 Task: Research Airbnb options in GuÃ¡piles, Costa Rica from 2nd November, 2023 to 15th November, 2023 for 2 adults.1  bedroom having 1 bed and 1 bathroom. Property type can be hotel. Look for 5 properties as per requirement.
Action: Mouse moved to (383, 133)
Screenshot: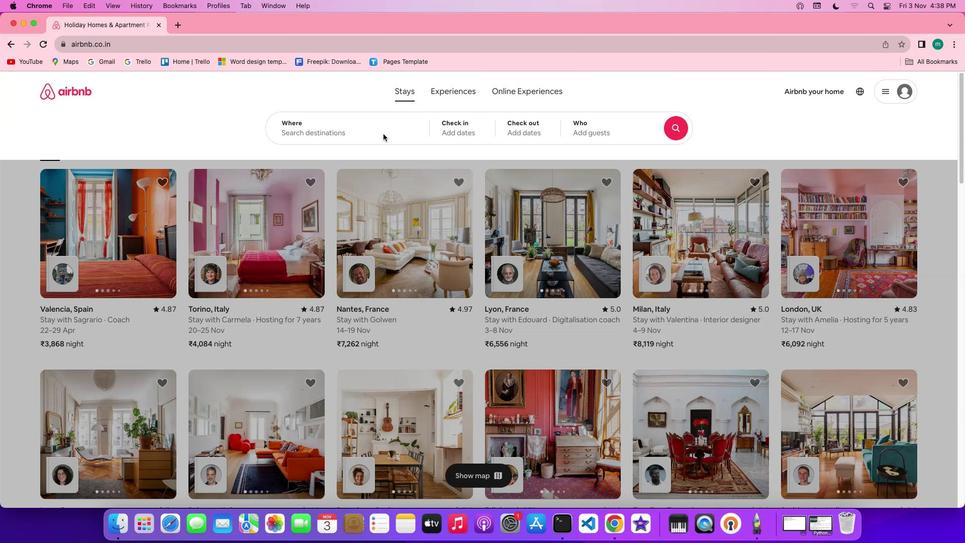 
Action: Mouse pressed left at (383, 133)
Screenshot: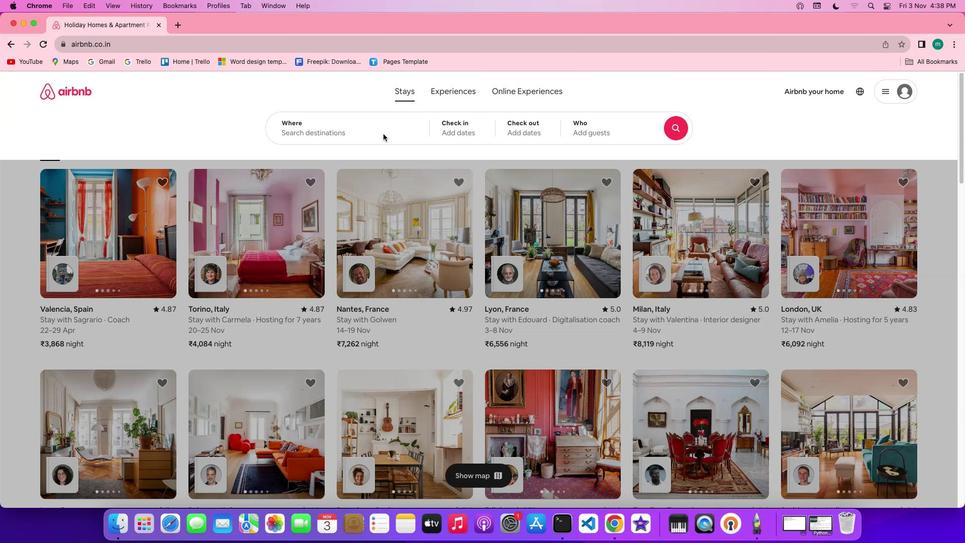 
Action: Mouse pressed left at (383, 133)
Screenshot: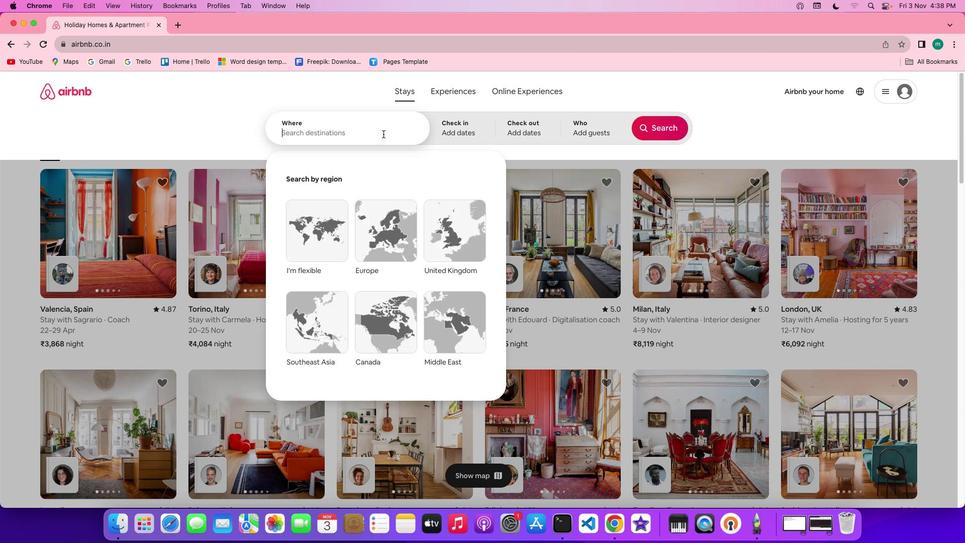 
Action: Mouse moved to (366, 130)
Screenshot: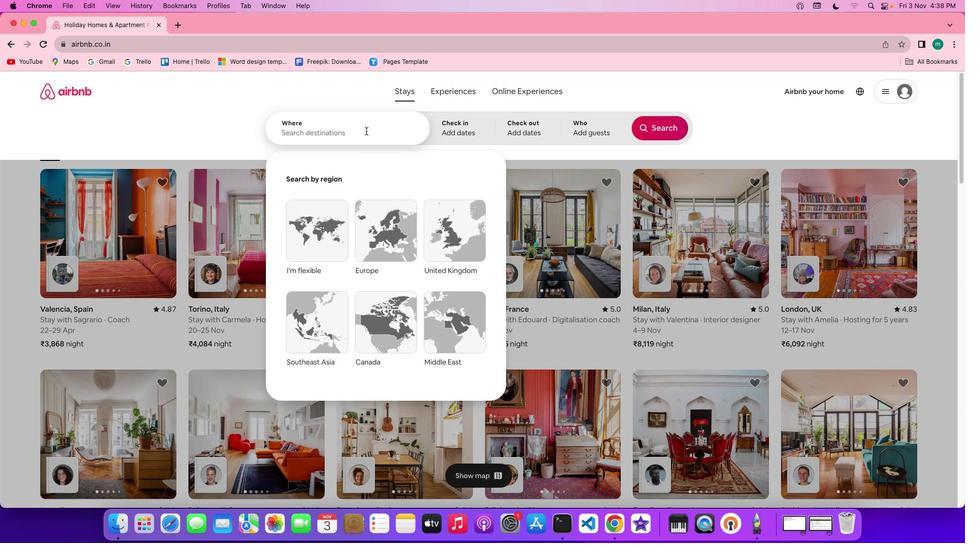 
Action: Key pressed Key.shift'G''u''a''p''i''l''e''s'','Key.spaceKey.shift'c''o''s''t''a'Key.spaceKey.shift'R''i''c''a'
Screenshot: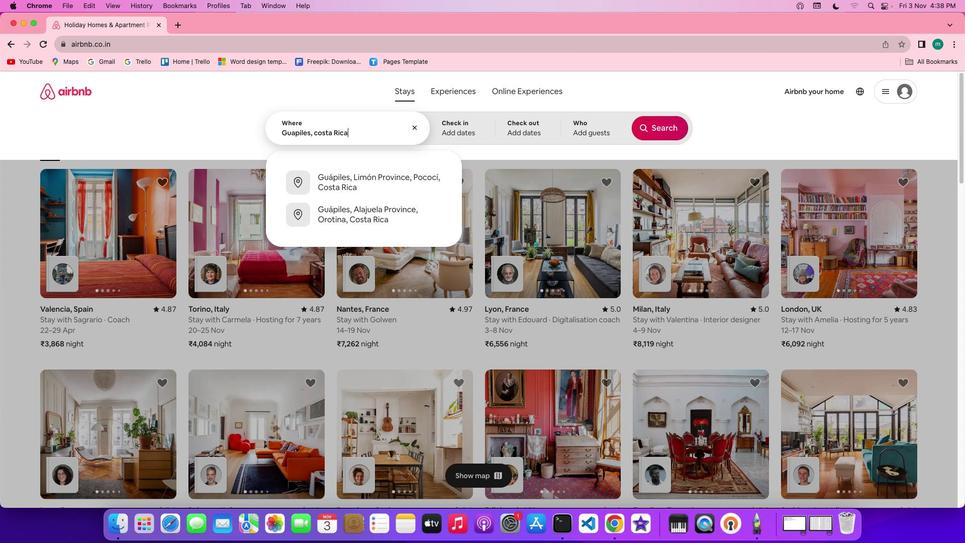 
Action: Mouse moved to (466, 126)
Screenshot: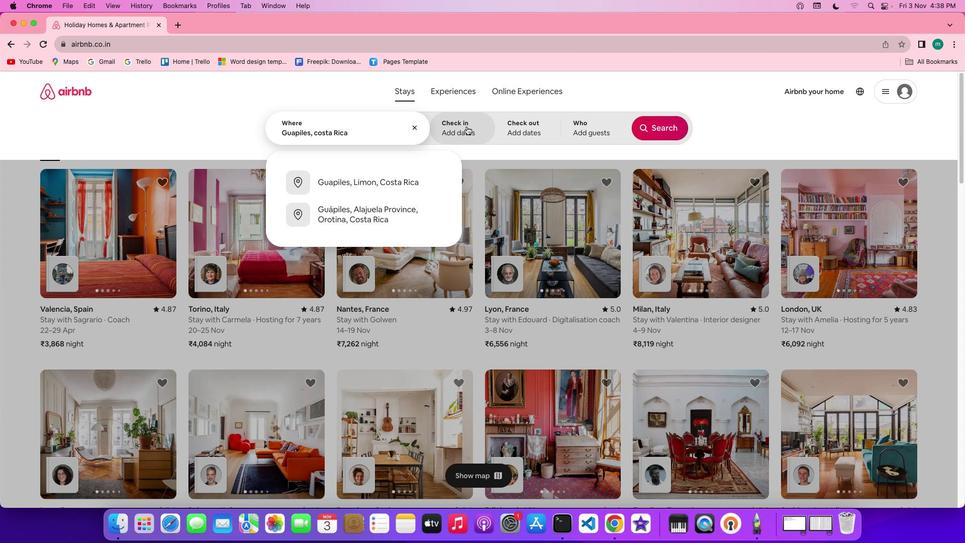 
Action: Mouse pressed left at (466, 126)
Screenshot: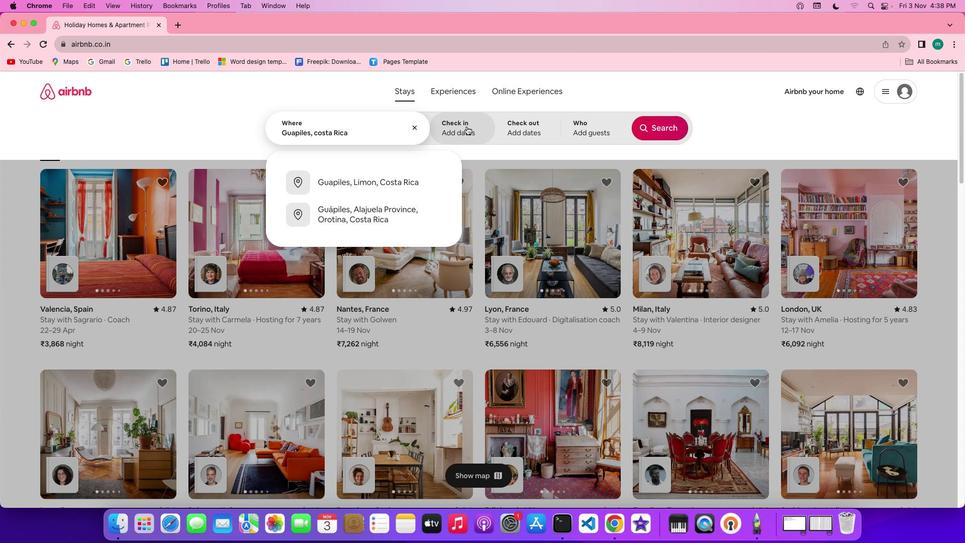 
Action: Mouse moved to (427, 256)
Screenshot: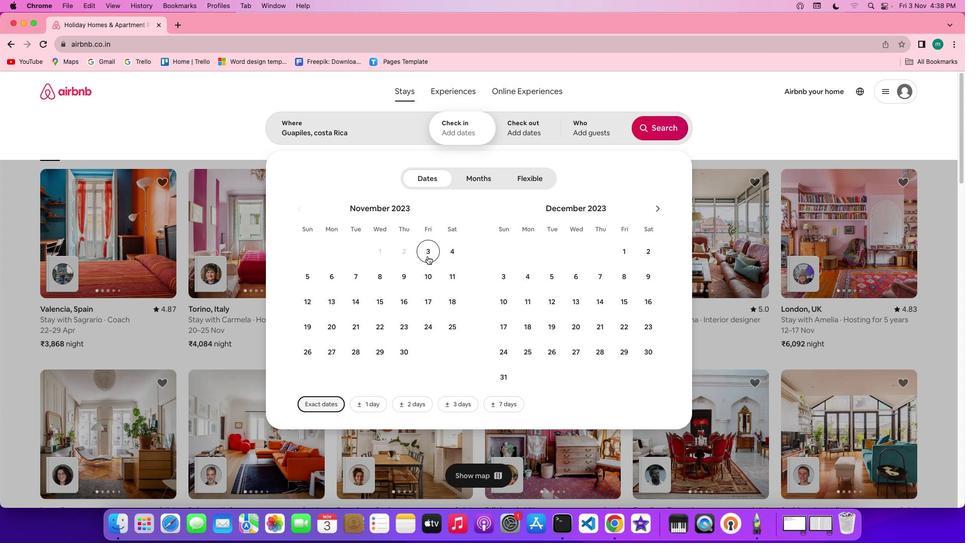 
Action: Mouse pressed left at (427, 256)
Screenshot: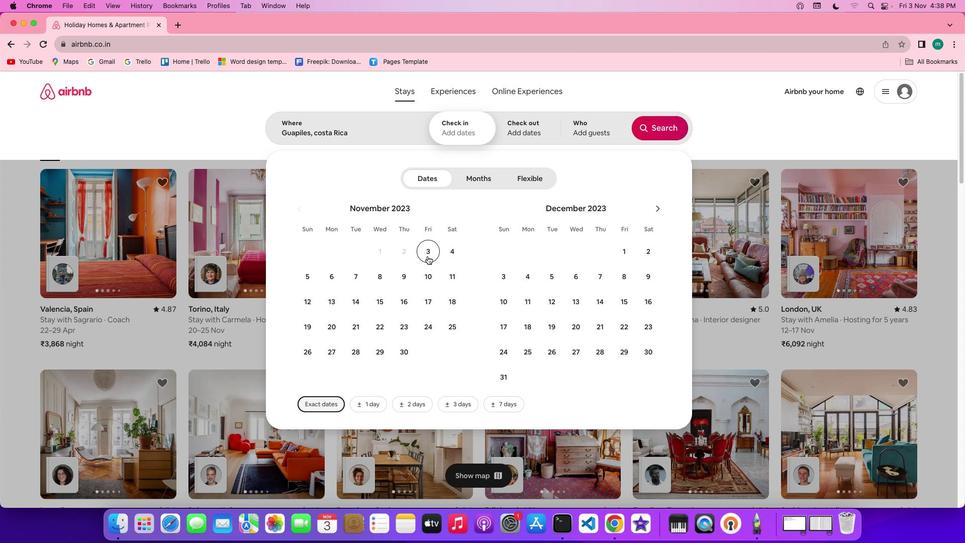 
Action: Mouse moved to (386, 303)
Screenshot: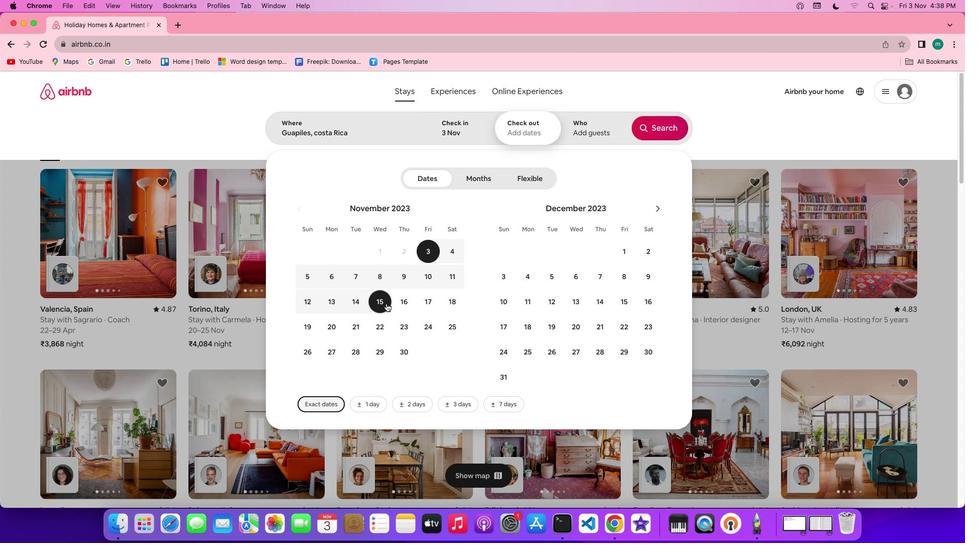 
Action: Mouse pressed left at (386, 303)
Screenshot: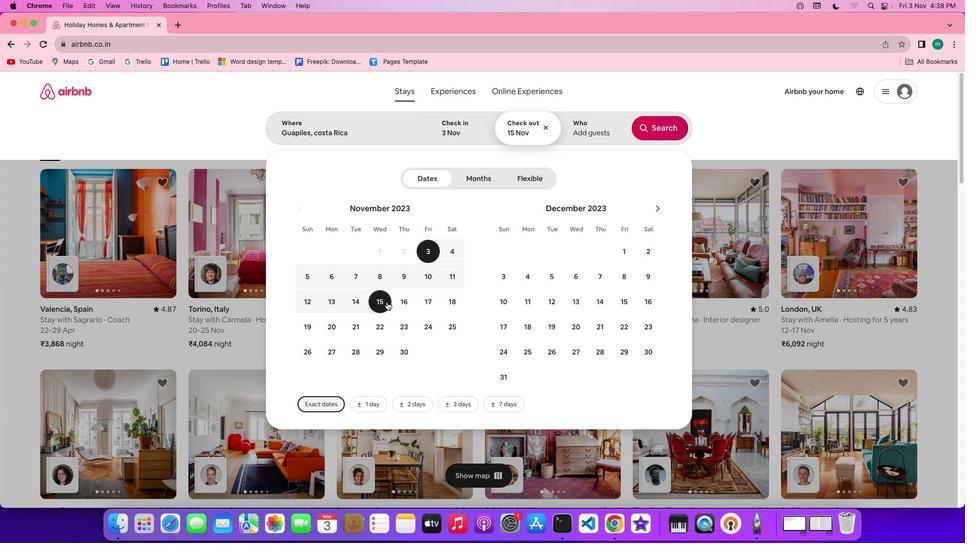 
Action: Mouse moved to (599, 130)
Screenshot: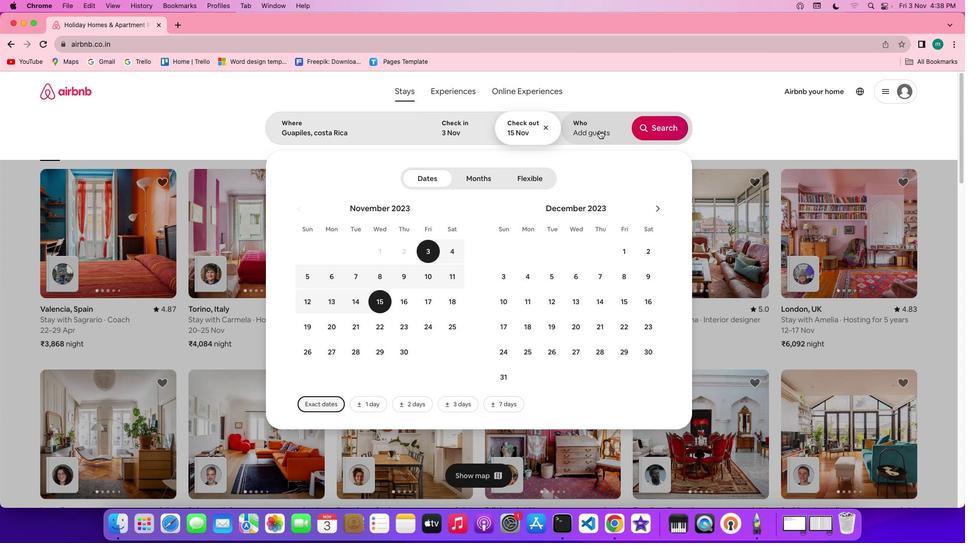
Action: Mouse pressed left at (599, 130)
Screenshot: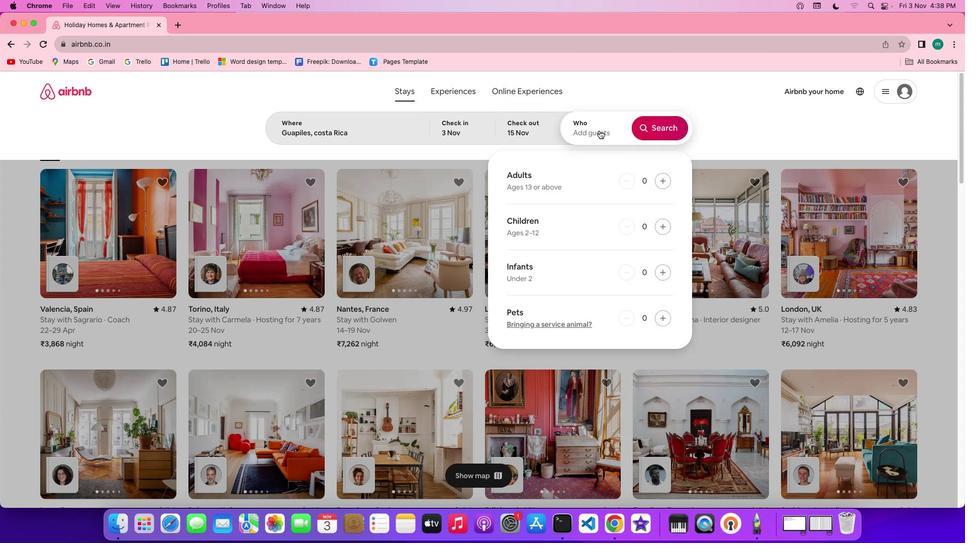 
Action: Mouse moved to (665, 182)
Screenshot: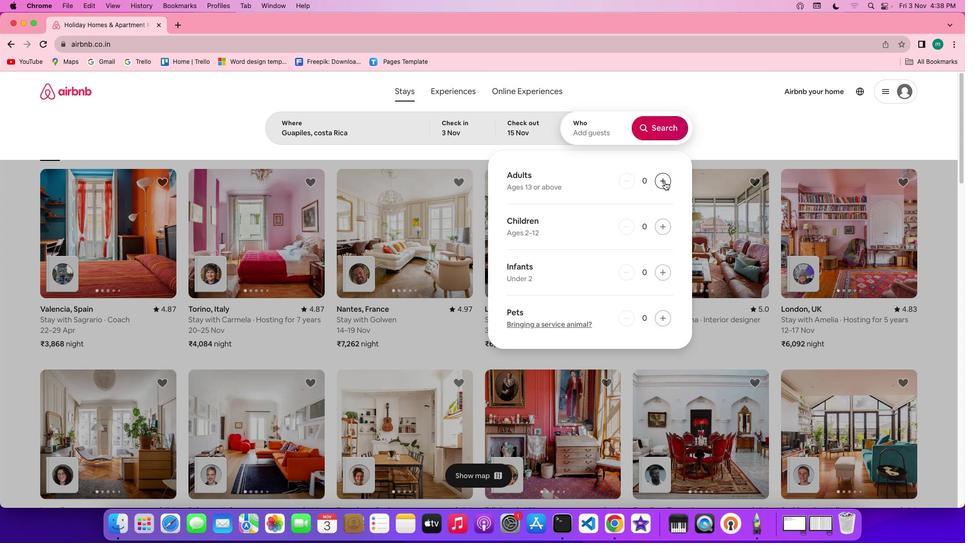 
Action: Mouse pressed left at (665, 182)
Screenshot: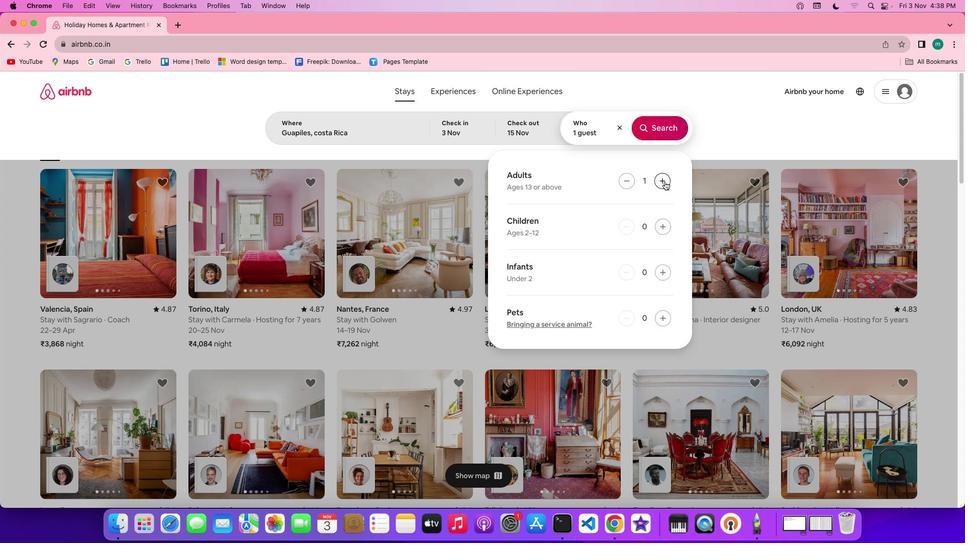 
Action: Mouse pressed left at (665, 182)
Screenshot: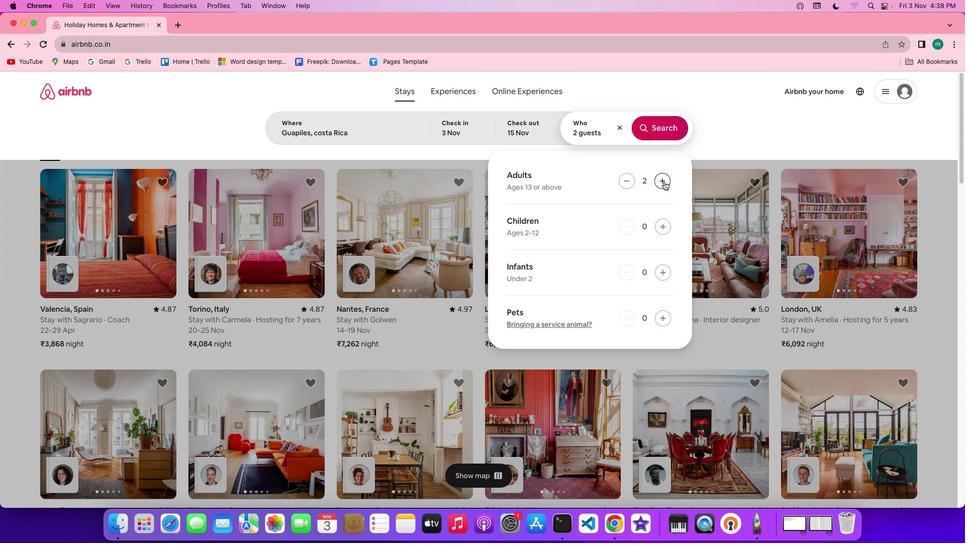
Action: Mouse moved to (671, 128)
Screenshot: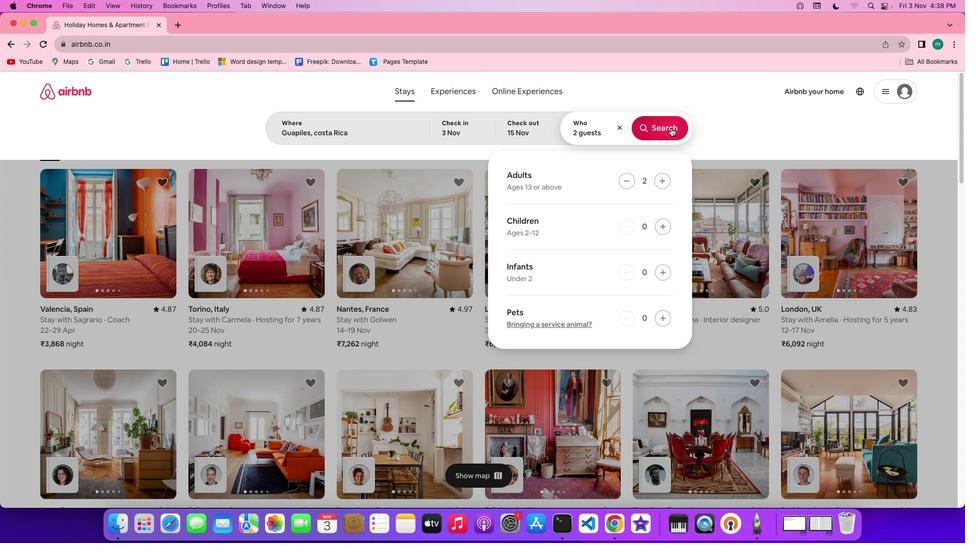 
Action: Mouse pressed left at (671, 128)
Screenshot: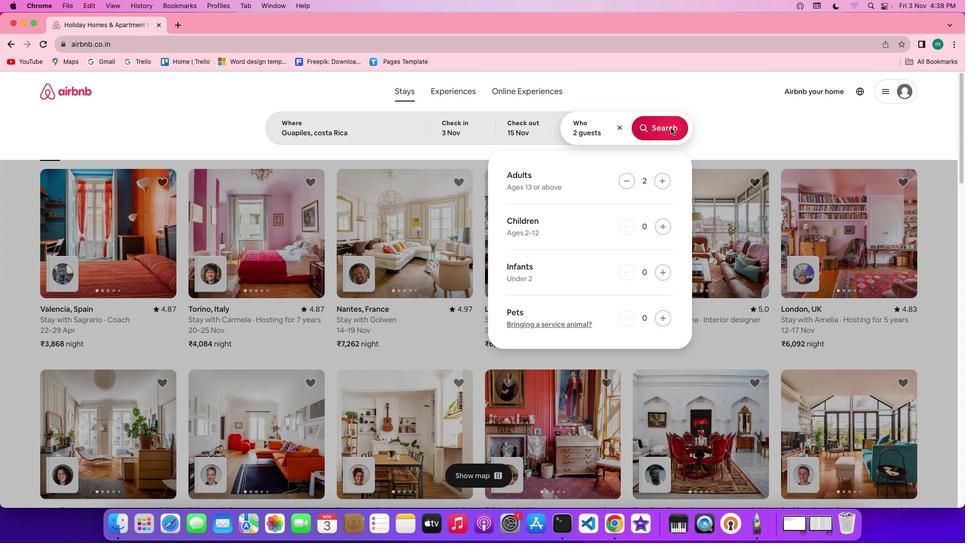 
Action: Mouse moved to (807, 127)
Screenshot: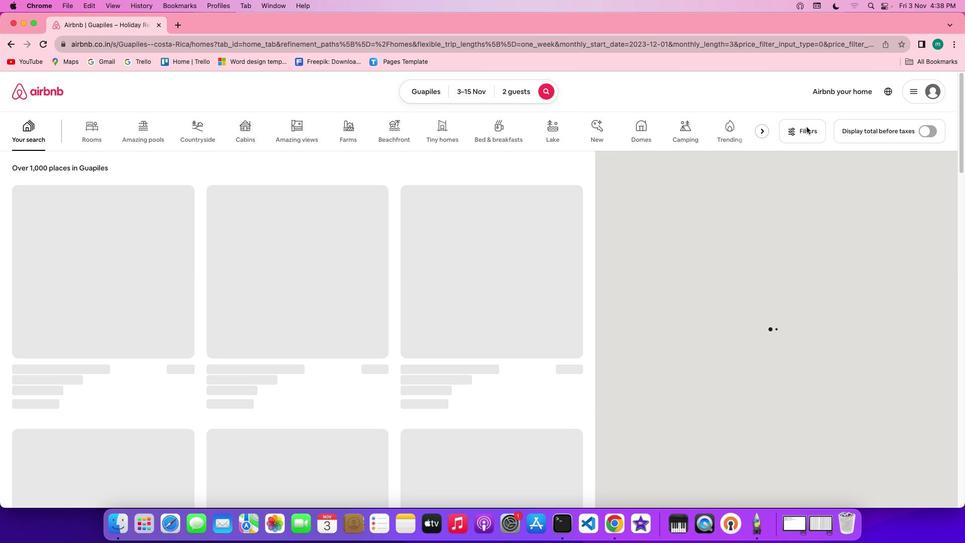 
Action: Mouse pressed left at (807, 127)
Screenshot: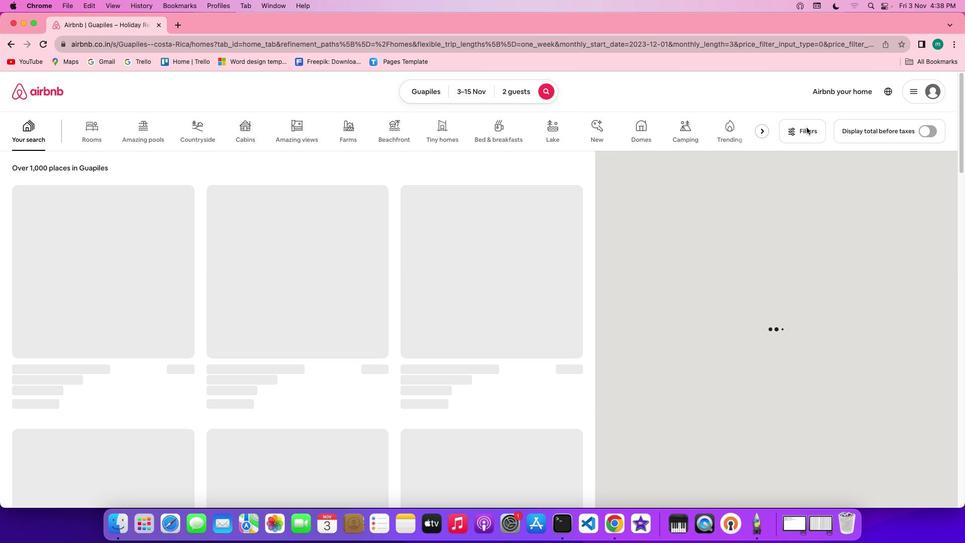 
Action: Mouse moved to (793, 129)
Screenshot: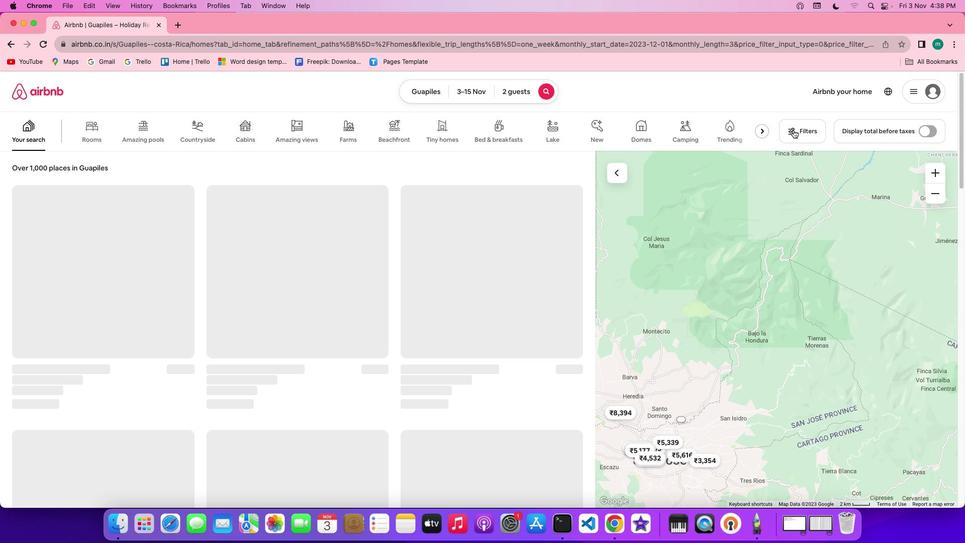 
Action: Mouse pressed left at (793, 129)
Screenshot: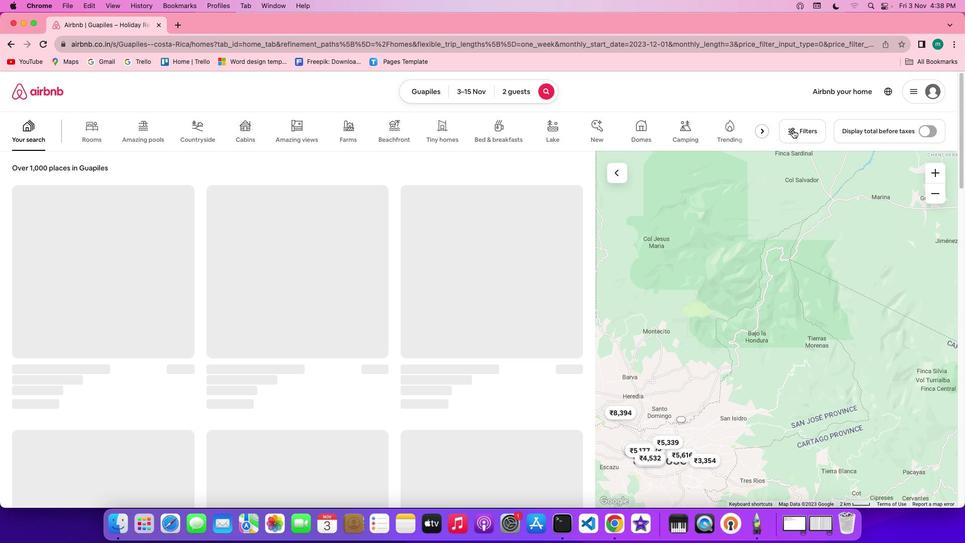 
Action: Mouse moved to (791, 131)
Screenshot: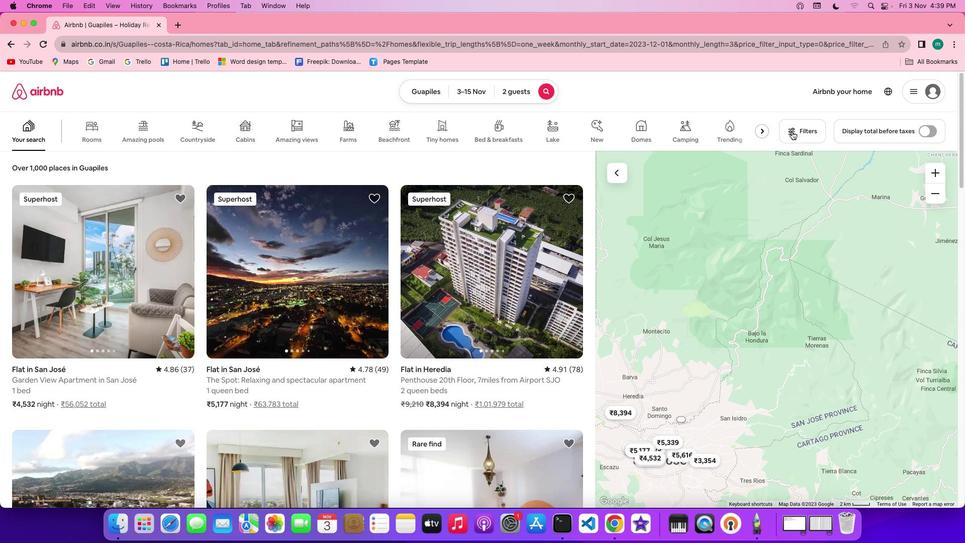 
Action: Mouse pressed left at (791, 131)
Screenshot: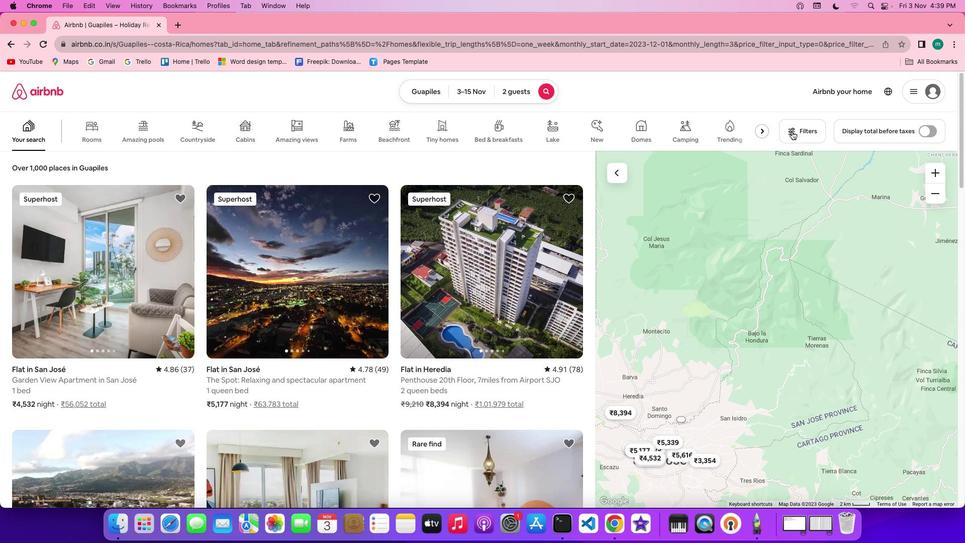 
Action: Mouse moved to (537, 214)
Screenshot: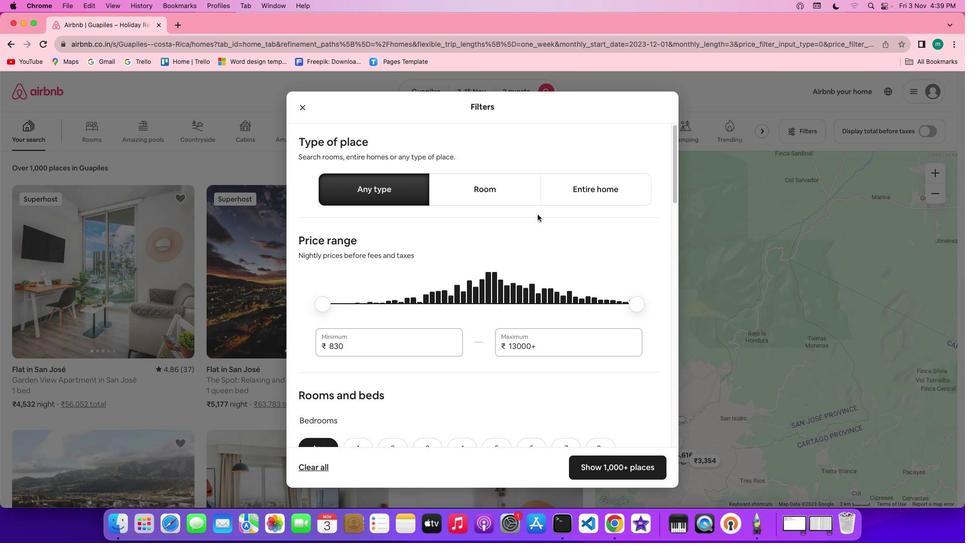 
Action: Mouse scrolled (537, 214) with delta (0, 0)
Screenshot: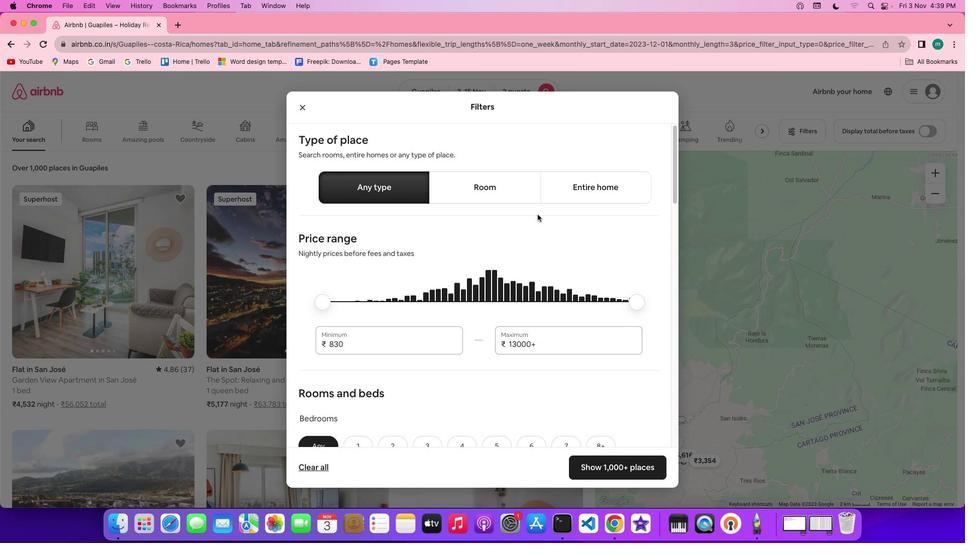 
Action: Mouse scrolled (537, 214) with delta (0, 0)
Screenshot: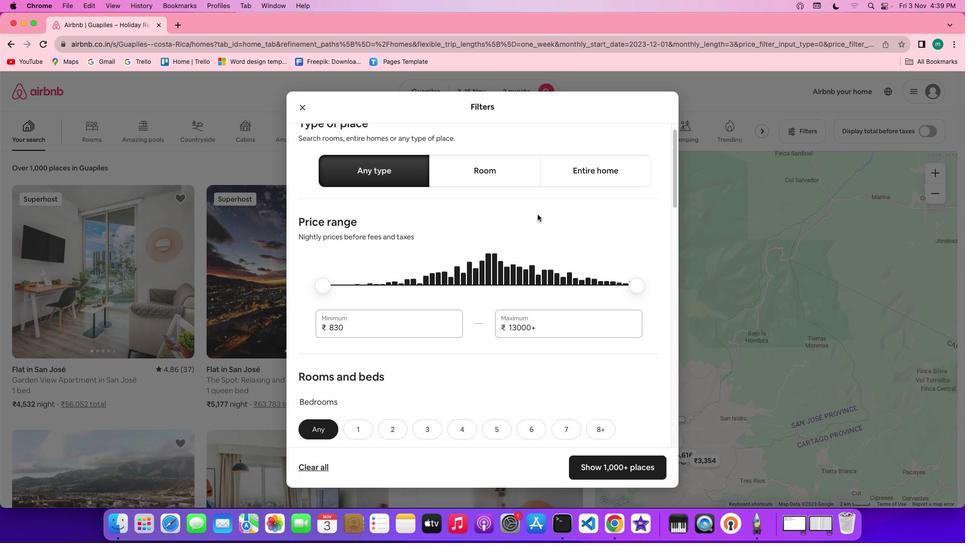 
Action: Mouse scrolled (537, 214) with delta (0, 0)
Screenshot: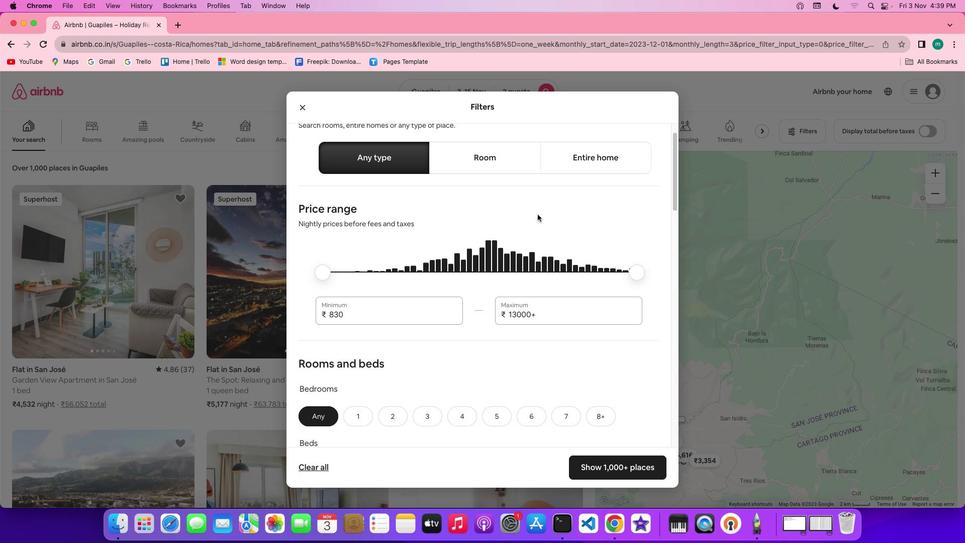 
Action: Mouse scrolled (537, 214) with delta (0, 0)
Screenshot: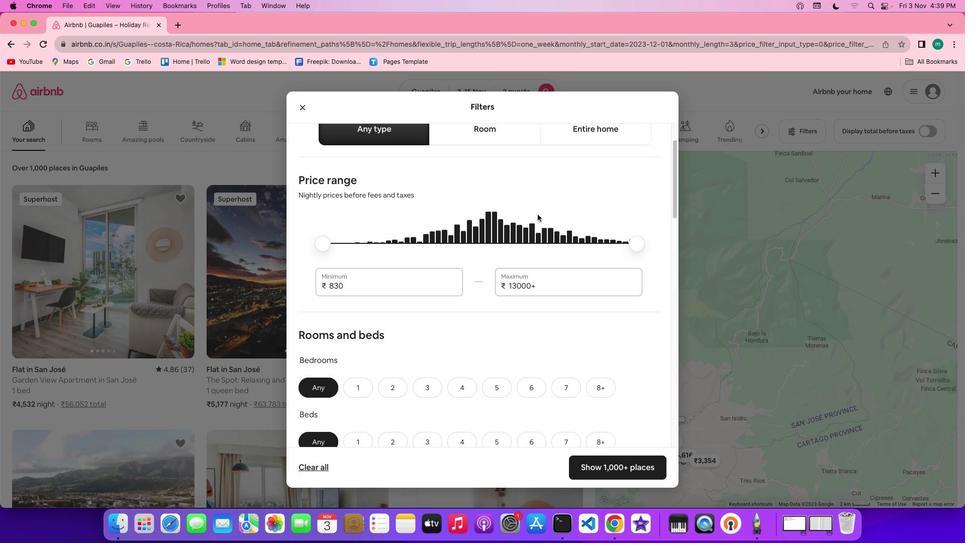 
Action: Mouse scrolled (537, 214) with delta (0, 0)
Screenshot: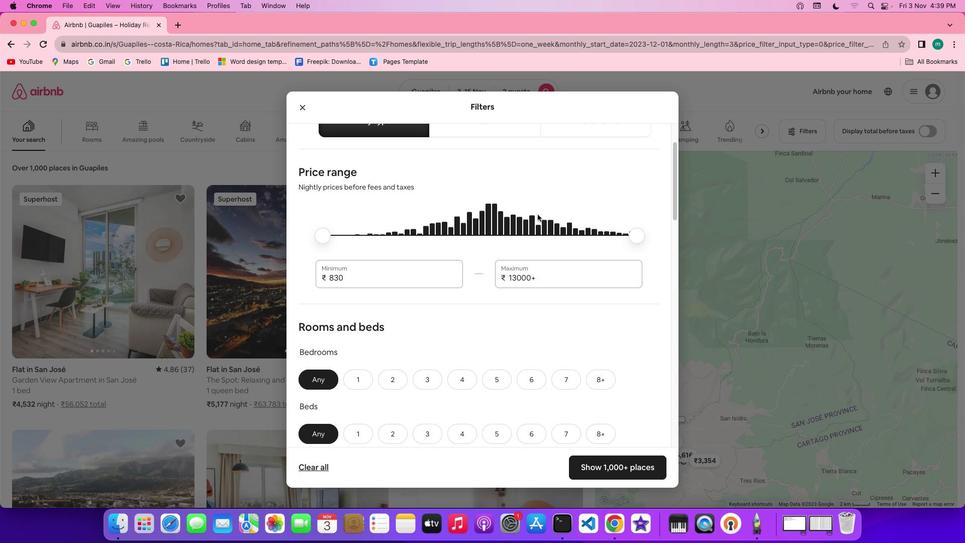 
Action: Mouse scrolled (537, 214) with delta (0, 0)
Screenshot: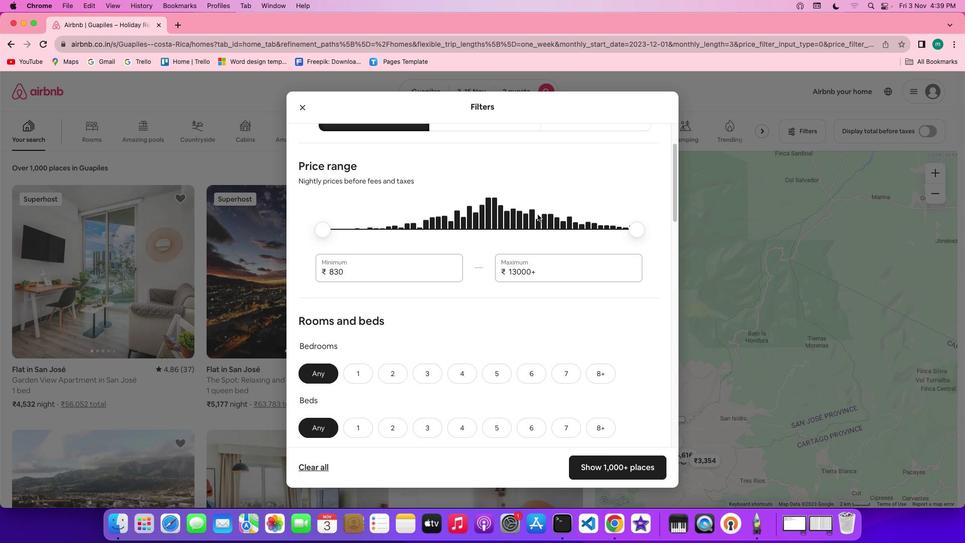
Action: Mouse scrolled (537, 214) with delta (0, 0)
Screenshot: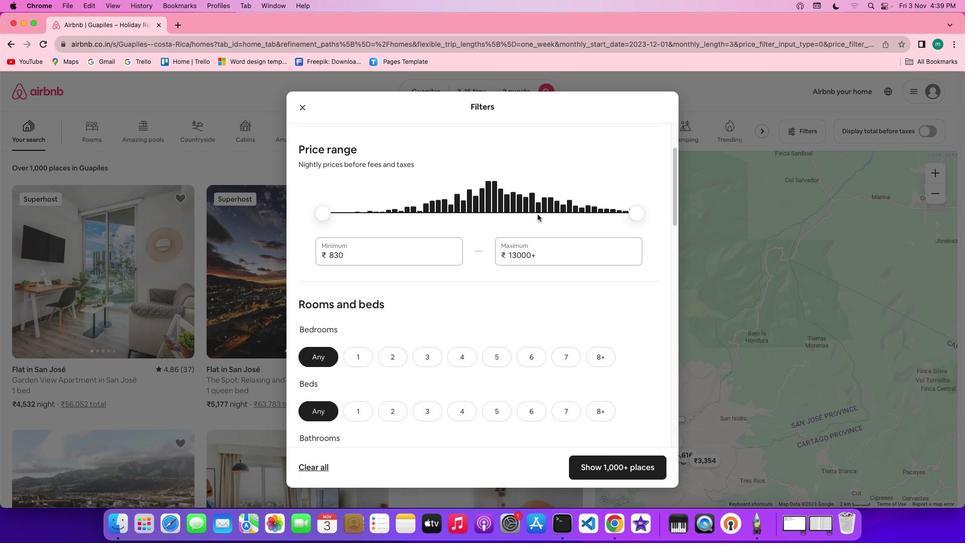 
Action: Mouse scrolled (537, 214) with delta (0, 0)
Screenshot: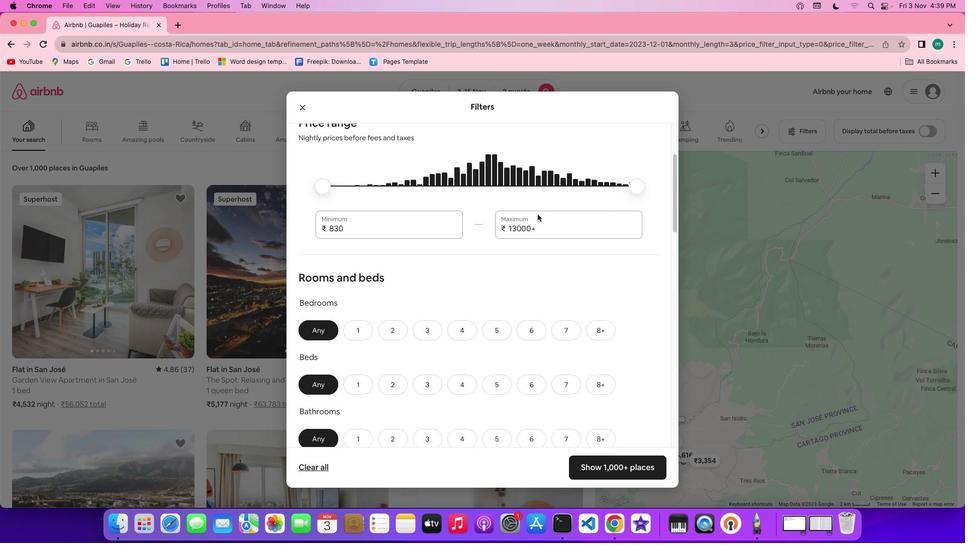 
Action: Mouse scrolled (537, 214) with delta (0, 0)
Screenshot: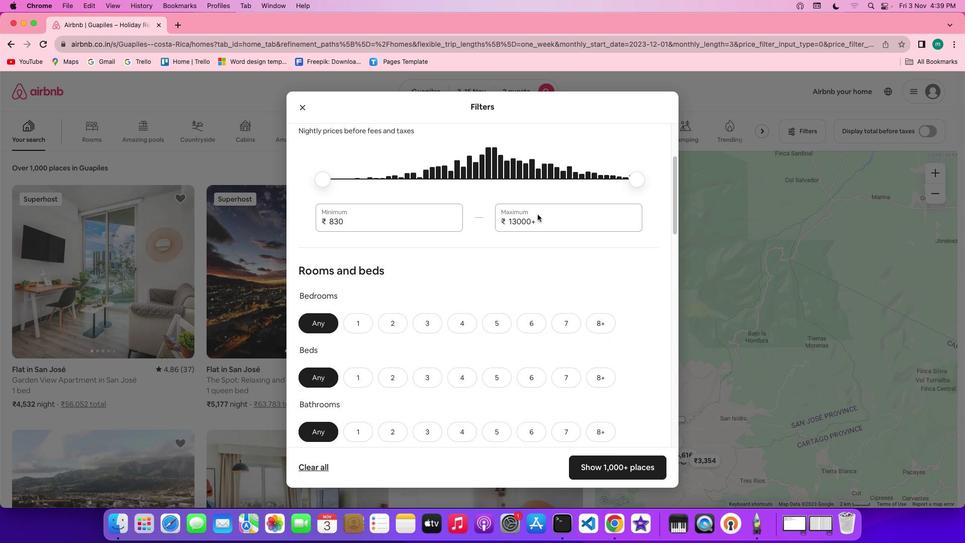 
Action: Mouse scrolled (537, 214) with delta (0, 0)
Screenshot: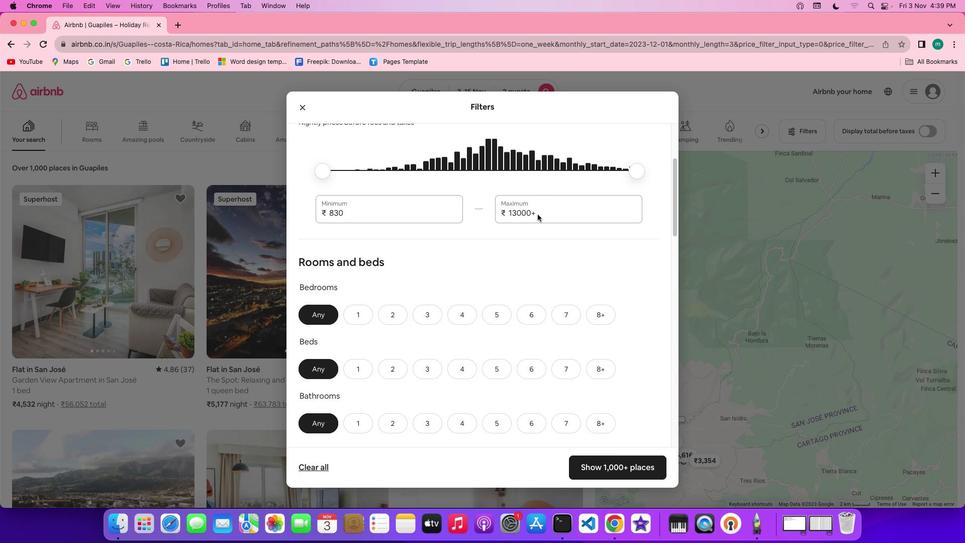 
Action: Mouse scrolled (537, 214) with delta (0, 0)
Screenshot: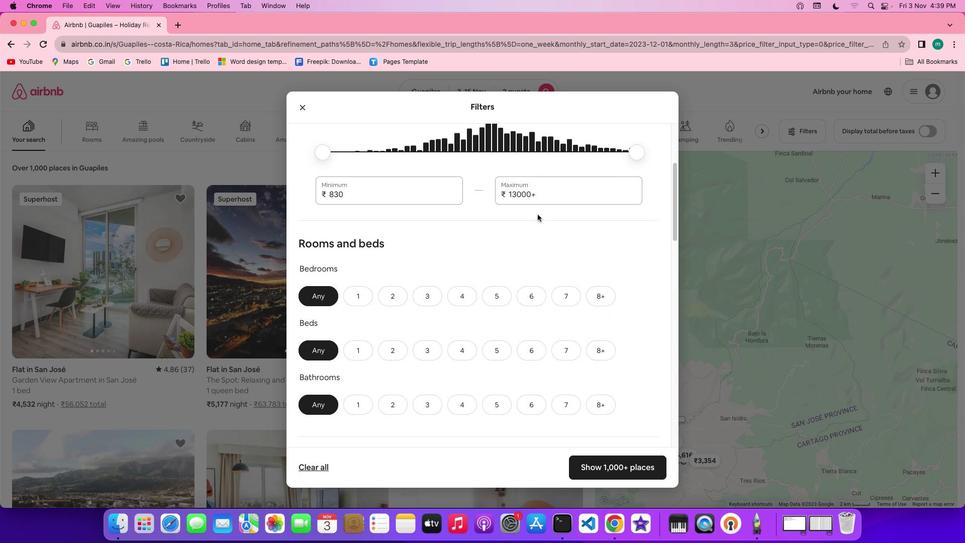 
Action: Mouse scrolled (537, 214) with delta (0, 0)
Screenshot: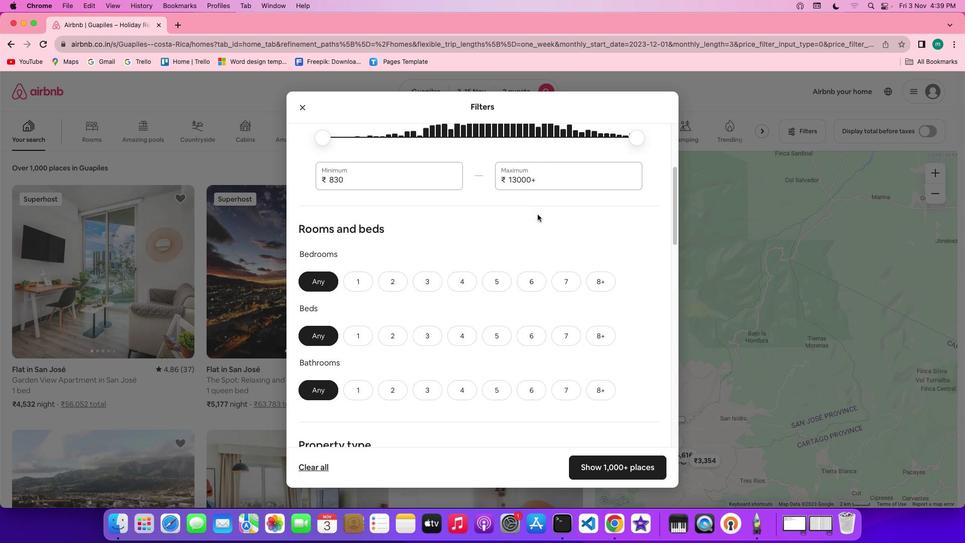 
Action: Mouse scrolled (537, 214) with delta (0, 0)
Screenshot: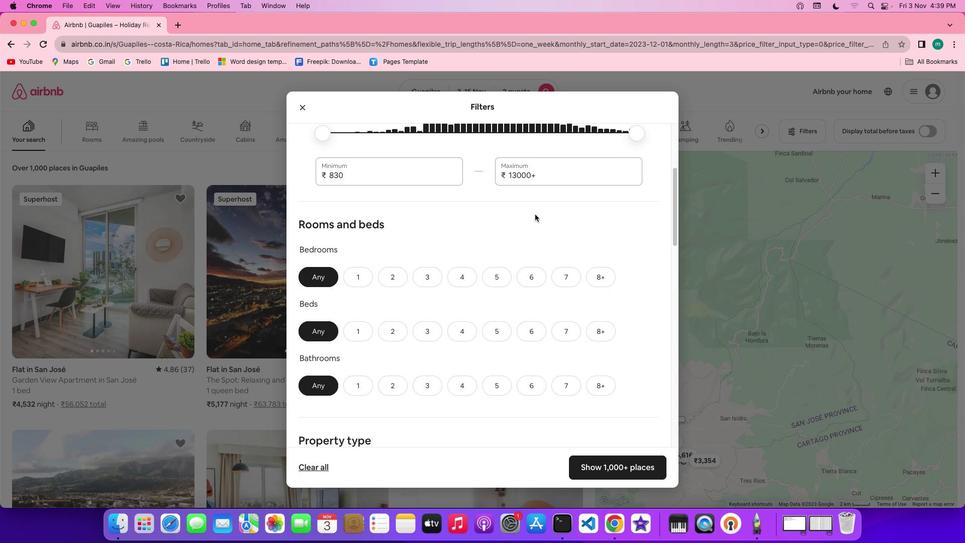 
Action: Mouse moved to (361, 268)
Screenshot: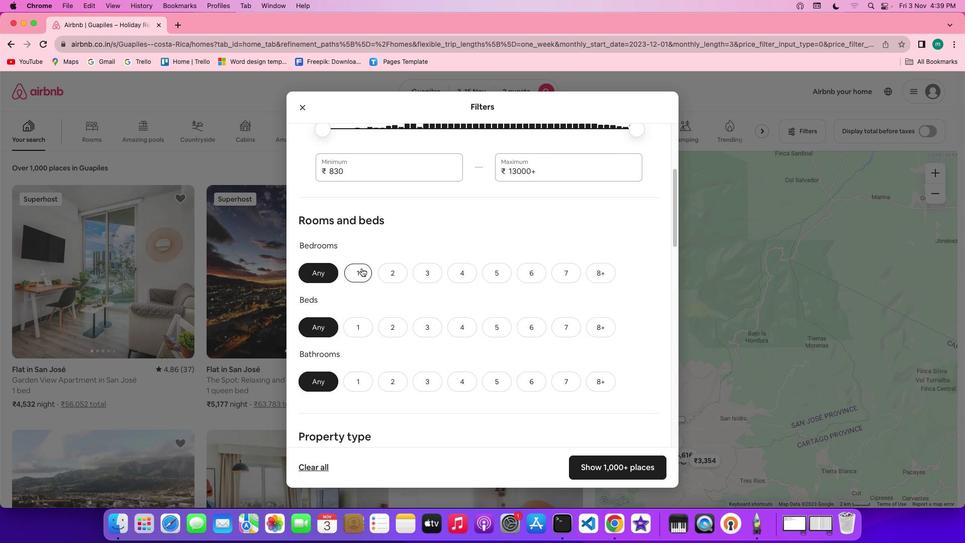 
Action: Mouse pressed left at (361, 268)
Screenshot: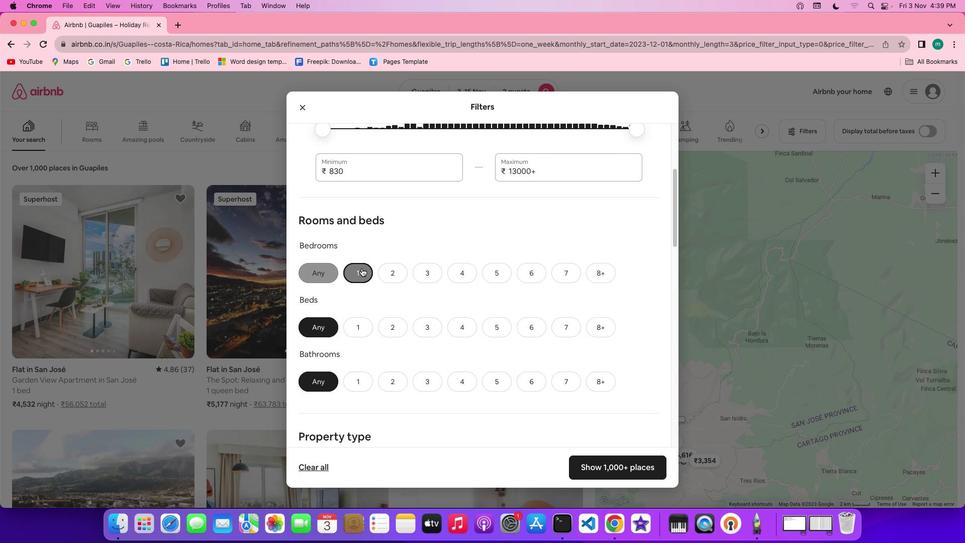 
Action: Mouse moved to (352, 324)
Screenshot: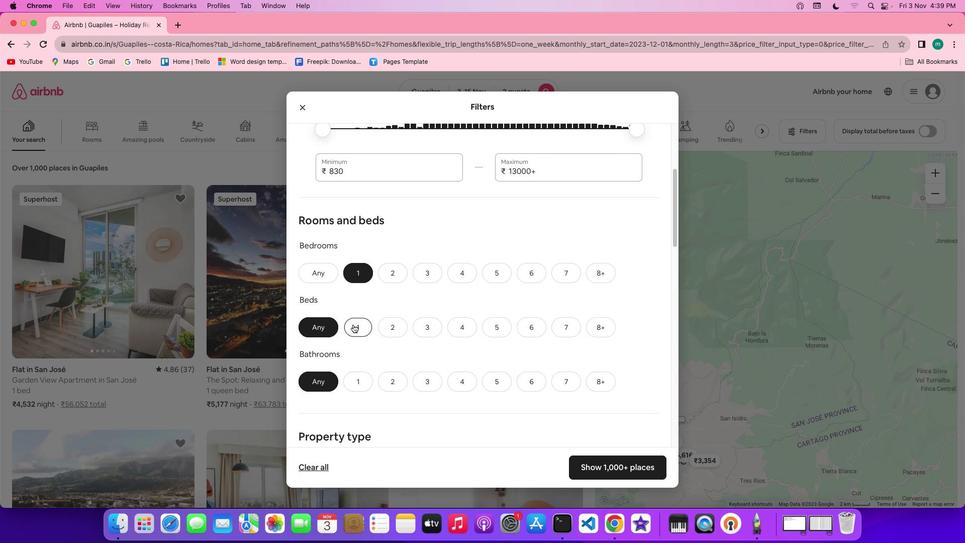 
Action: Mouse pressed left at (352, 324)
Screenshot: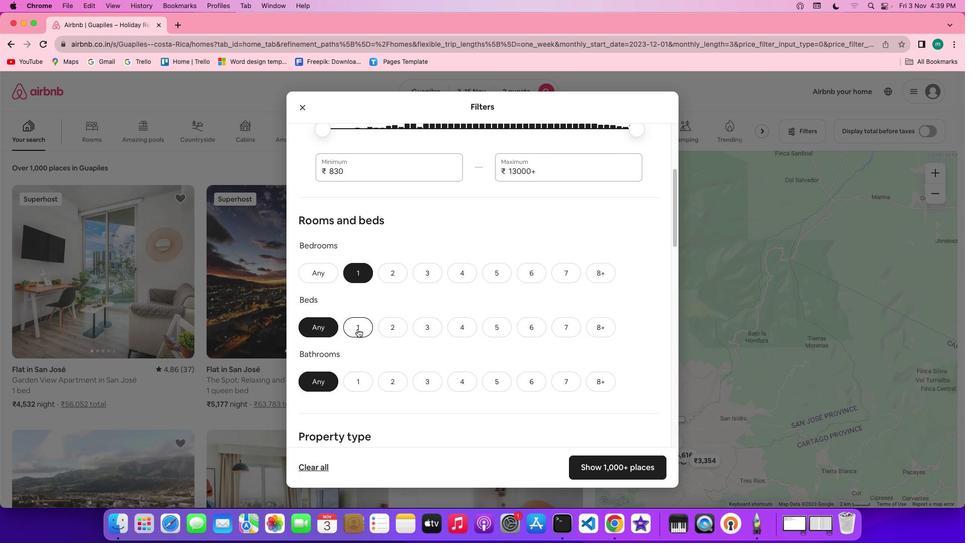 
Action: Mouse moved to (361, 375)
Screenshot: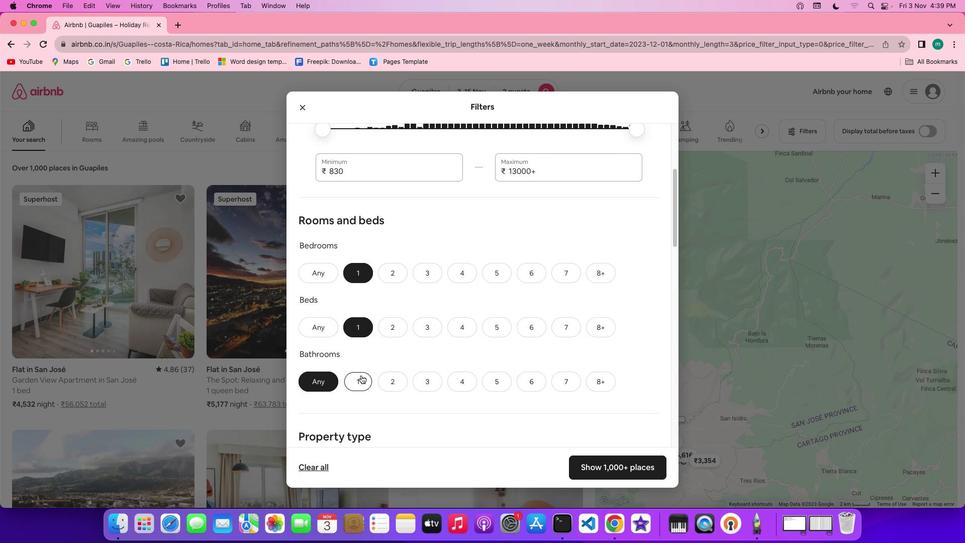 
Action: Mouse pressed left at (361, 375)
Screenshot: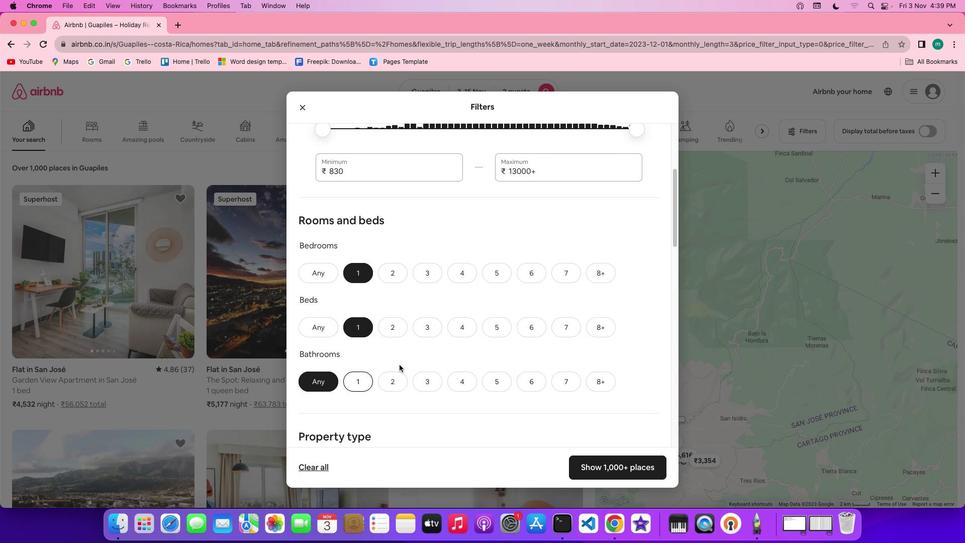 
Action: Mouse moved to (535, 333)
Screenshot: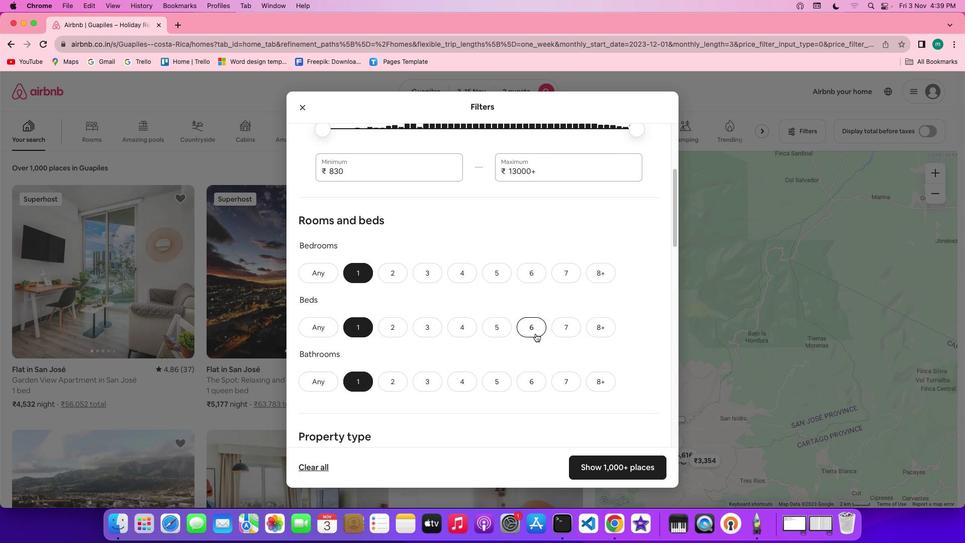 
Action: Mouse scrolled (535, 333) with delta (0, 0)
Screenshot: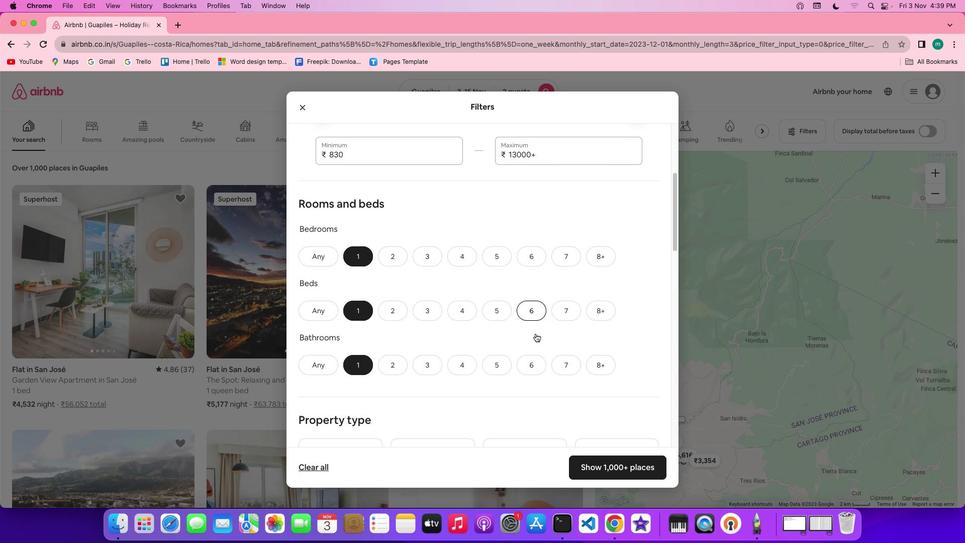 
Action: Mouse scrolled (535, 333) with delta (0, 0)
Screenshot: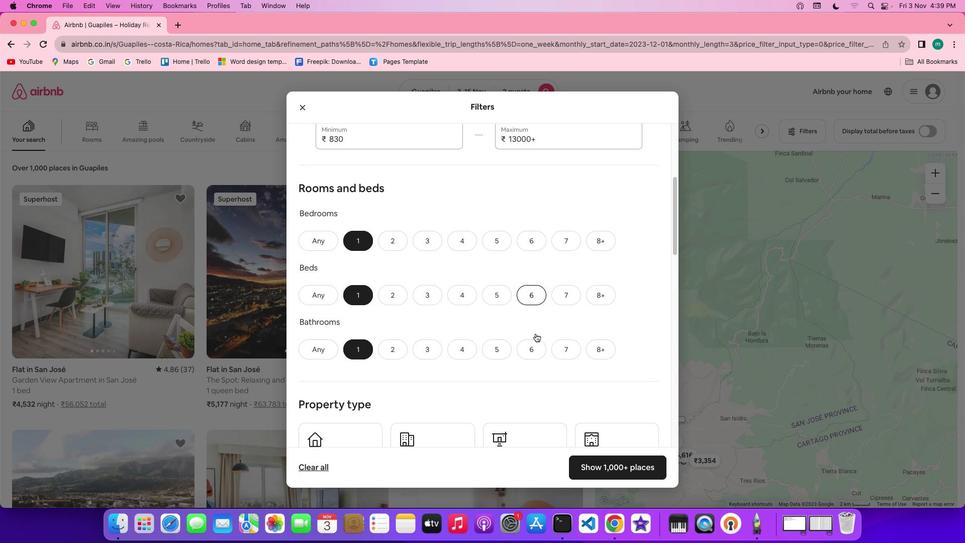 
Action: Mouse scrolled (535, 333) with delta (0, -1)
Screenshot: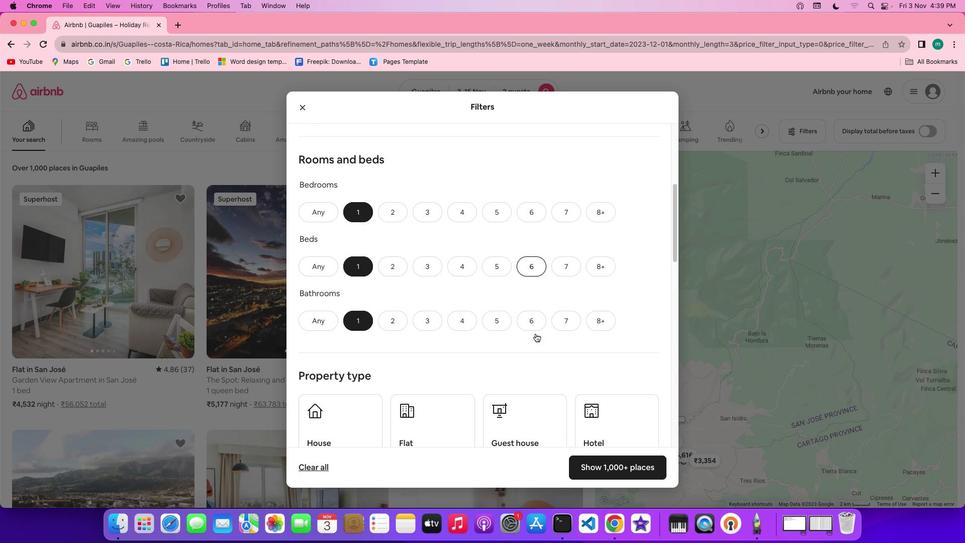 
Action: Mouse scrolled (535, 333) with delta (0, 0)
Screenshot: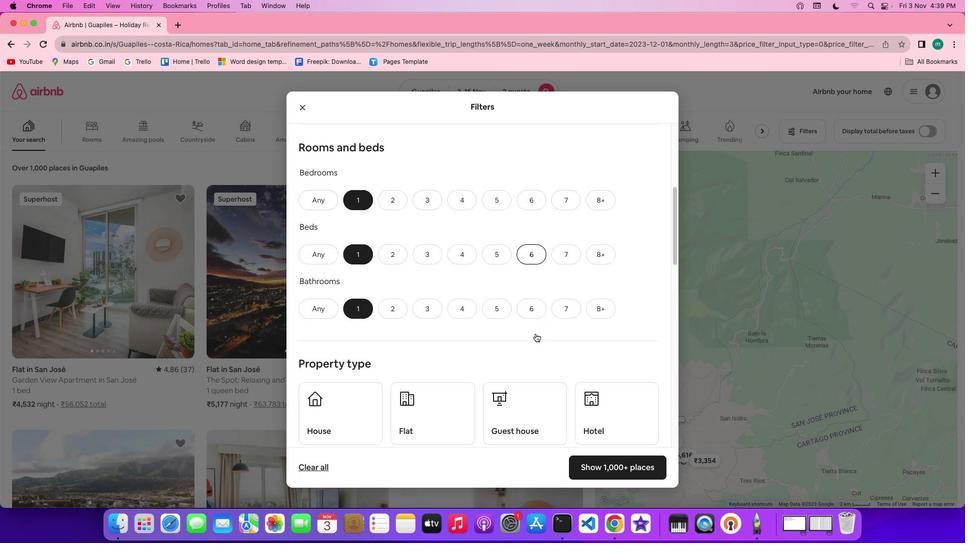 
Action: Mouse scrolled (535, 333) with delta (0, 0)
Screenshot: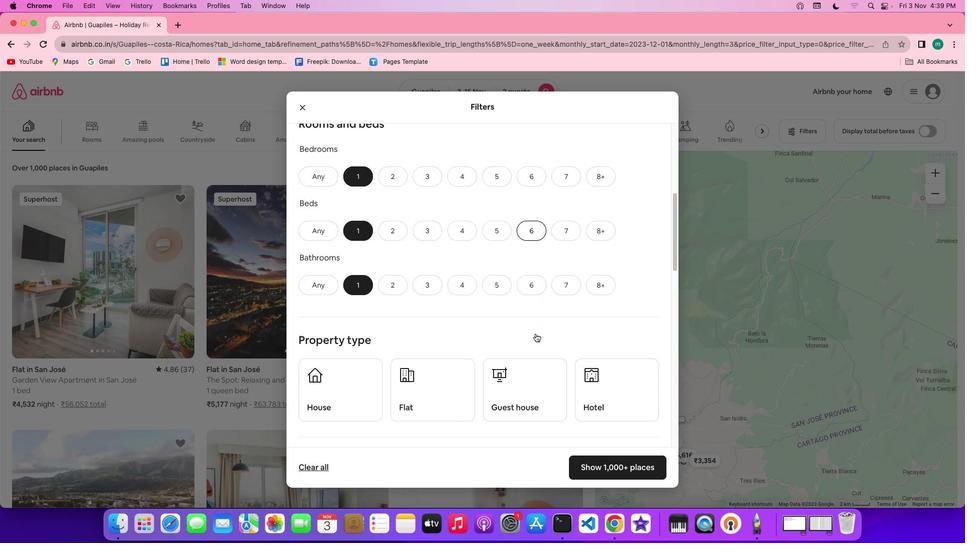 
Action: Mouse scrolled (535, 333) with delta (0, -1)
Screenshot: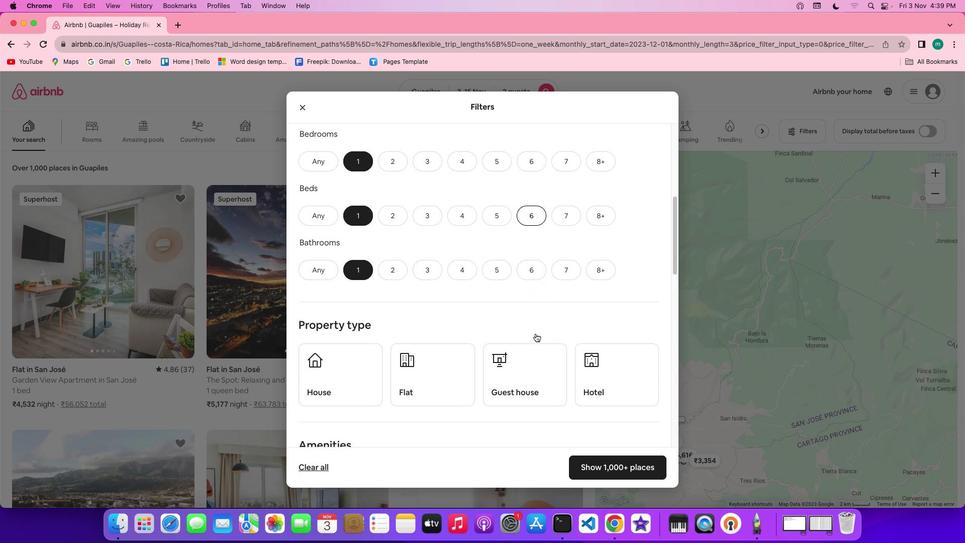 
Action: Mouse moved to (538, 332)
Screenshot: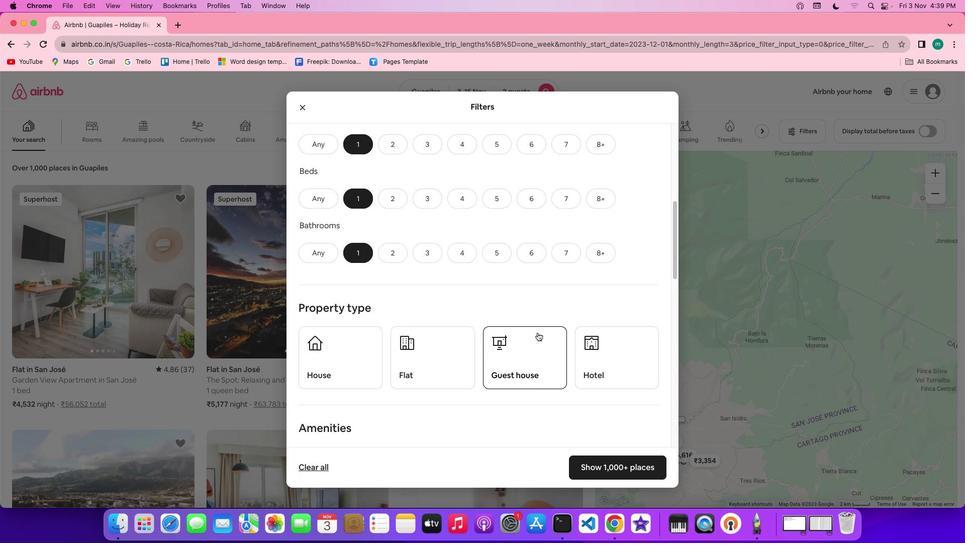 
Action: Mouse scrolled (538, 332) with delta (0, 0)
Screenshot: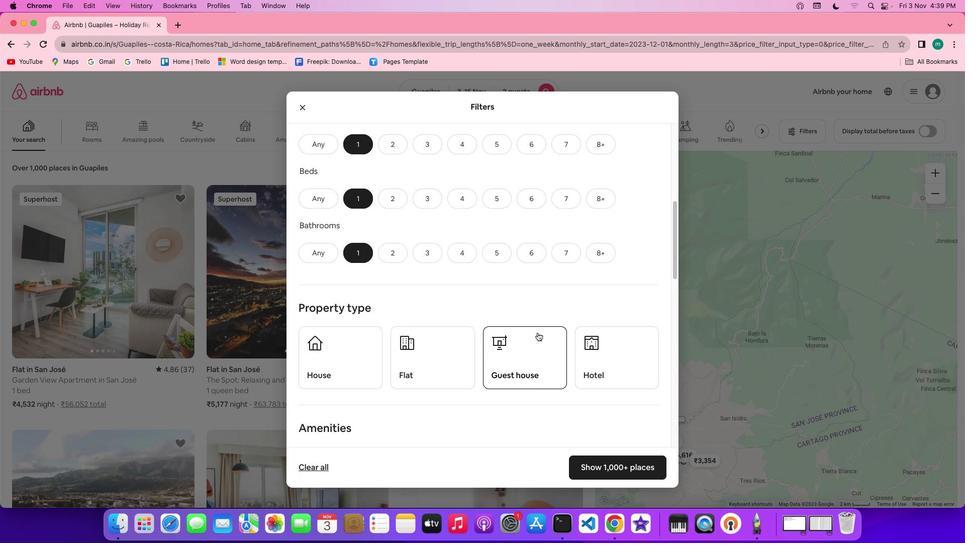 
Action: Mouse scrolled (538, 332) with delta (0, 0)
Screenshot: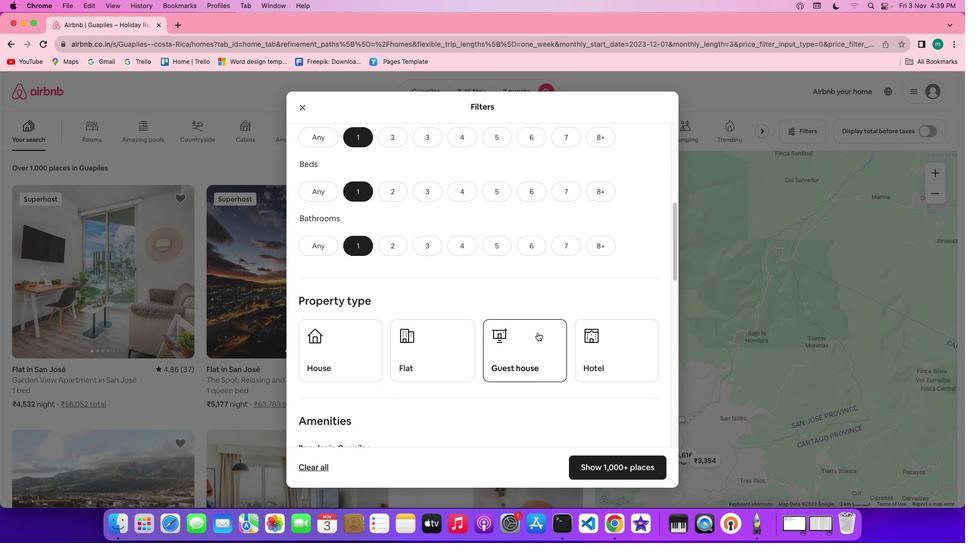 
Action: Mouse scrolled (538, 332) with delta (0, 0)
Screenshot: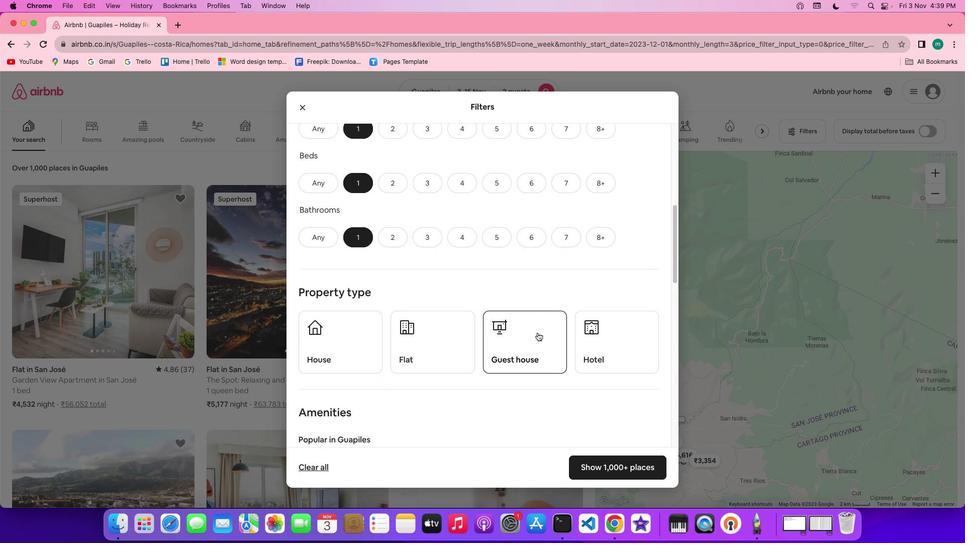 
Action: Mouse moved to (538, 332)
Screenshot: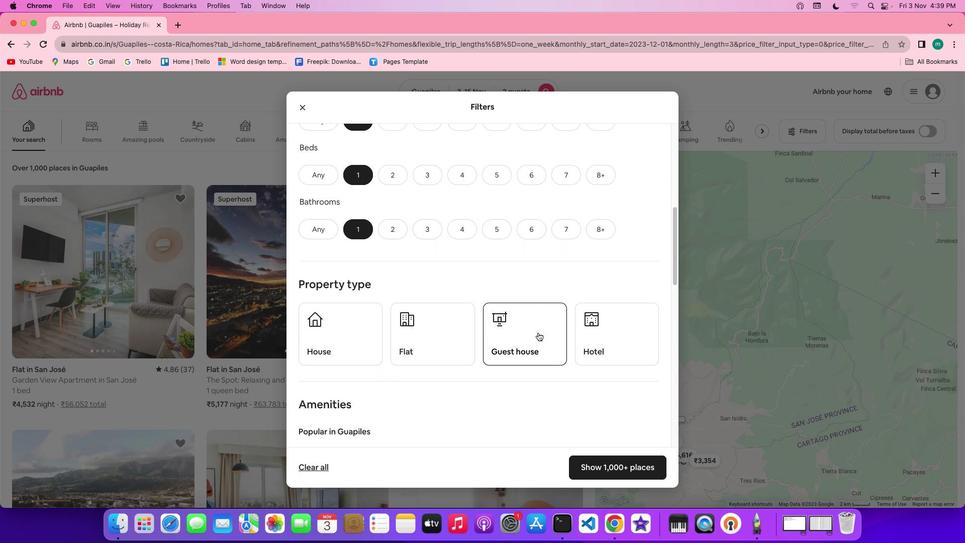 
Action: Mouse scrolled (538, 332) with delta (0, 0)
Screenshot: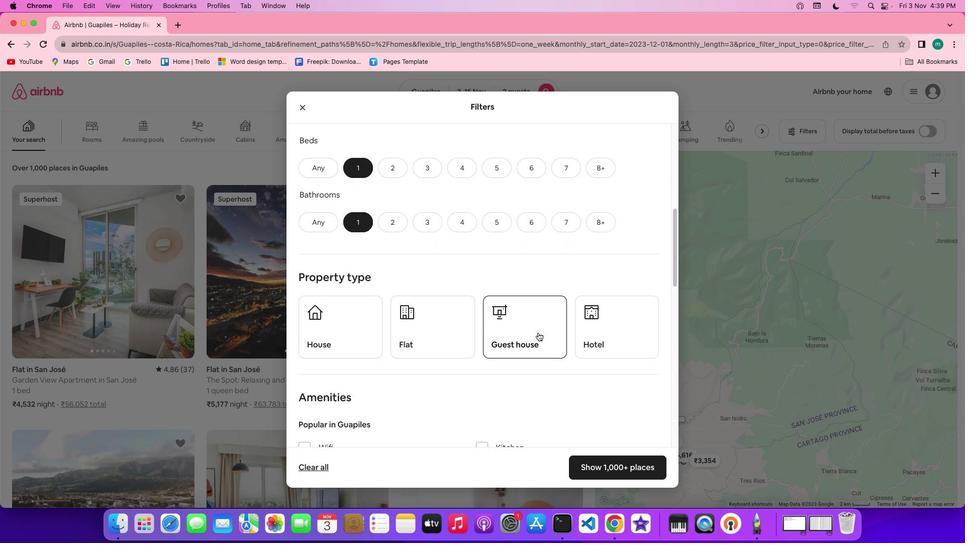 
Action: Mouse scrolled (538, 332) with delta (0, 0)
Screenshot: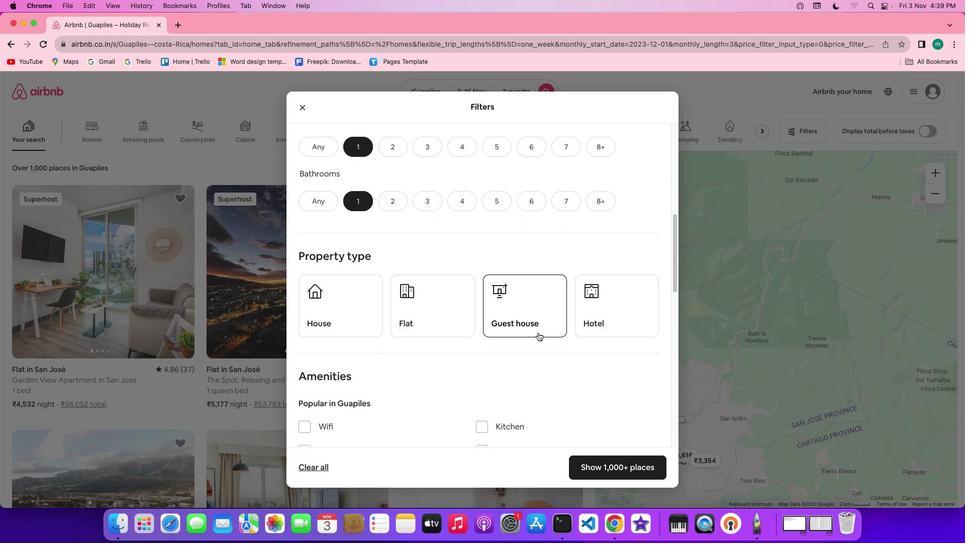 
Action: Mouse scrolled (538, 332) with delta (0, 0)
Screenshot: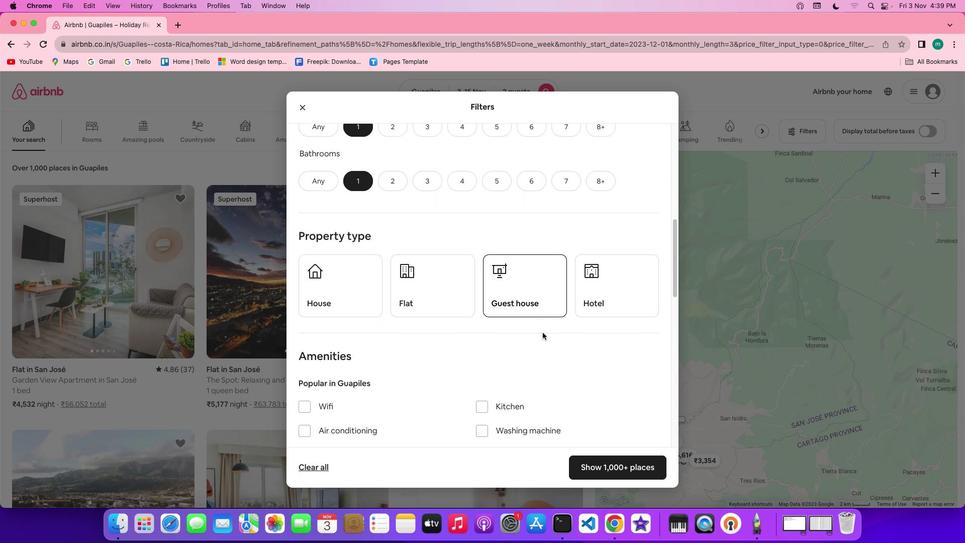 
Action: Mouse moved to (617, 286)
Screenshot: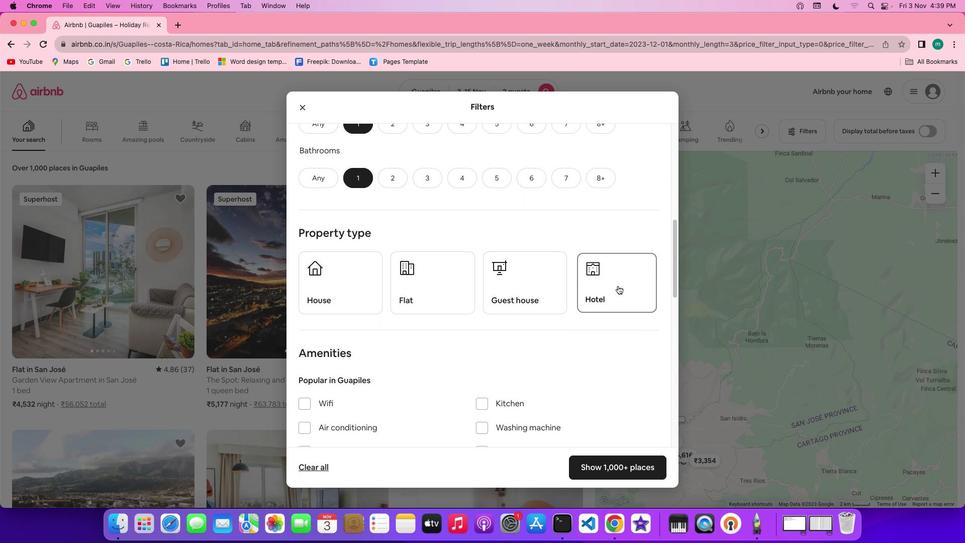 
Action: Mouse pressed left at (617, 286)
Screenshot: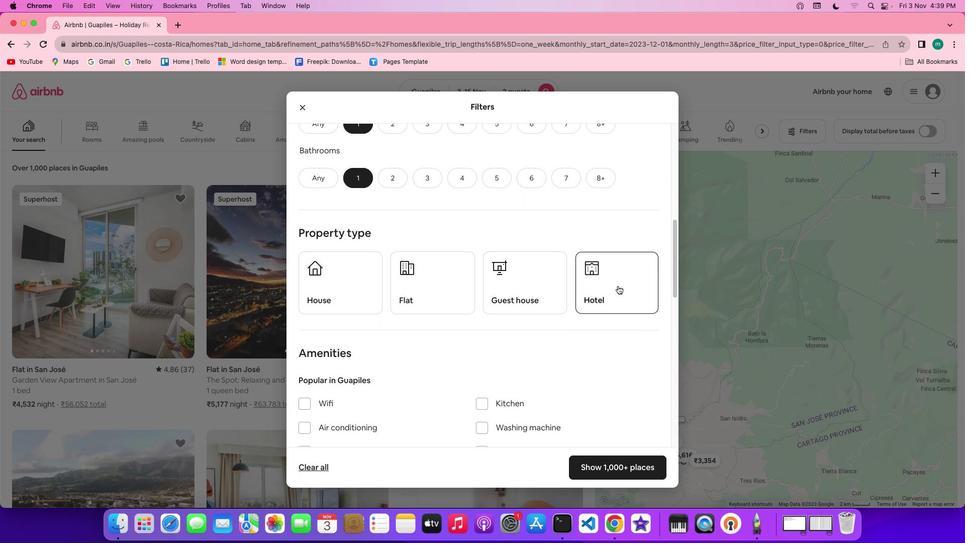 
Action: Mouse moved to (536, 327)
Screenshot: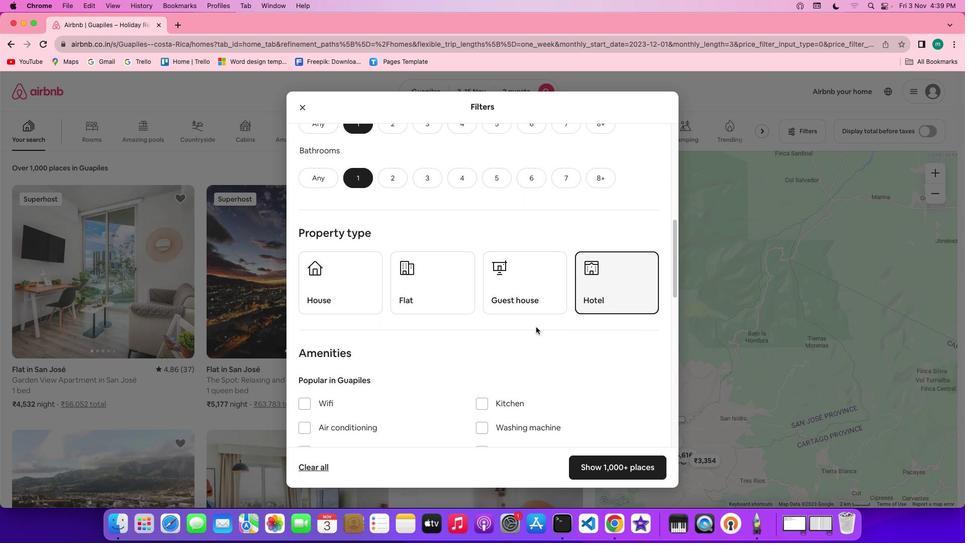 
Action: Mouse scrolled (536, 327) with delta (0, 0)
Screenshot: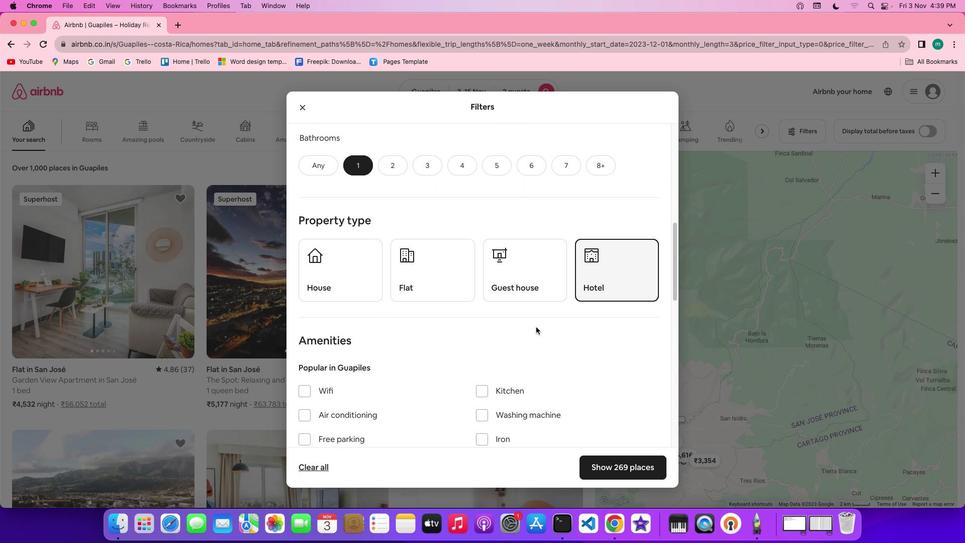 
Action: Mouse scrolled (536, 327) with delta (0, 0)
Screenshot: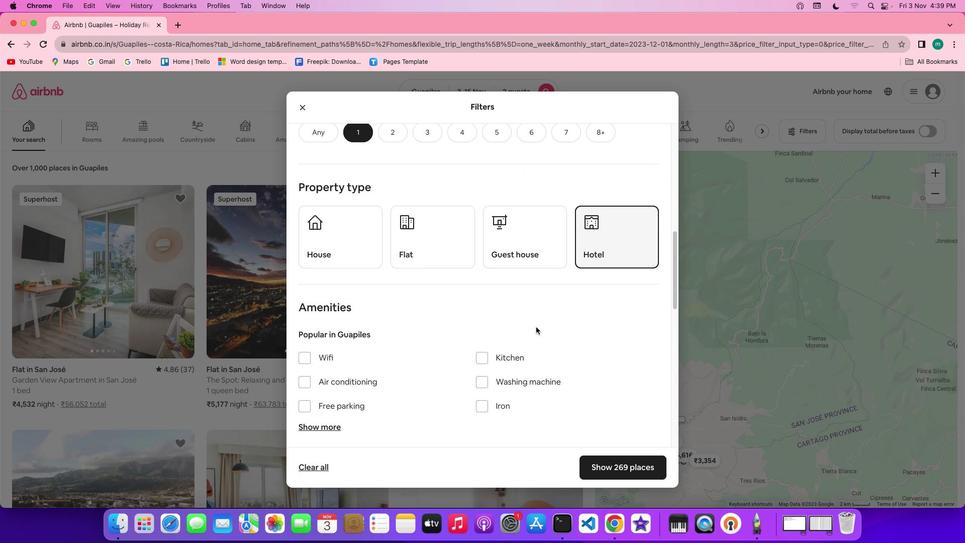 
Action: Mouse scrolled (536, 327) with delta (0, -1)
Screenshot: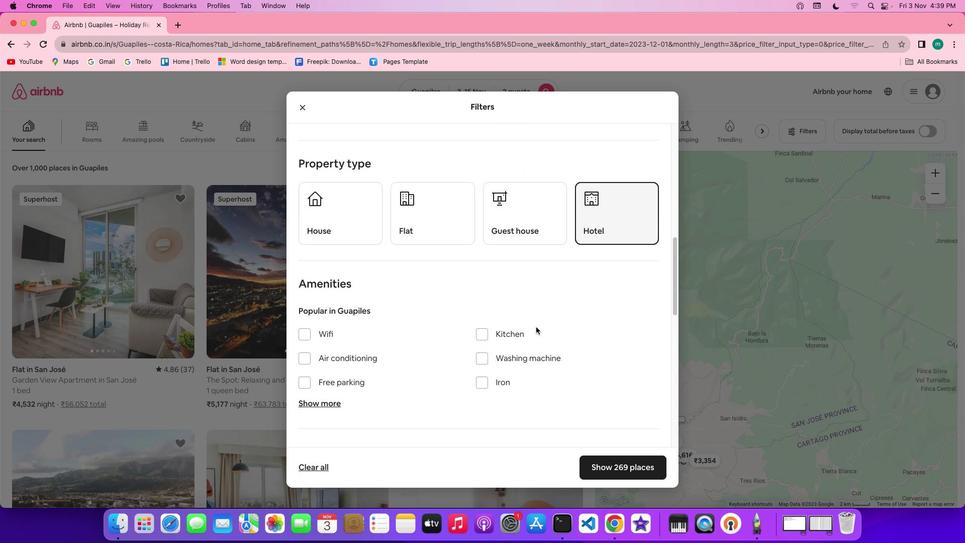 
Action: Mouse moved to (536, 327)
Screenshot: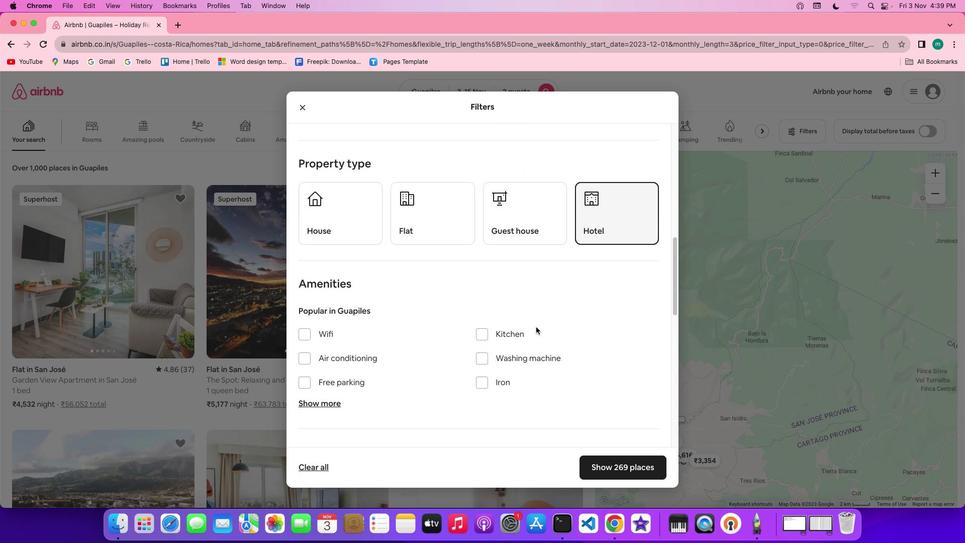 
Action: Mouse scrolled (536, 327) with delta (0, -1)
Screenshot: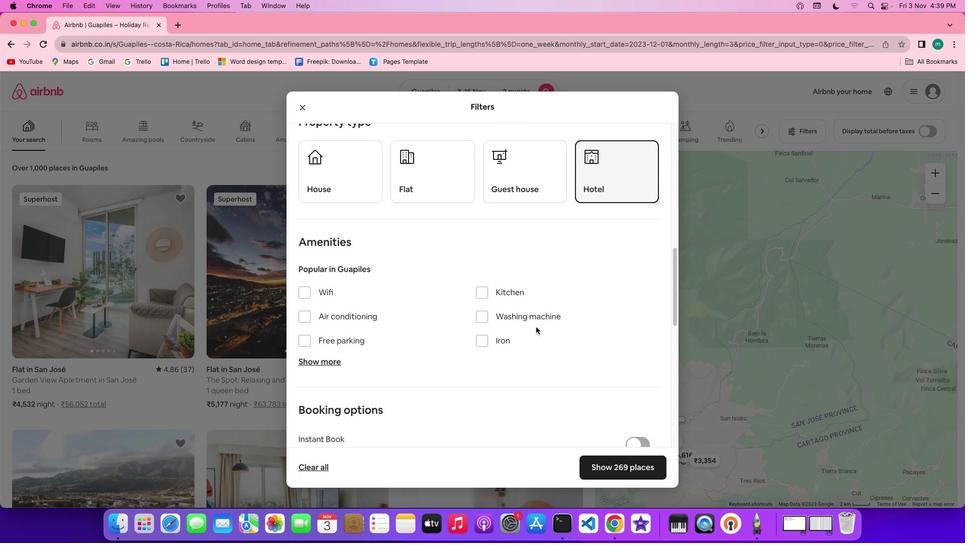 
Action: Mouse scrolled (536, 327) with delta (0, 0)
Screenshot: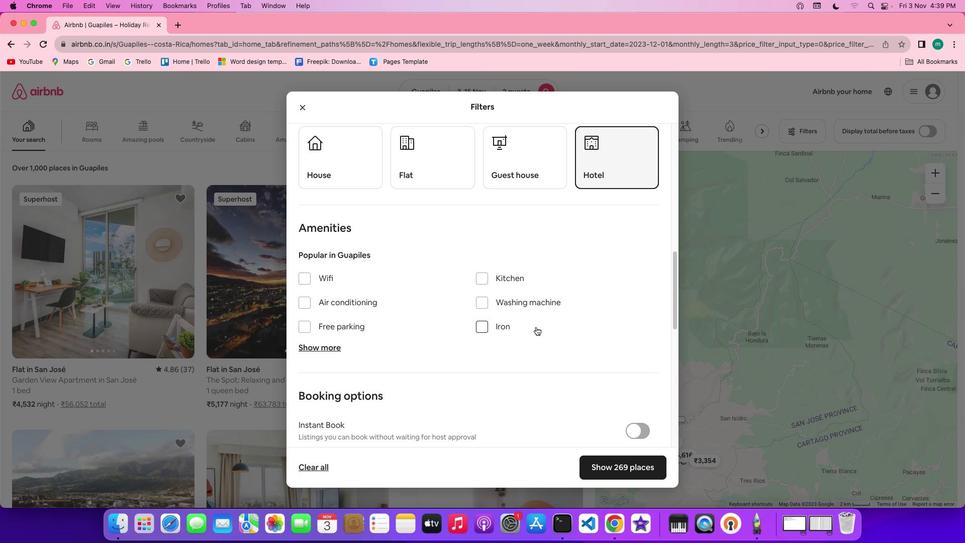 
Action: Mouse scrolled (536, 327) with delta (0, 0)
Screenshot: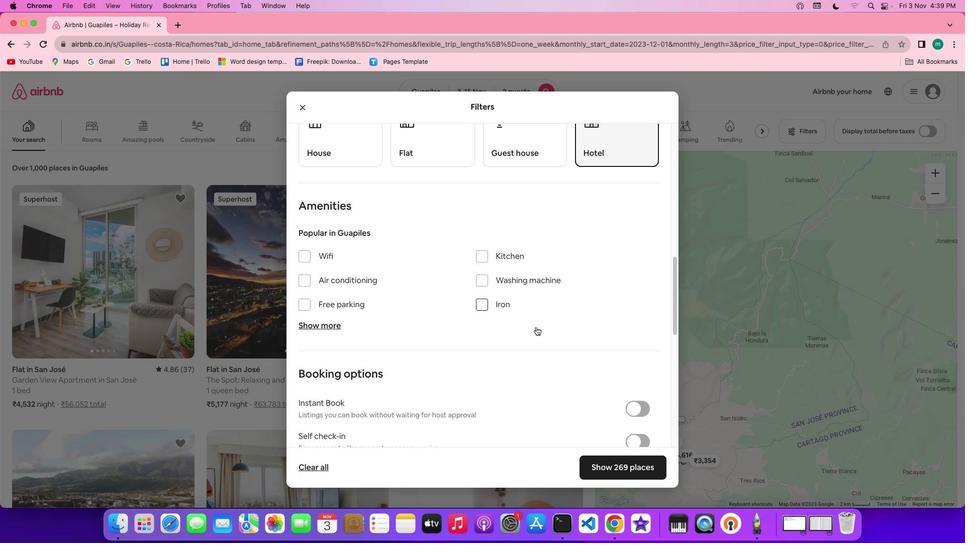 
Action: Mouse scrolled (536, 327) with delta (0, 0)
Screenshot: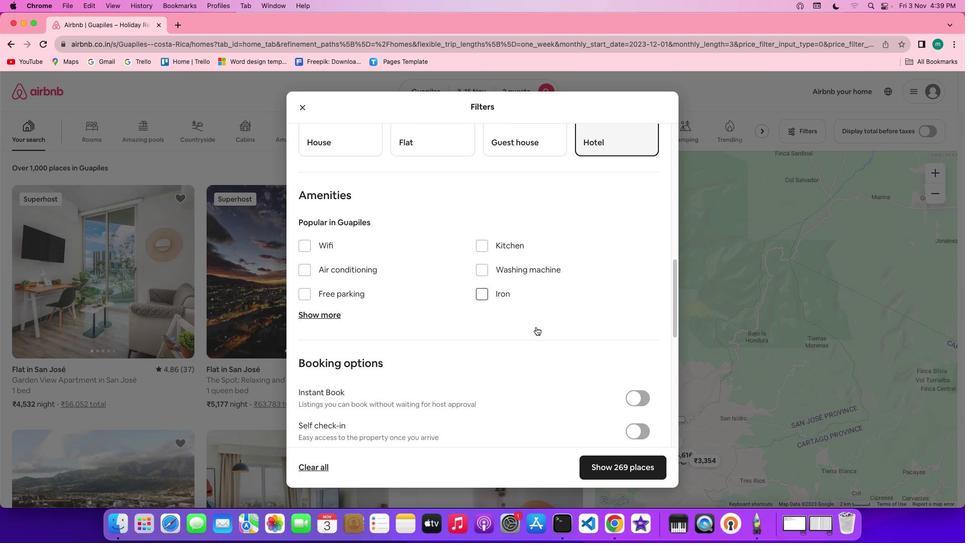 
Action: Mouse moved to (551, 340)
Screenshot: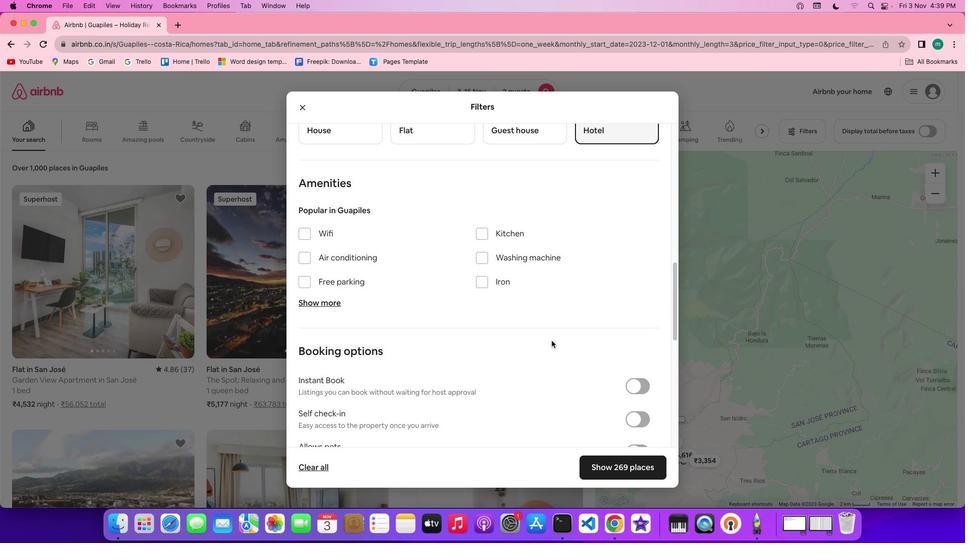 
Action: Mouse scrolled (551, 340) with delta (0, 0)
Screenshot: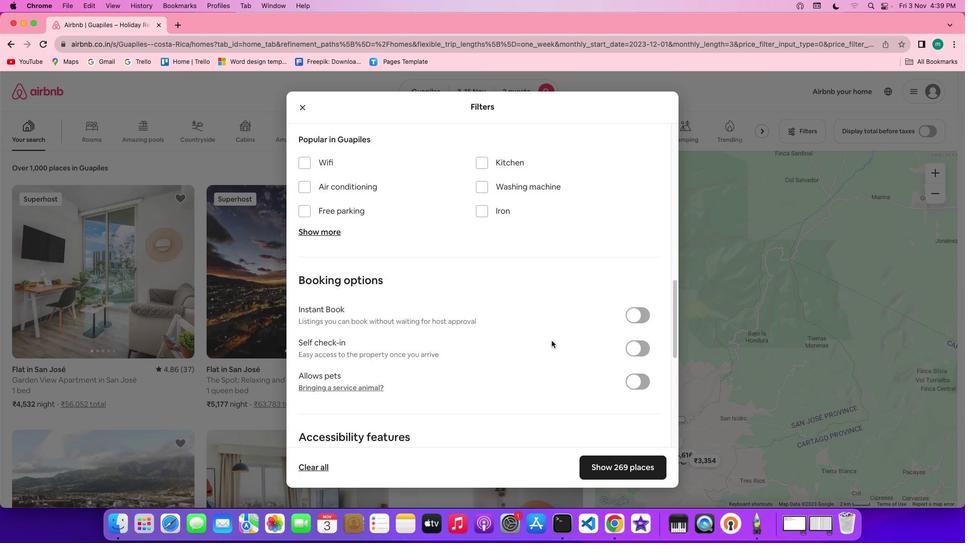 
Action: Mouse scrolled (551, 340) with delta (0, 0)
Screenshot: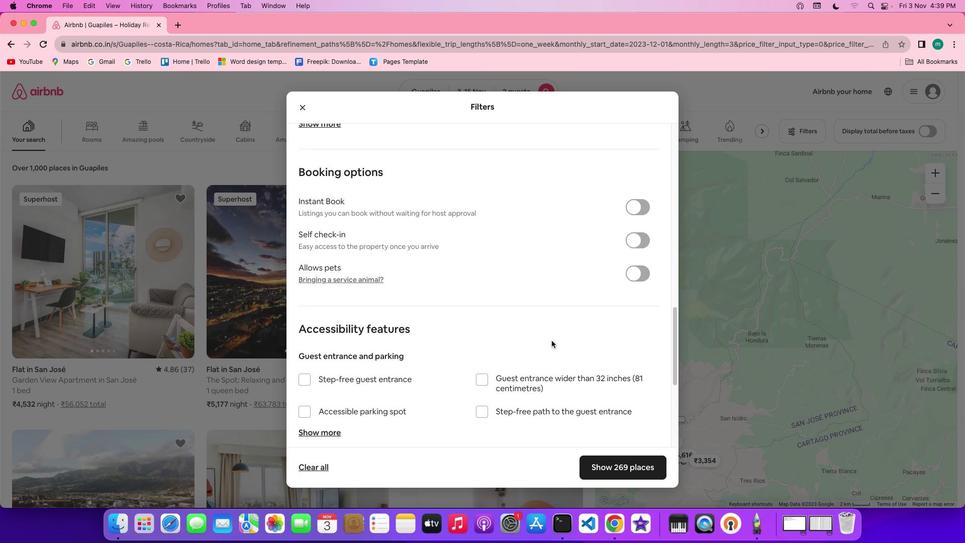 
Action: Mouse scrolled (551, 340) with delta (0, -1)
Screenshot: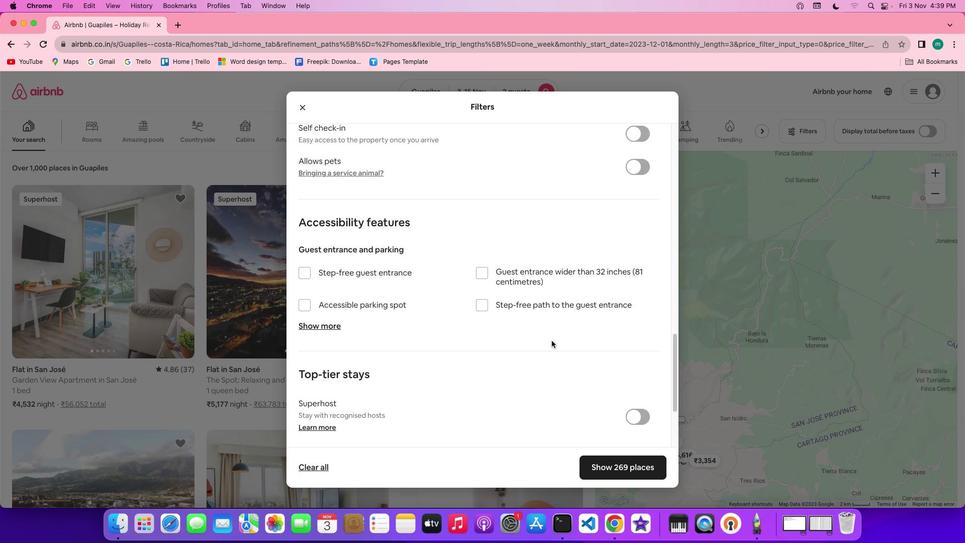 
Action: Mouse scrolled (551, 340) with delta (0, -2)
Screenshot: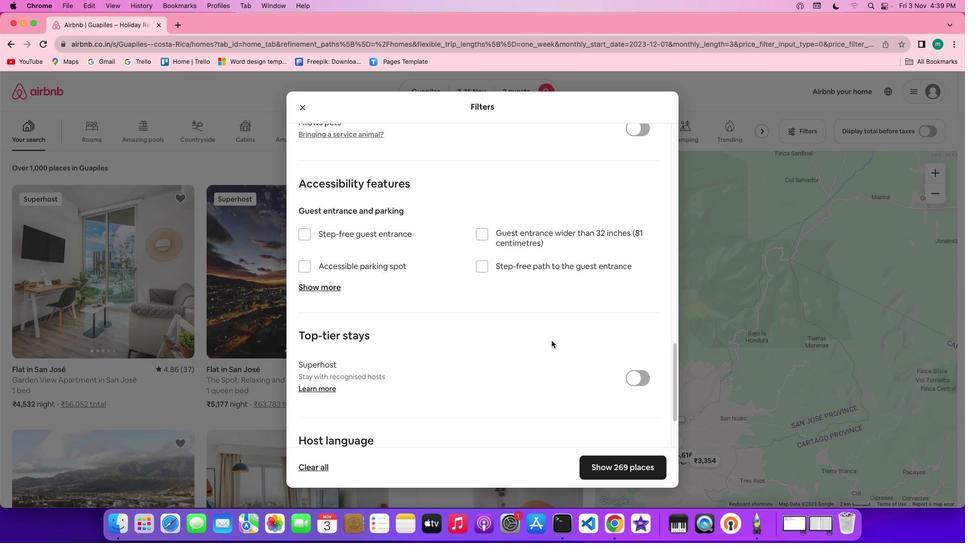 
Action: Mouse scrolled (551, 340) with delta (0, -2)
Screenshot: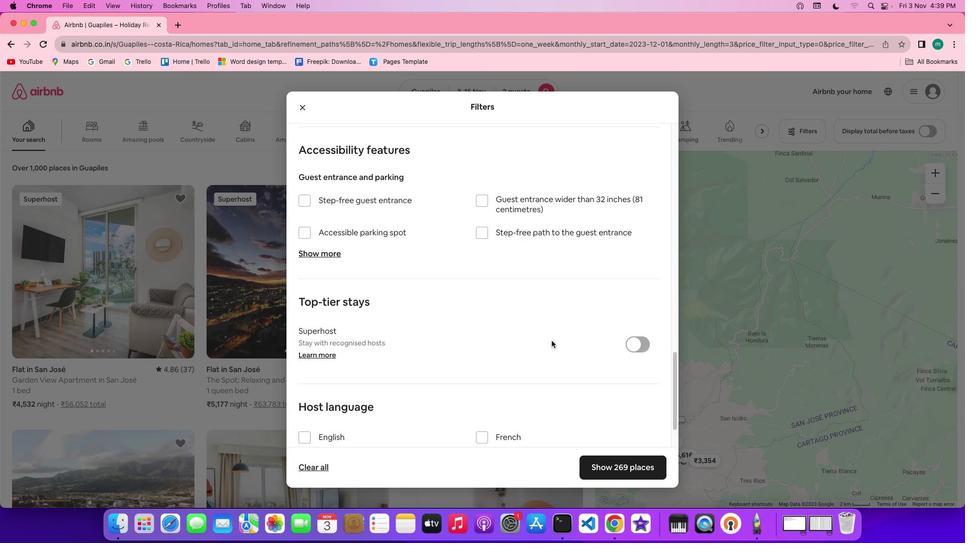 
Action: Mouse scrolled (551, 340) with delta (0, -2)
Screenshot: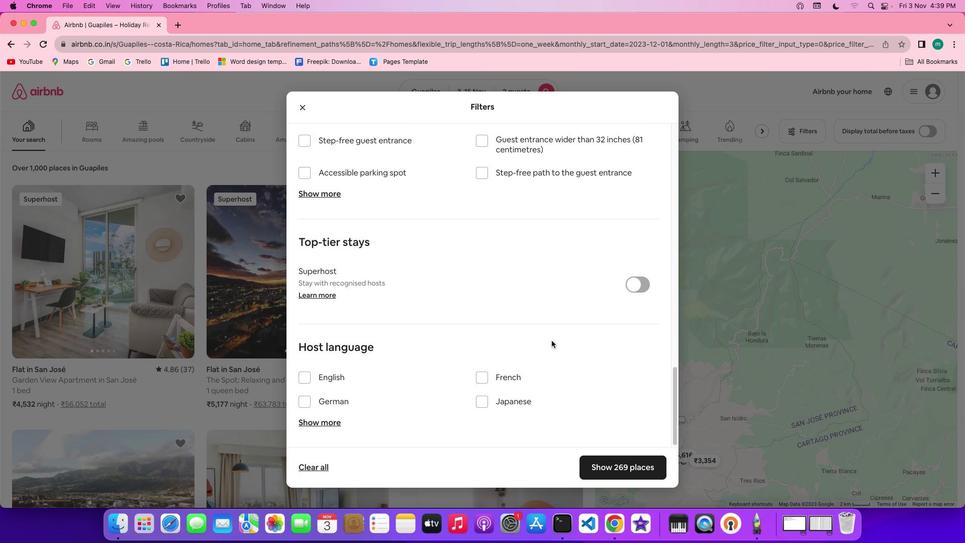 
Action: Mouse scrolled (551, 340) with delta (0, 0)
Screenshot: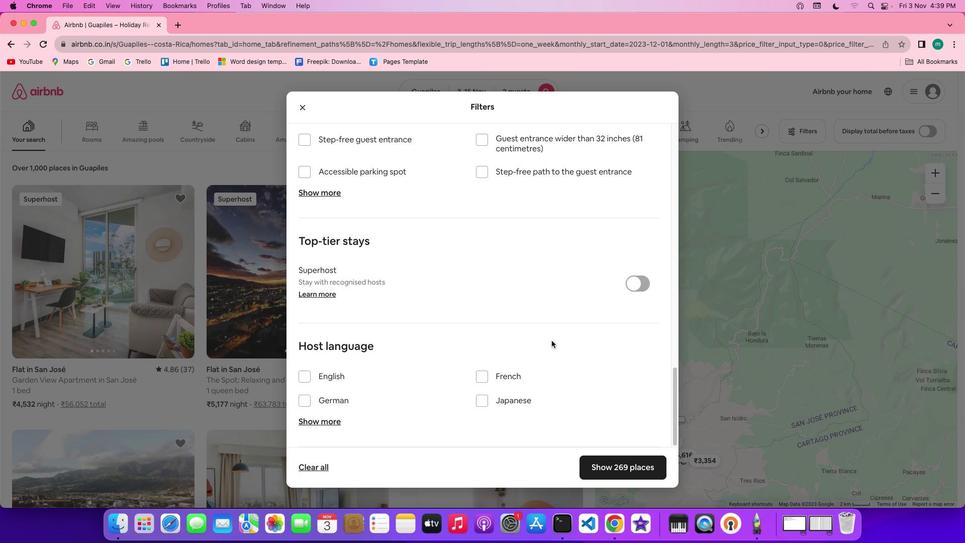 
Action: Mouse scrolled (551, 340) with delta (0, 0)
Screenshot: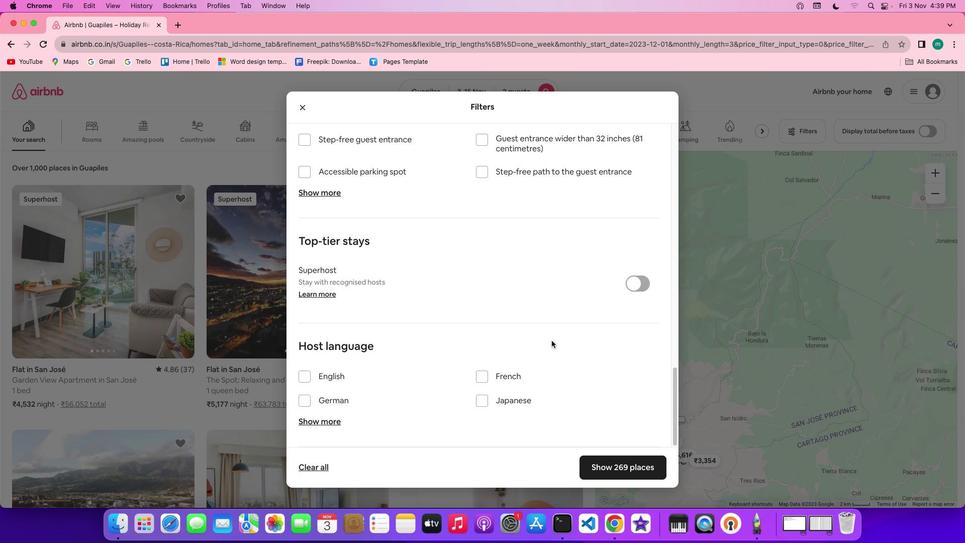 
Action: Mouse scrolled (551, 340) with delta (0, -1)
Screenshot: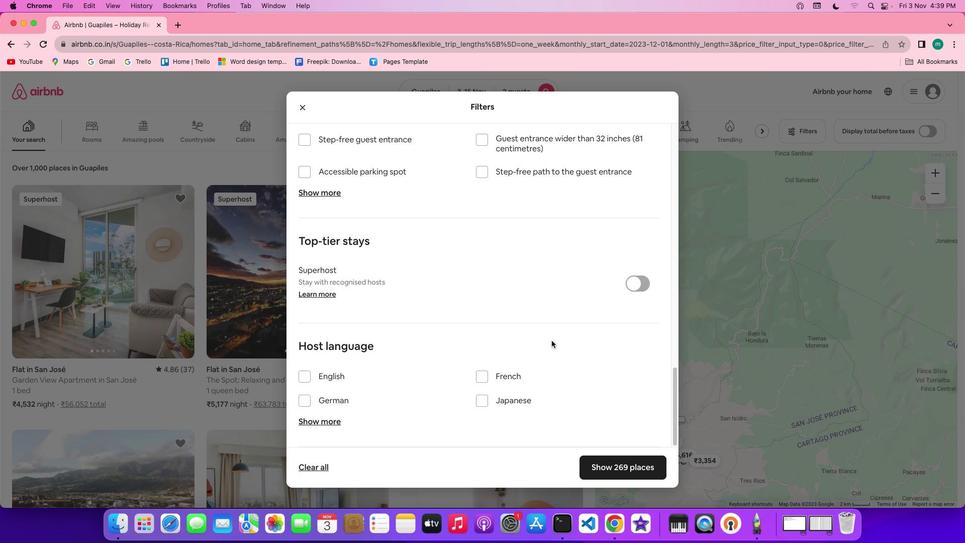 
Action: Mouse scrolled (551, 340) with delta (0, -2)
Screenshot: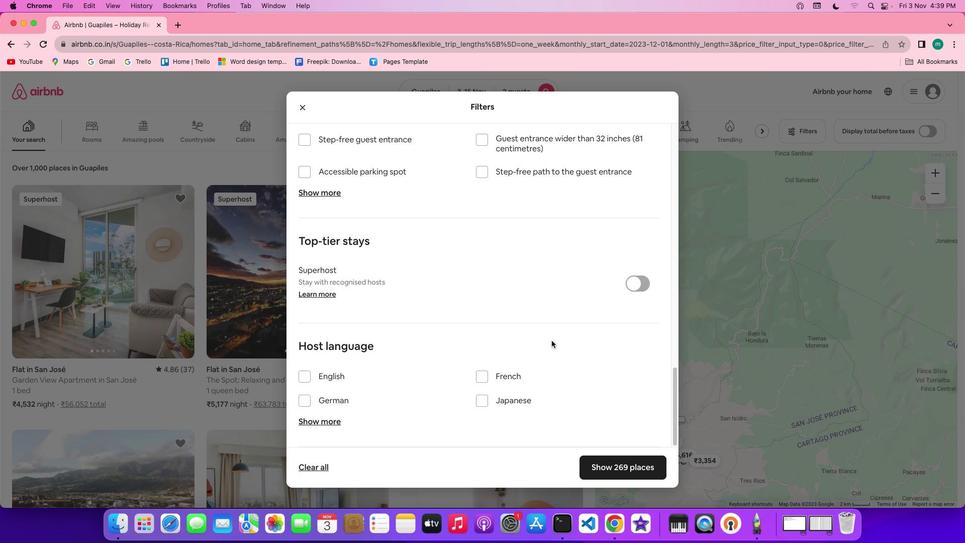 
Action: Mouse scrolled (551, 340) with delta (0, -3)
Screenshot: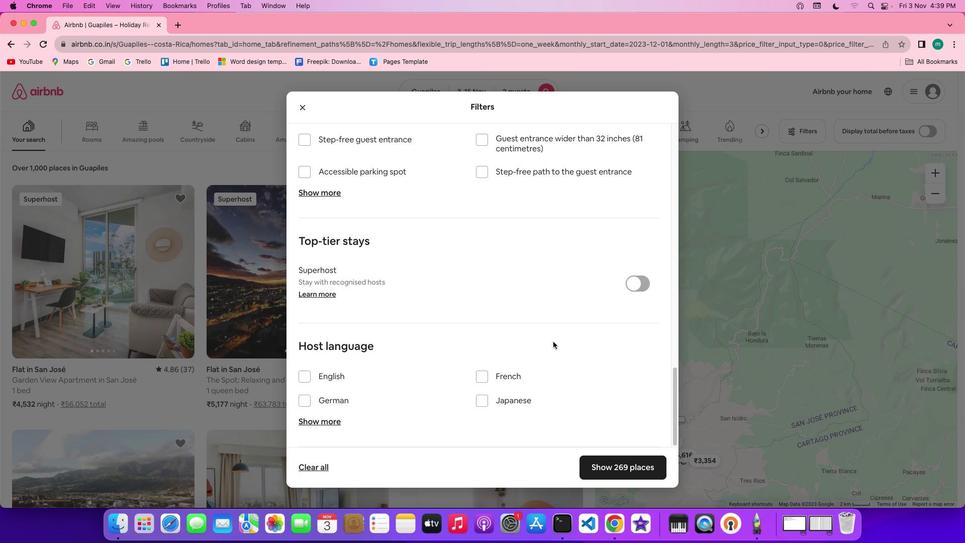 
Action: Mouse scrolled (551, 340) with delta (0, -3)
Screenshot: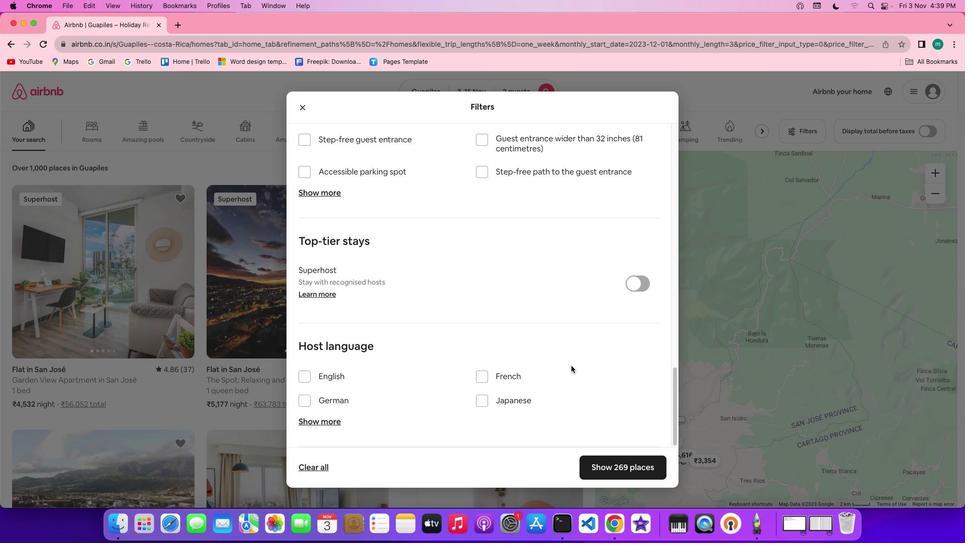 
Action: Mouse moved to (624, 468)
Screenshot: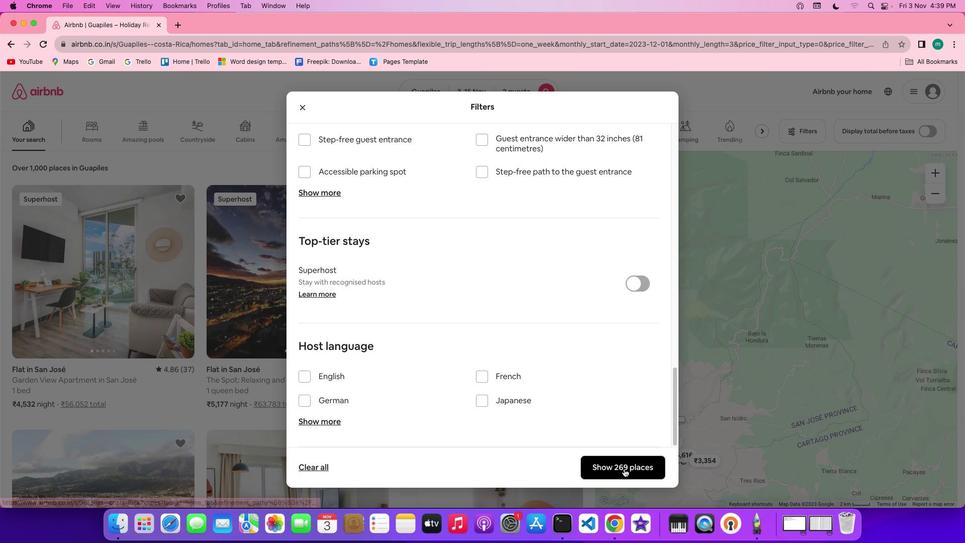 
Action: Mouse pressed left at (624, 468)
Screenshot: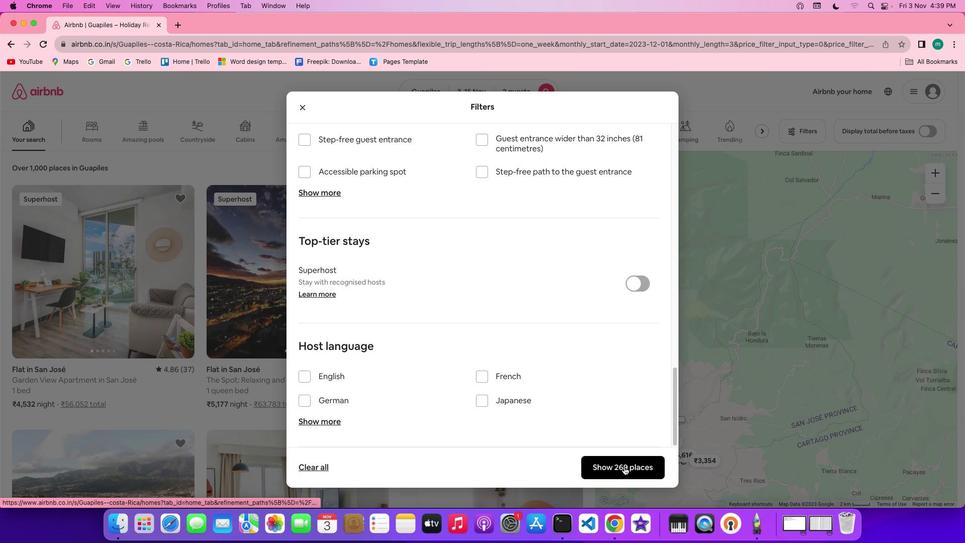 
Action: Mouse moved to (302, 280)
Screenshot: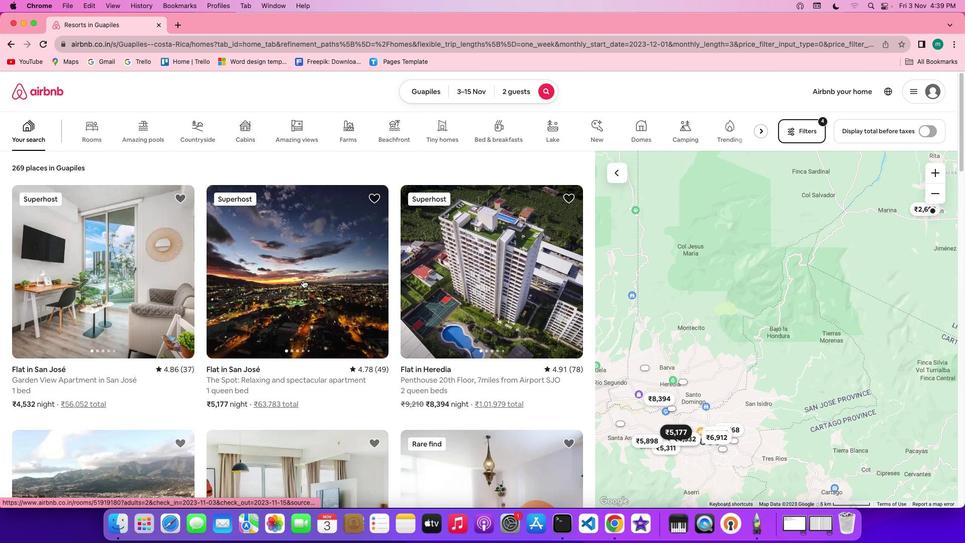 
Action: Mouse scrolled (302, 280) with delta (0, 0)
Screenshot: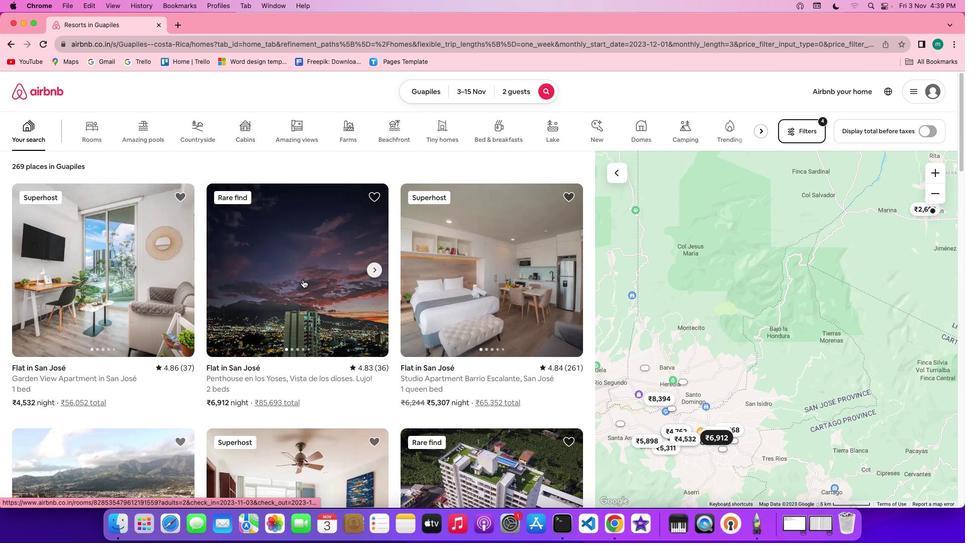 
Action: Mouse scrolled (302, 280) with delta (0, 0)
Screenshot: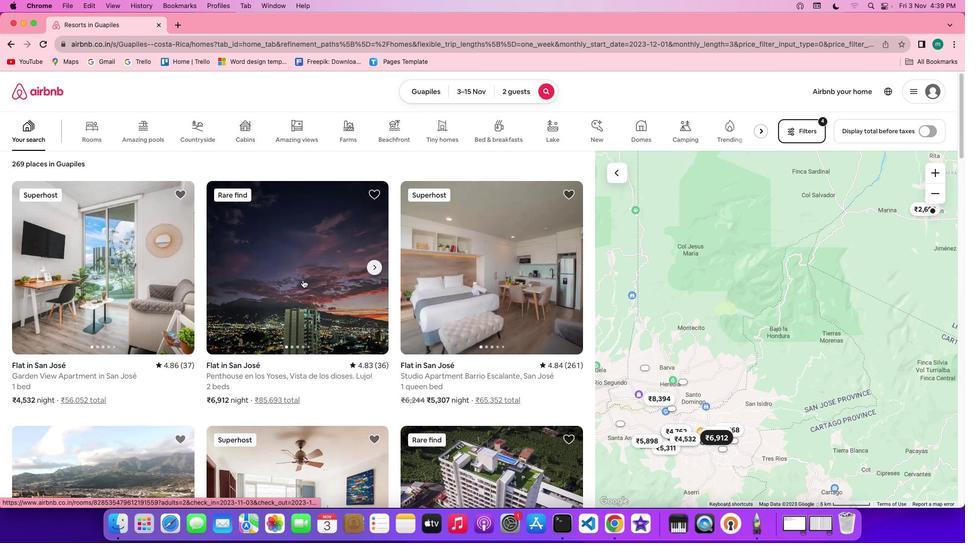 
Action: Mouse scrolled (302, 280) with delta (0, 0)
Screenshot: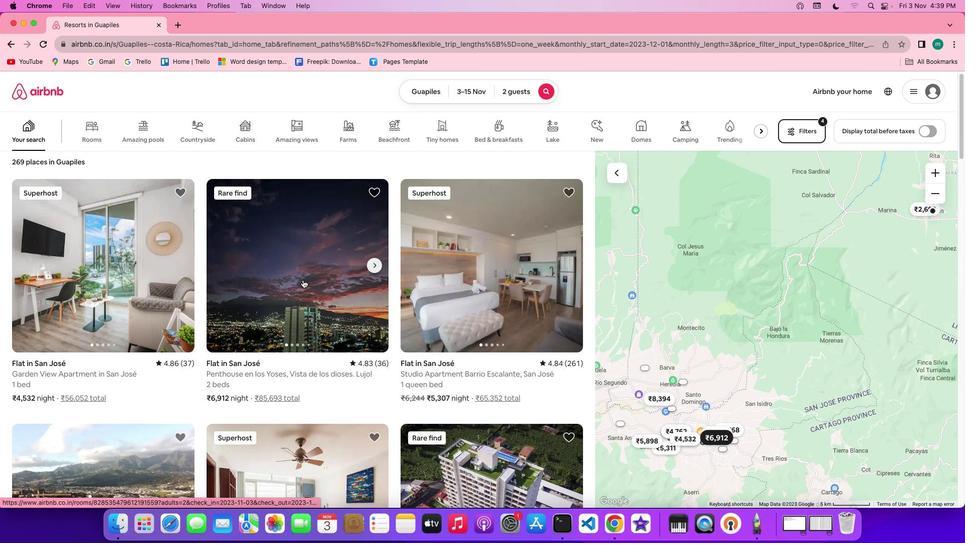 
Action: Mouse moved to (282, 291)
Screenshot: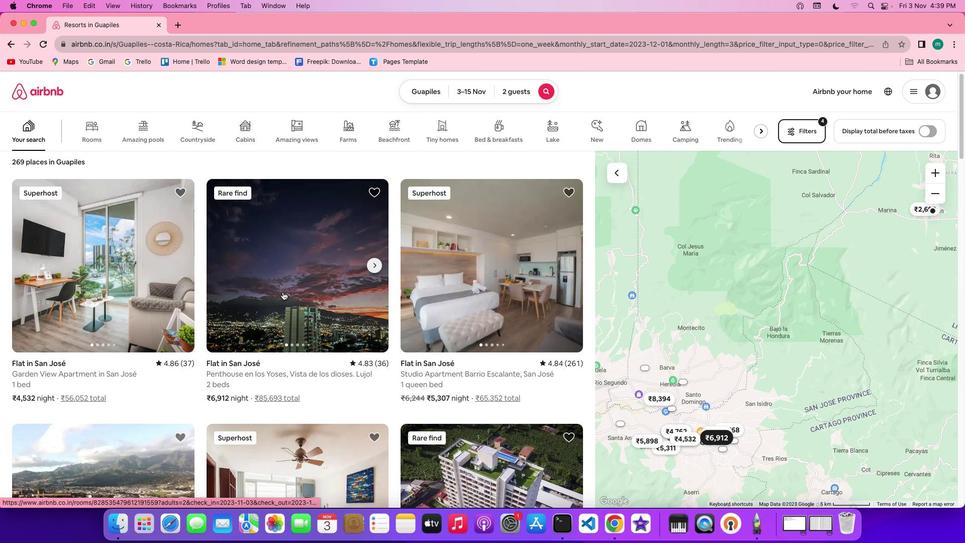 
Action: Mouse scrolled (282, 291) with delta (0, 0)
Screenshot: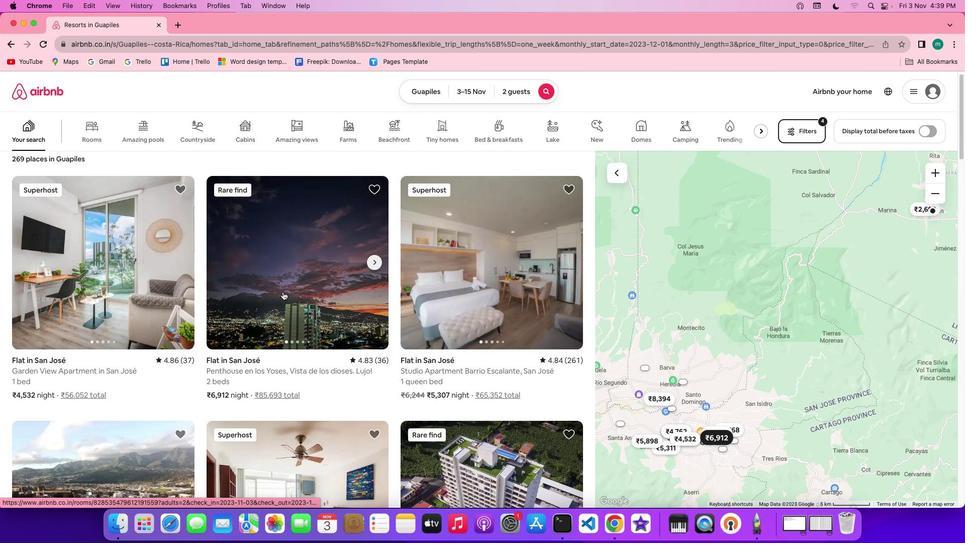 
Action: Mouse scrolled (282, 291) with delta (0, 0)
Screenshot: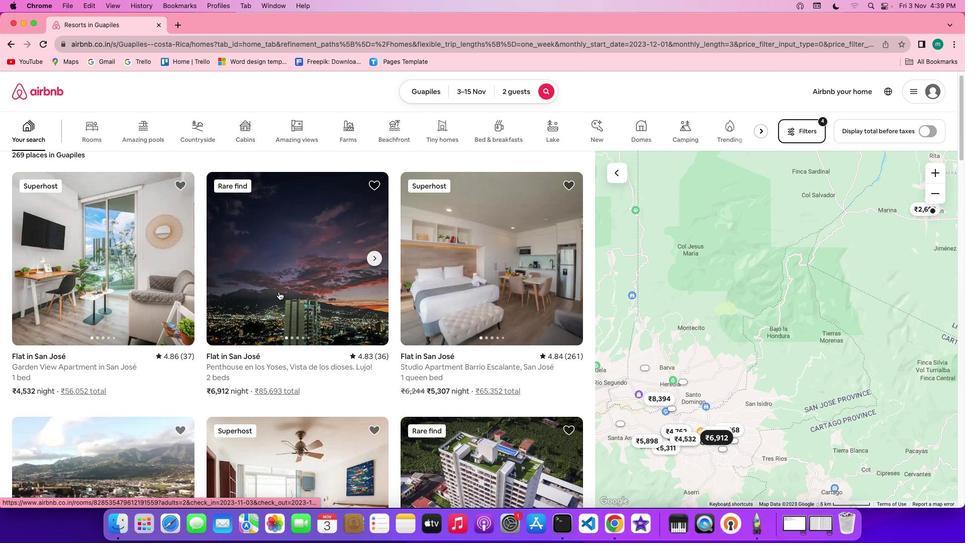 
Action: Mouse scrolled (282, 291) with delta (0, 0)
Screenshot: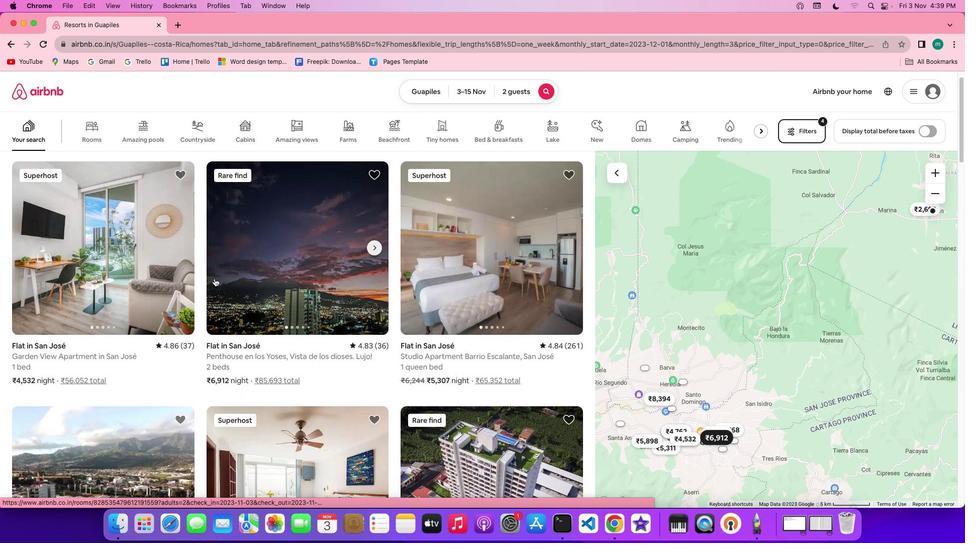 
Action: Mouse moved to (146, 264)
Screenshot: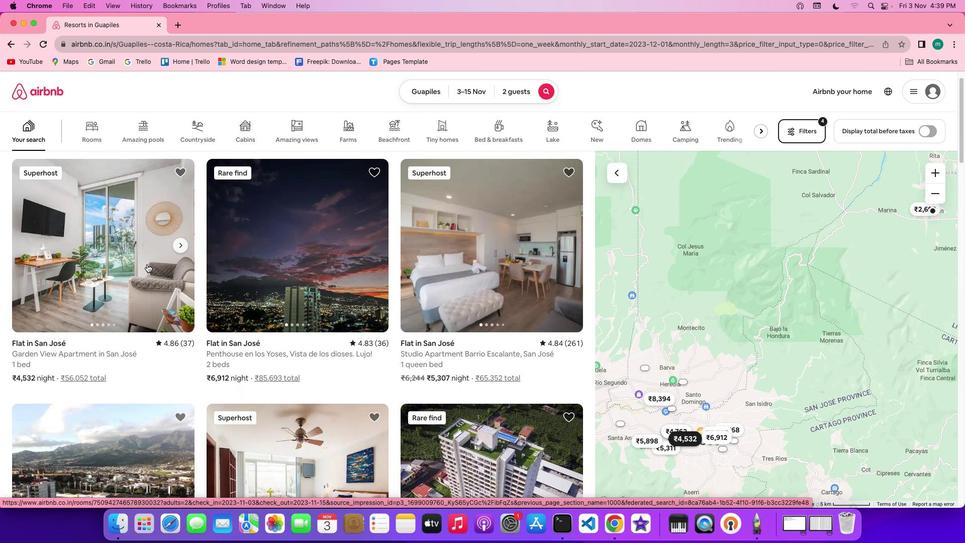 
Action: Mouse pressed left at (146, 264)
Screenshot: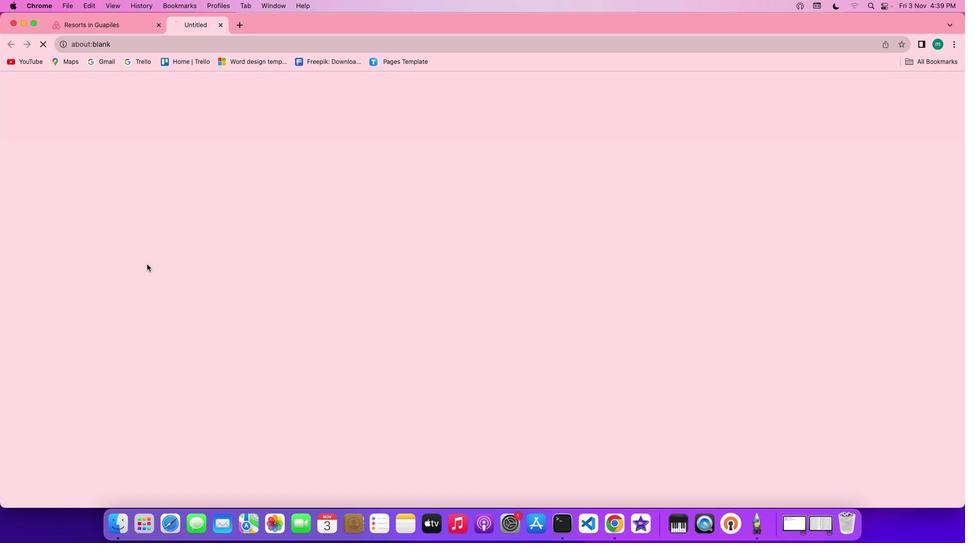
Action: Mouse moved to (727, 376)
Screenshot: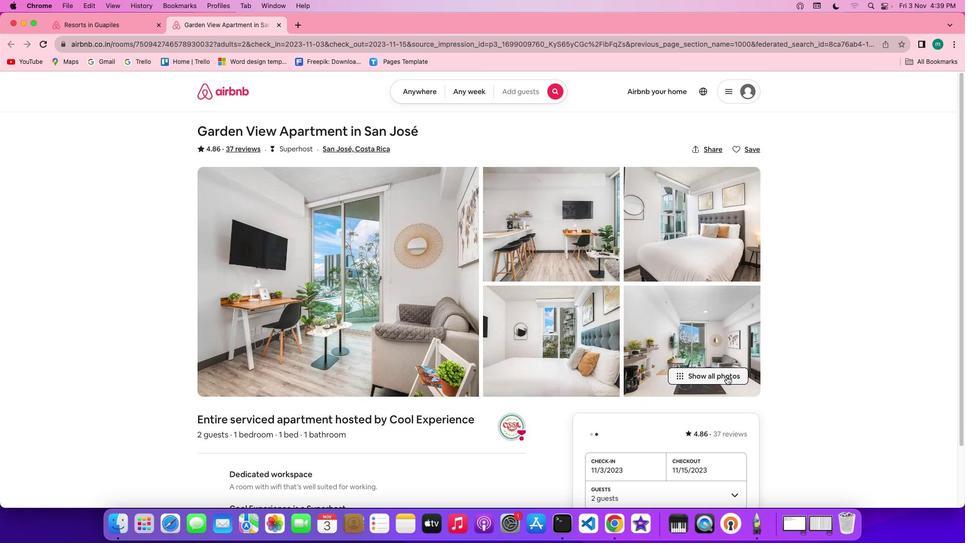 
Action: Mouse pressed left at (727, 376)
Screenshot: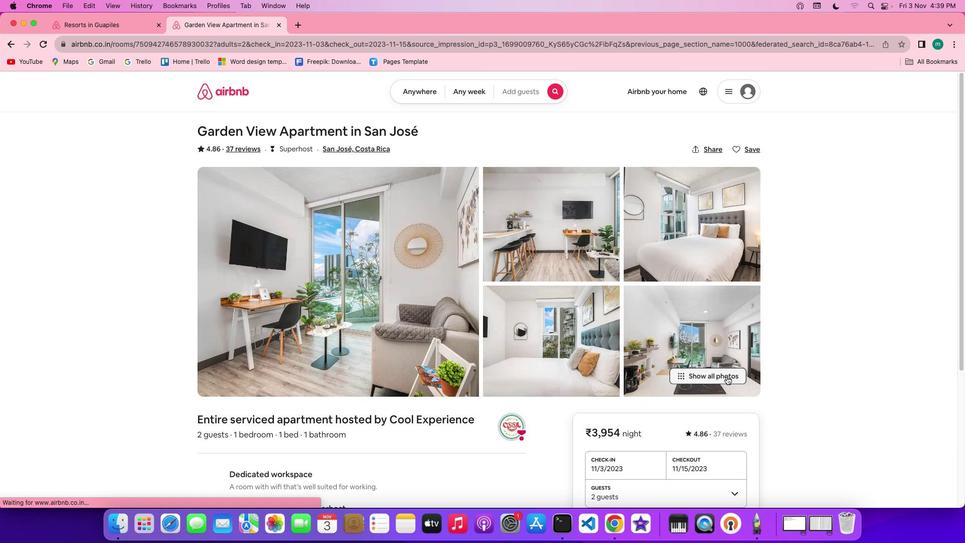 
Action: Mouse moved to (476, 325)
Screenshot: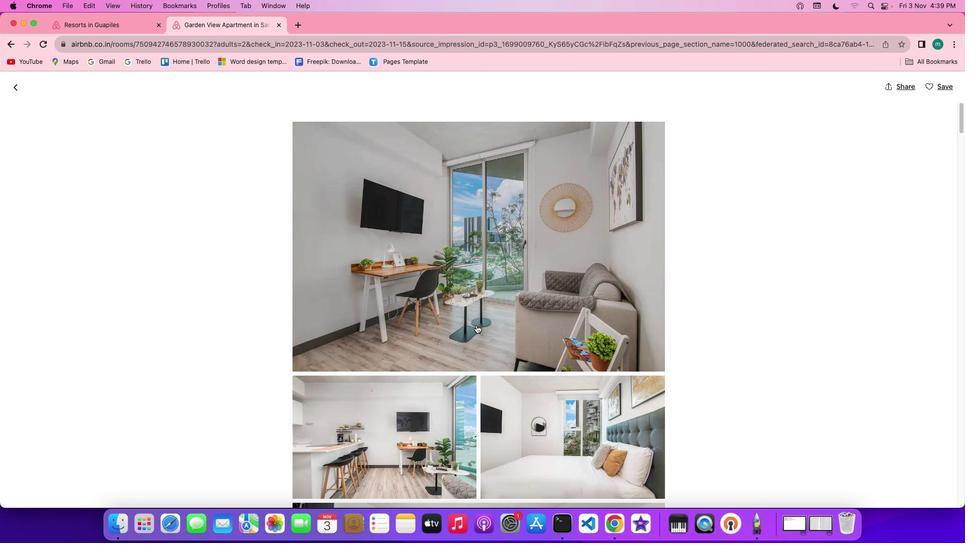 
Action: Mouse scrolled (476, 325) with delta (0, 0)
Screenshot: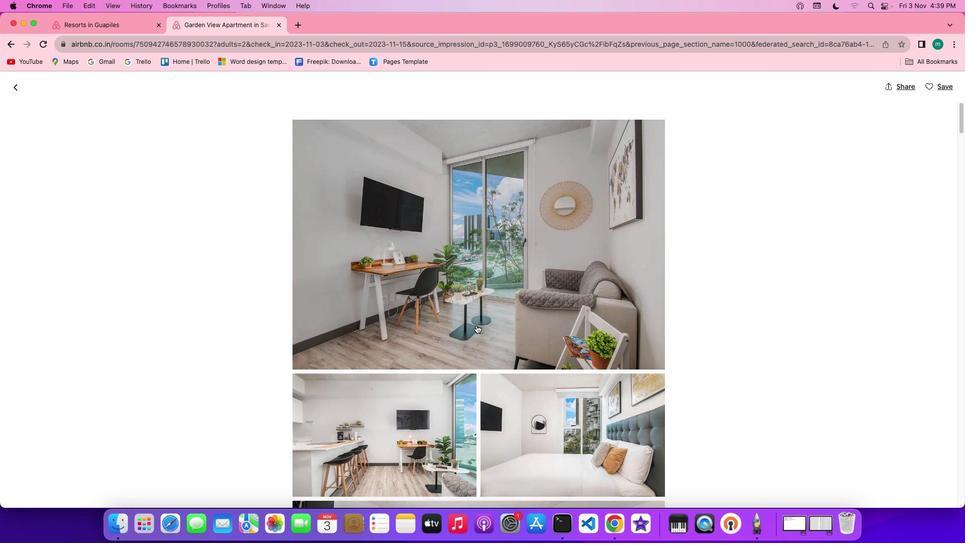 
Action: Mouse scrolled (476, 325) with delta (0, 0)
Screenshot: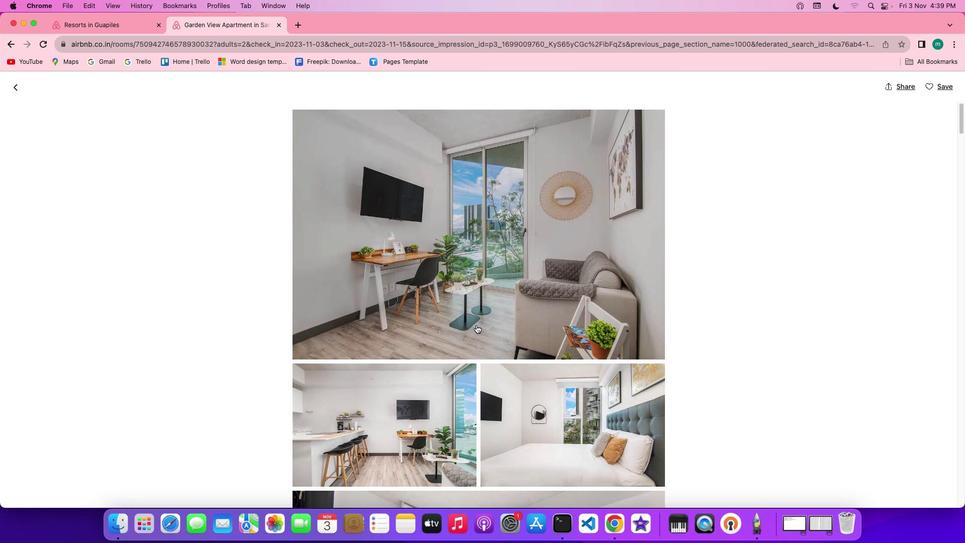 
Action: Mouse scrolled (476, 325) with delta (0, 0)
Screenshot: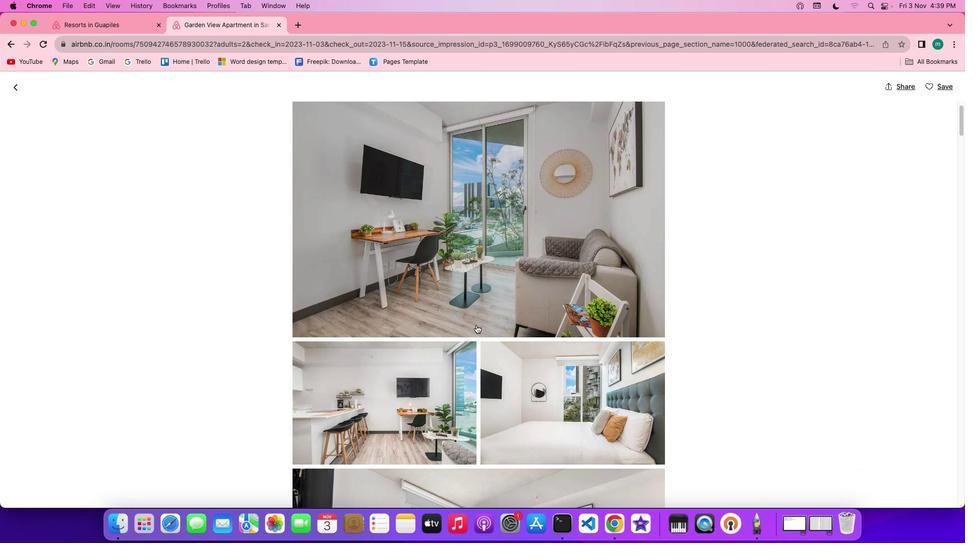 
Action: Mouse scrolled (476, 325) with delta (0, 0)
Screenshot: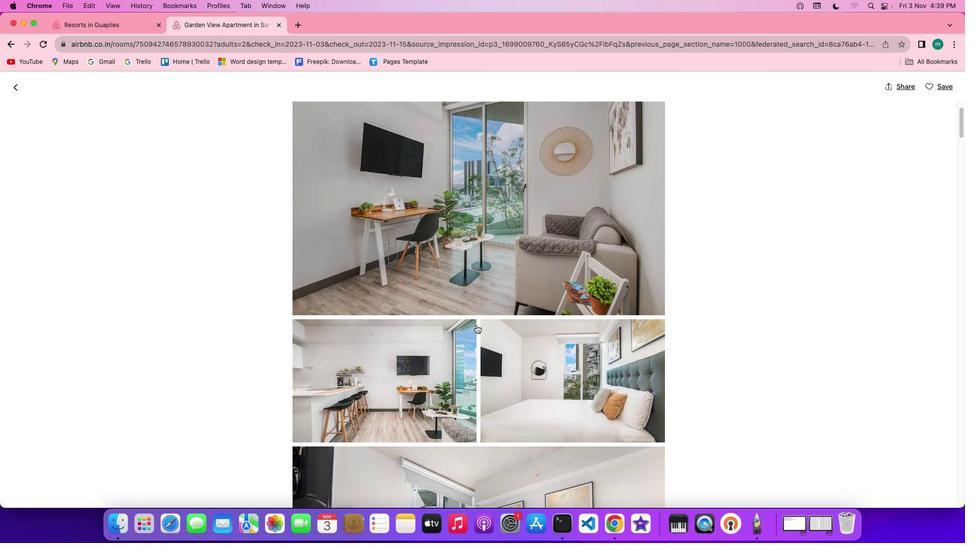 
Action: Mouse scrolled (476, 325) with delta (0, 0)
Screenshot: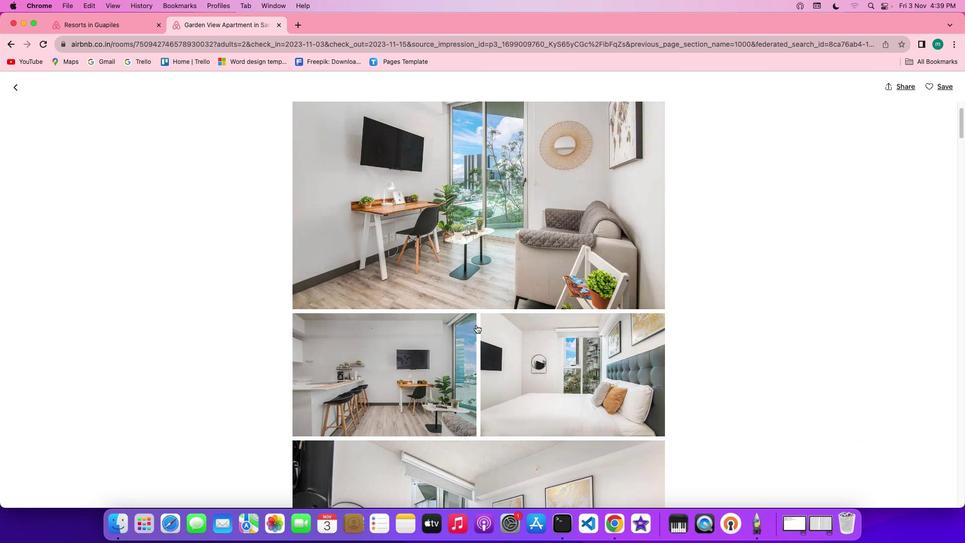 
Action: Mouse scrolled (476, 325) with delta (0, 0)
Screenshot: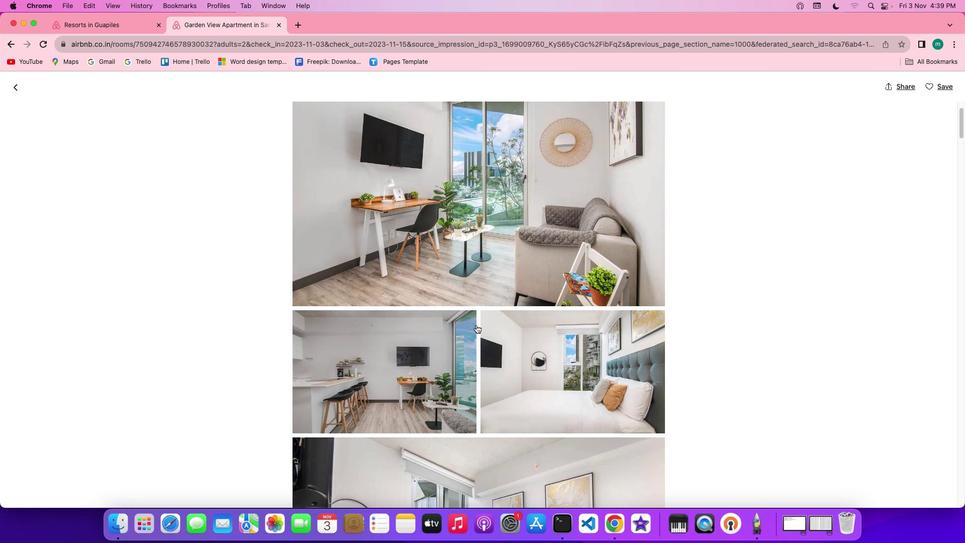 
Action: Mouse scrolled (476, 325) with delta (0, 0)
Screenshot: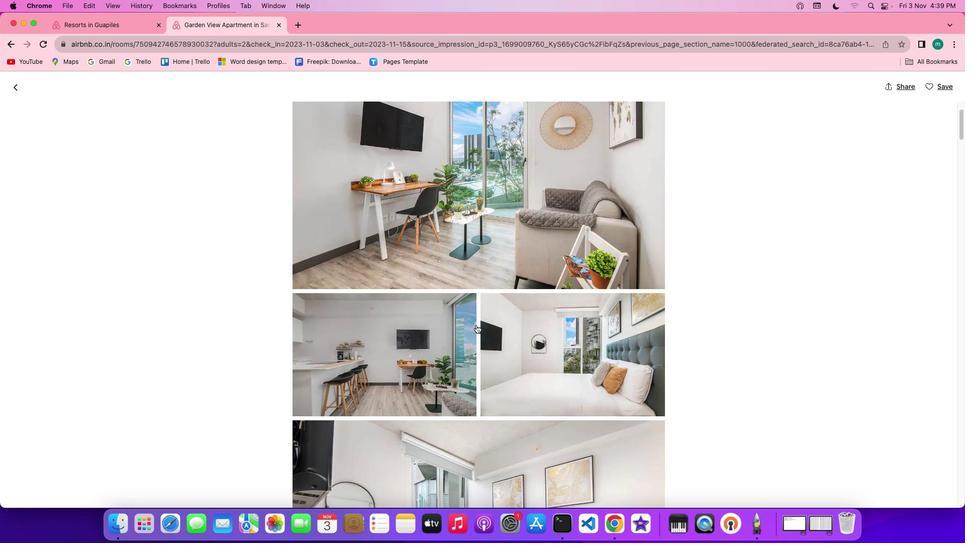 
Action: Mouse scrolled (476, 325) with delta (0, -1)
Screenshot: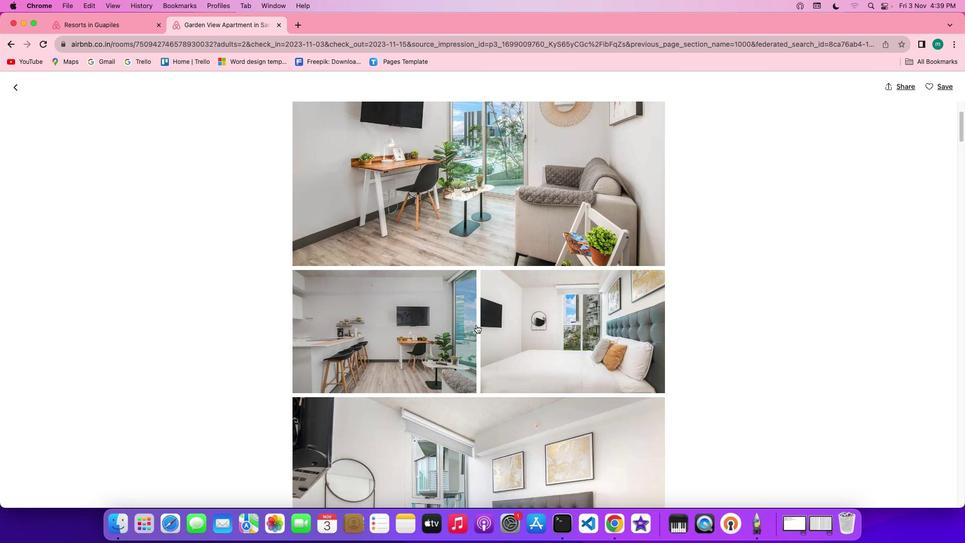 
Action: Mouse scrolled (476, 325) with delta (0, -1)
Screenshot: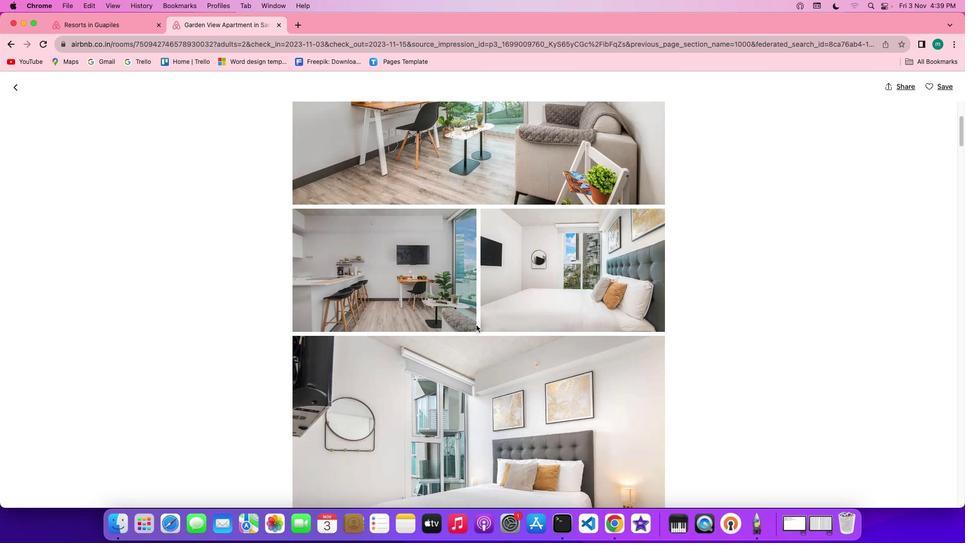 
Action: Mouse scrolled (476, 325) with delta (0, -1)
Screenshot: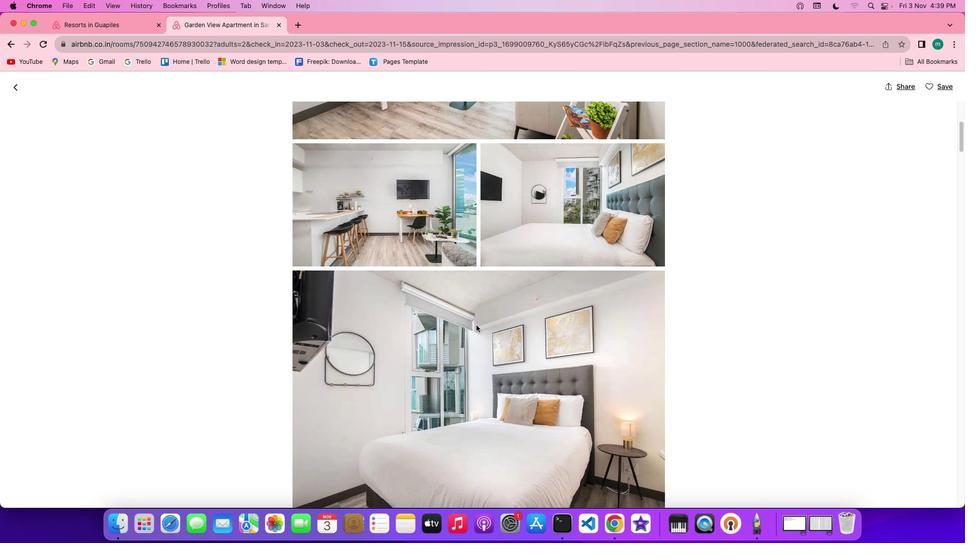 
Action: Mouse scrolled (476, 325) with delta (0, 0)
Screenshot: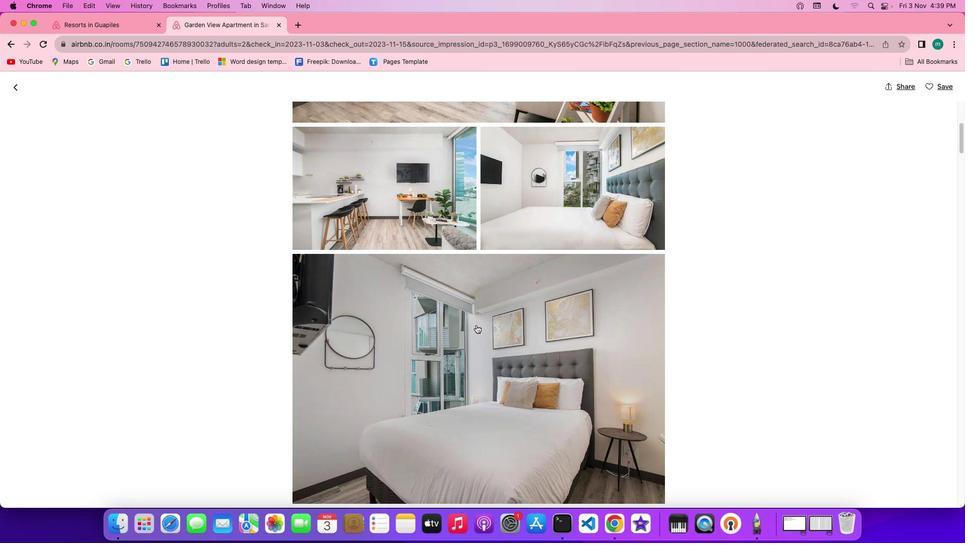 
Action: Mouse scrolled (476, 325) with delta (0, 0)
Screenshot: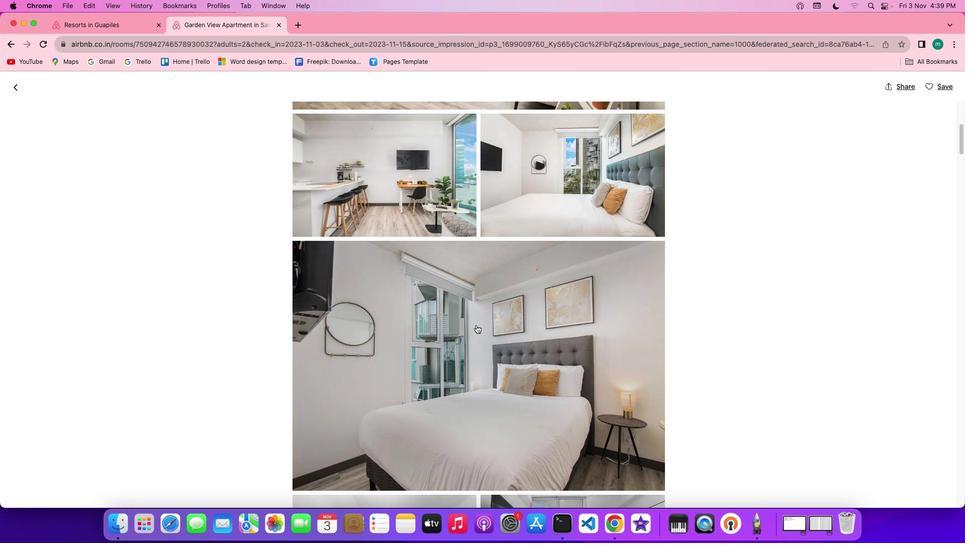 
Action: Mouse scrolled (476, 325) with delta (0, -1)
Screenshot: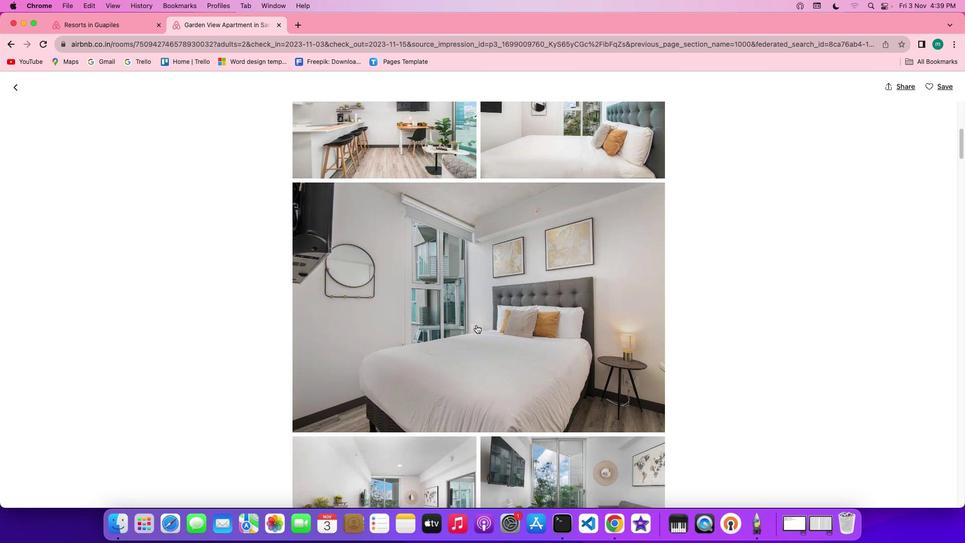 
Action: Mouse scrolled (476, 325) with delta (0, -2)
Screenshot: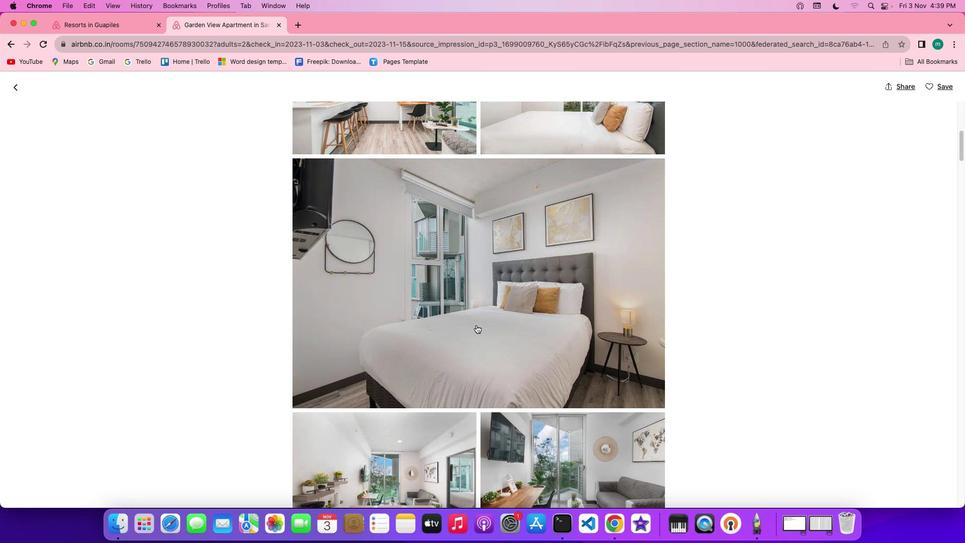 
Action: Mouse scrolled (476, 325) with delta (0, -1)
Screenshot: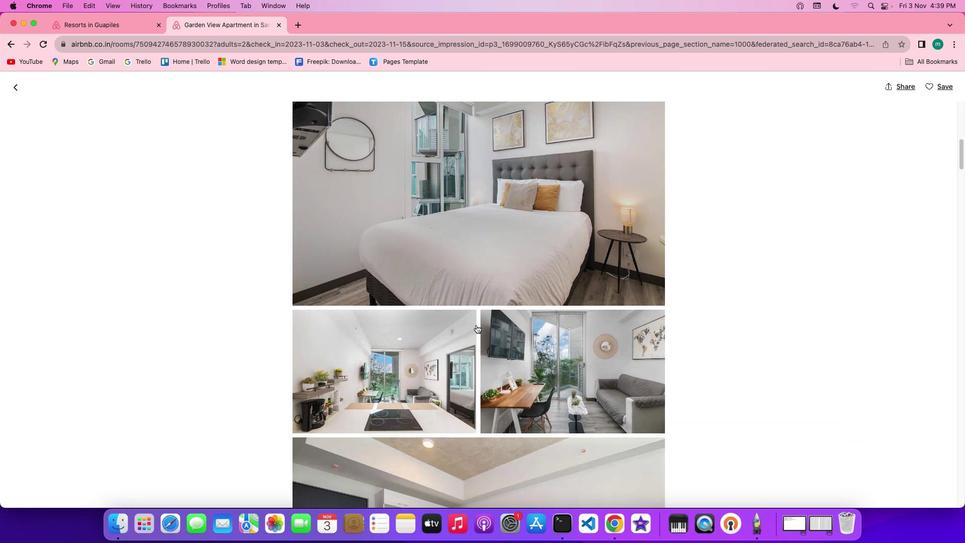 
Action: Mouse scrolled (476, 325) with delta (0, 0)
Screenshot: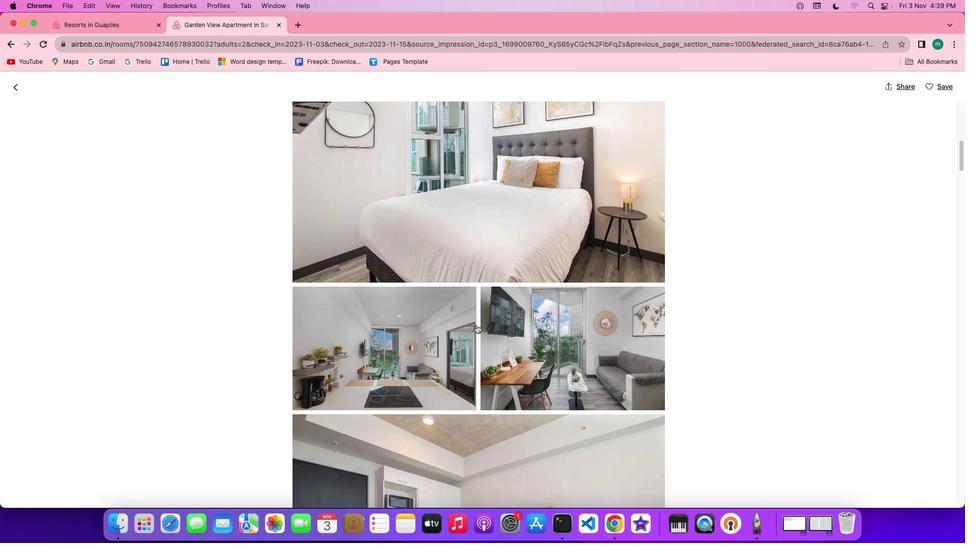 
Action: Mouse scrolled (476, 325) with delta (0, 0)
Screenshot: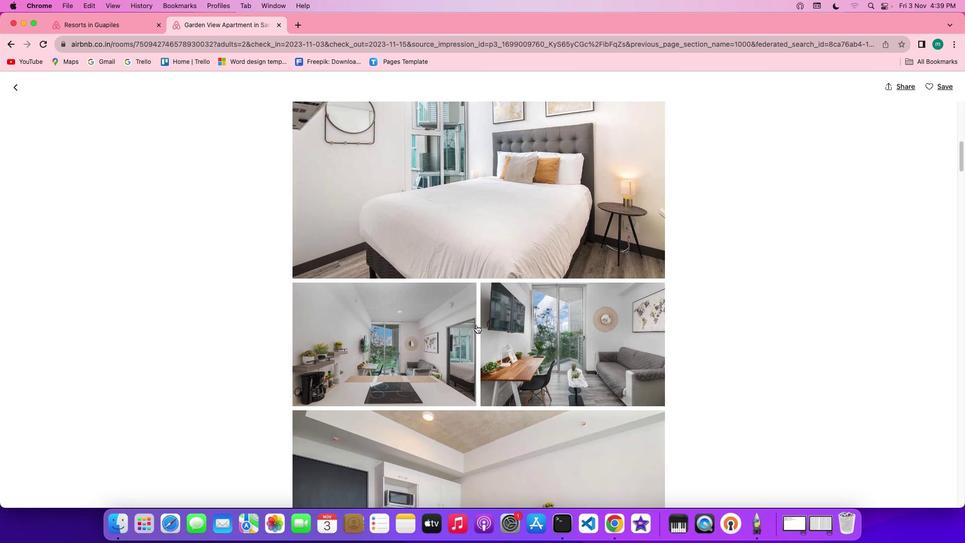 
Action: Mouse scrolled (476, 325) with delta (0, 0)
Screenshot: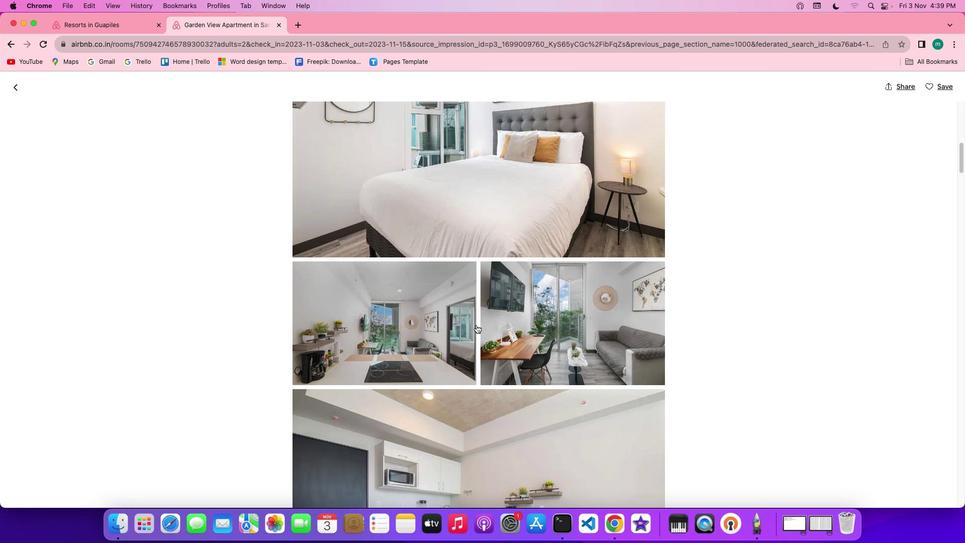 
Action: Mouse scrolled (476, 325) with delta (0, -1)
Screenshot: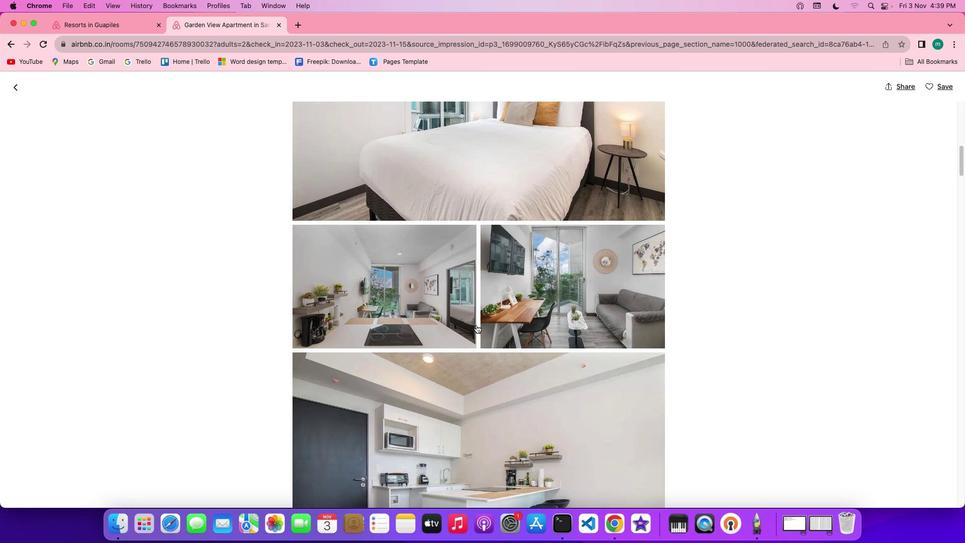 
Action: Mouse scrolled (476, 325) with delta (0, 0)
Screenshot: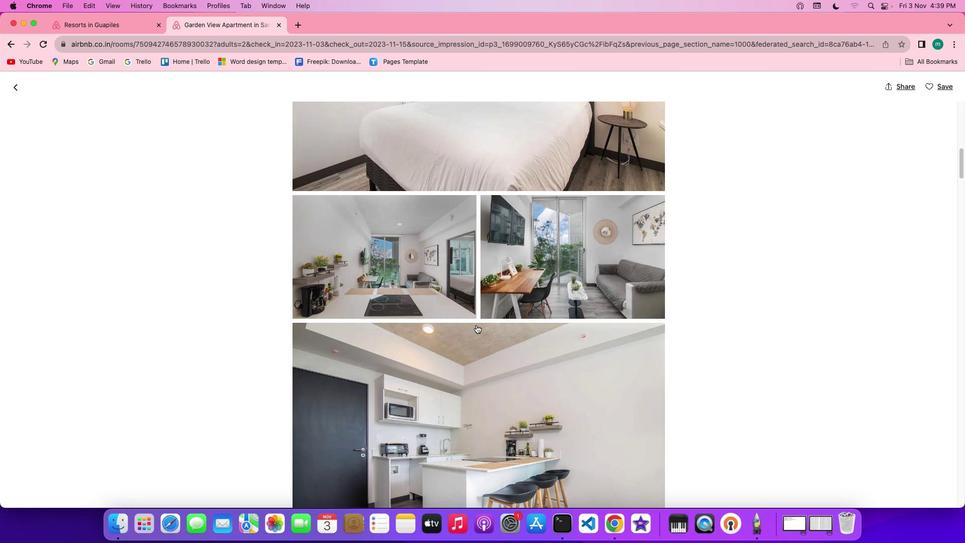 
Action: Mouse scrolled (476, 325) with delta (0, 0)
Screenshot: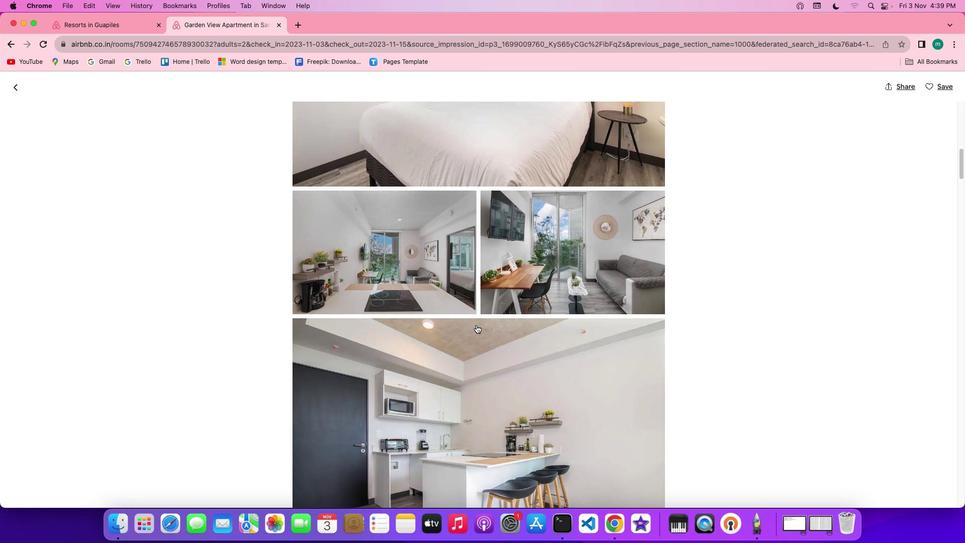 
Action: Mouse scrolled (476, 325) with delta (0, -1)
Screenshot: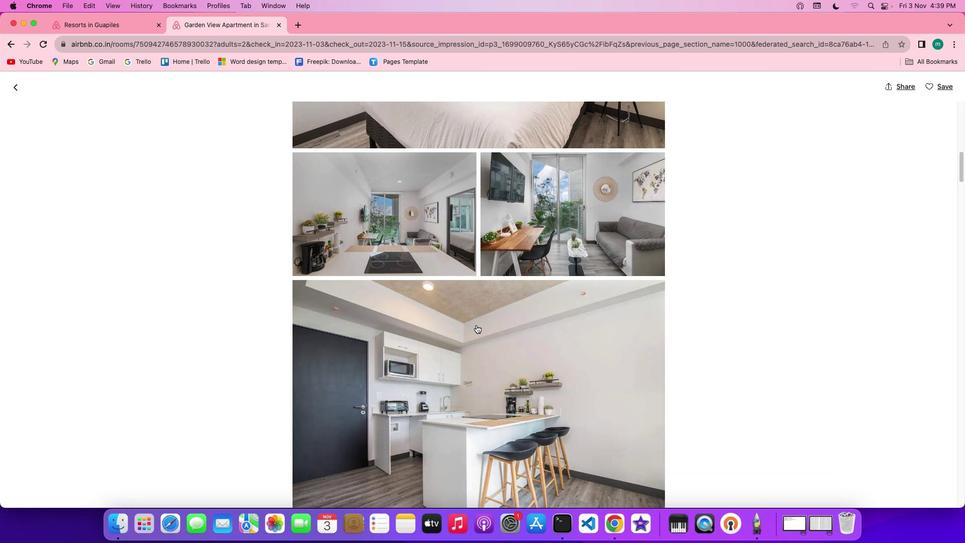 
Action: Mouse scrolled (476, 325) with delta (0, -1)
Screenshot: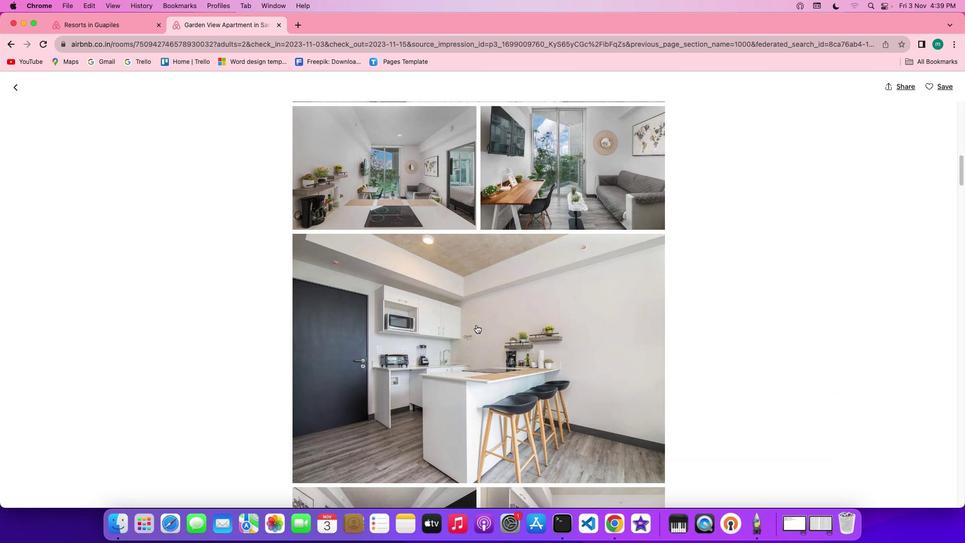 
Action: Mouse scrolled (476, 325) with delta (0, 0)
Screenshot: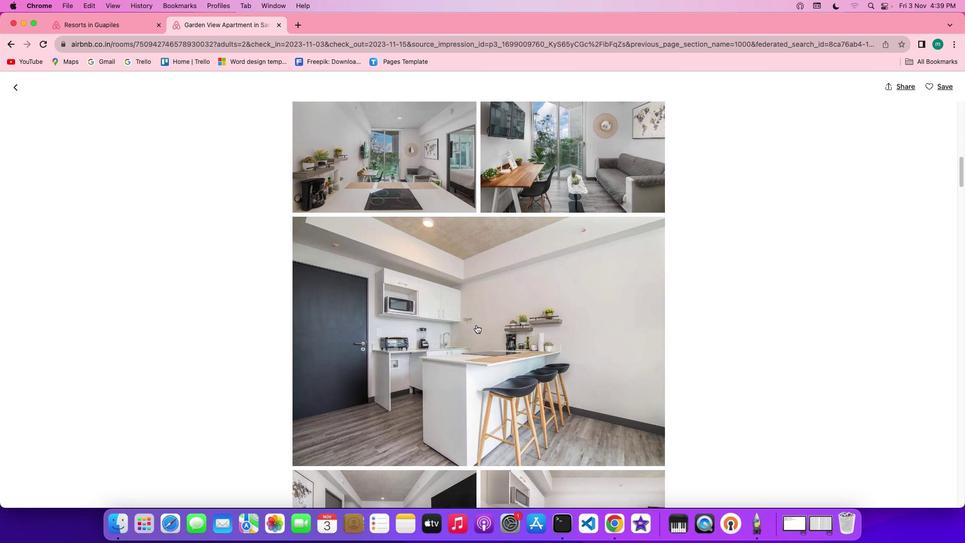 
Action: Mouse scrolled (476, 325) with delta (0, 0)
Screenshot: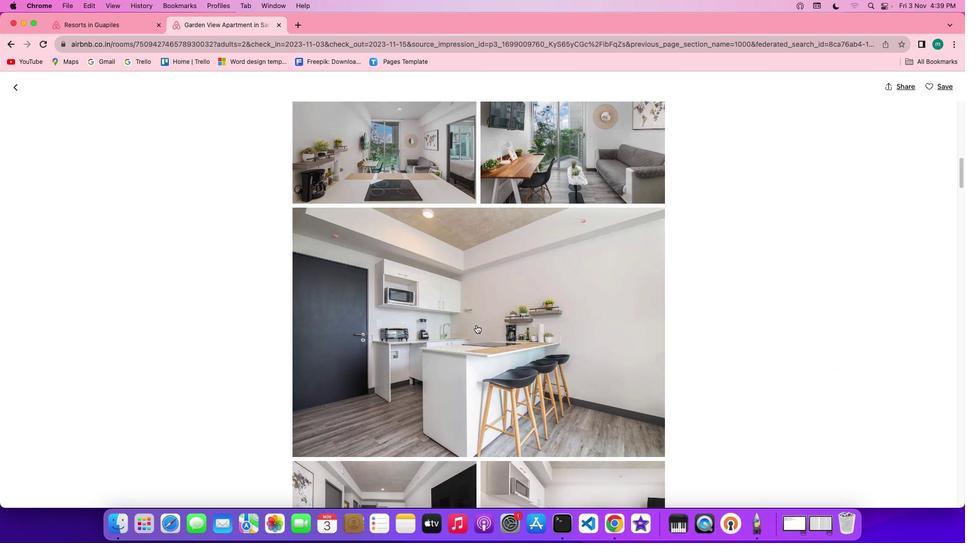 
Action: Mouse scrolled (476, 325) with delta (0, 0)
Screenshot: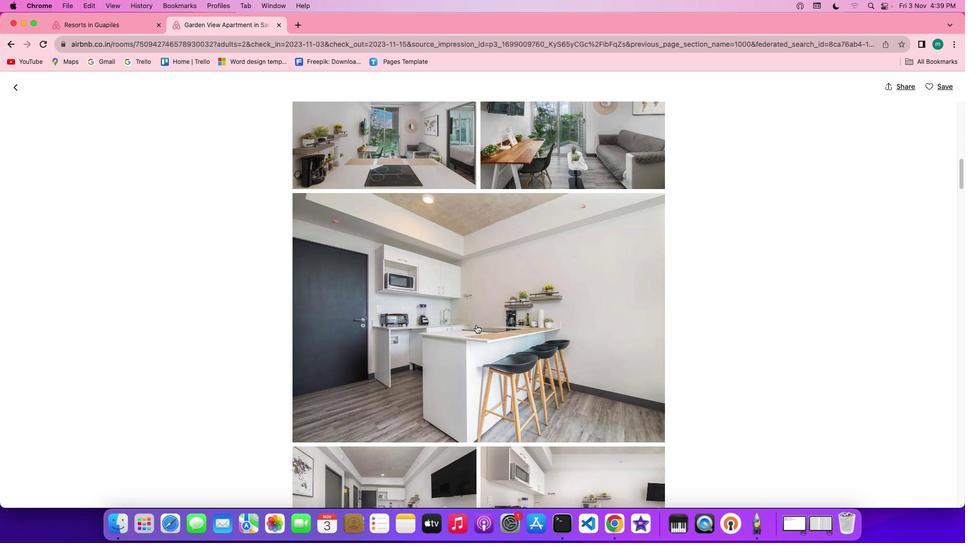 
Action: Mouse scrolled (476, 325) with delta (0, 0)
Screenshot: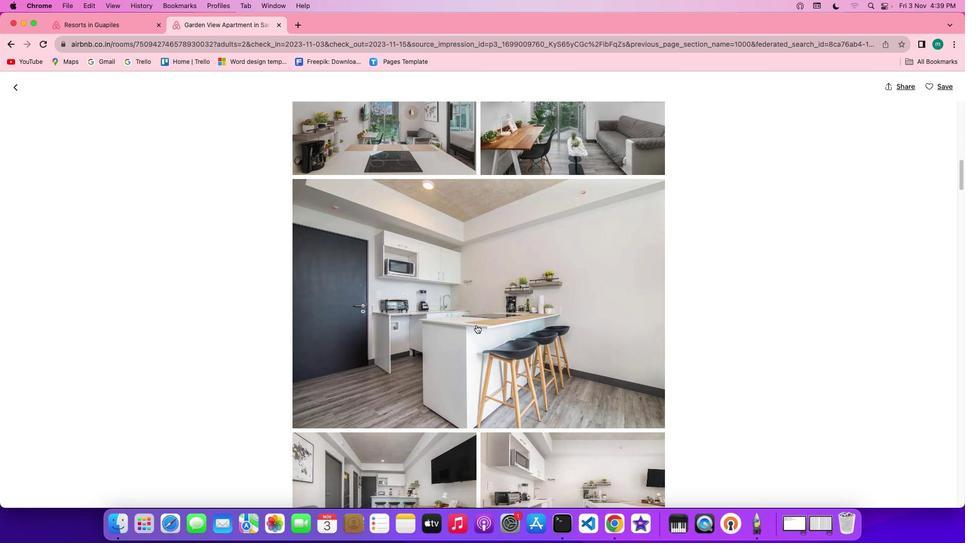 
Action: Mouse scrolled (476, 325) with delta (0, 0)
Screenshot: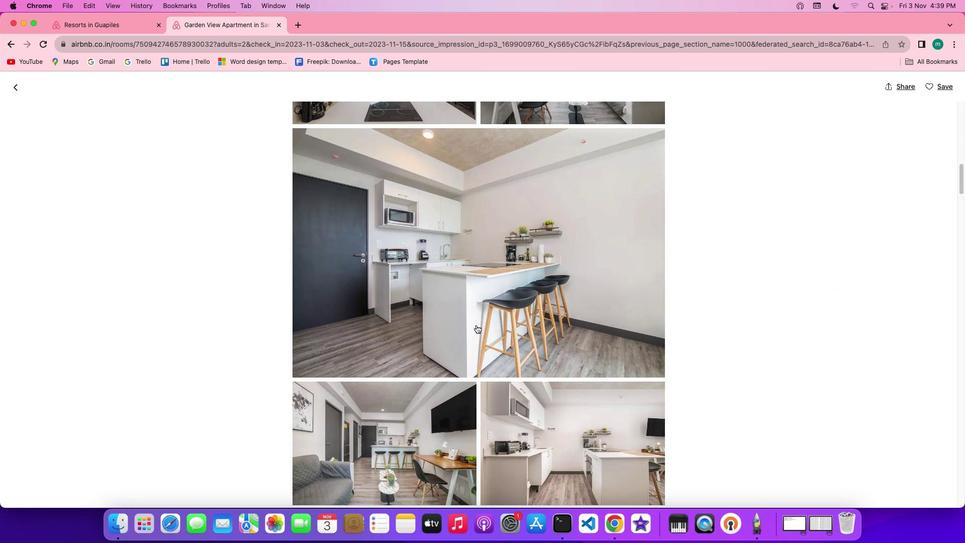 
Action: Mouse scrolled (476, 325) with delta (0, 0)
Screenshot: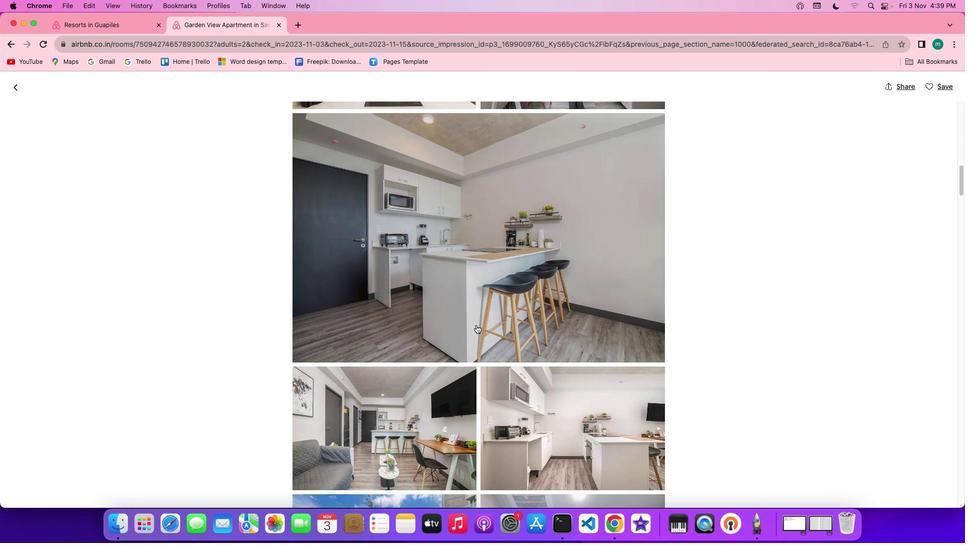 
Action: Mouse scrolled (476, 325) with delta (0, 0)
Screenshot: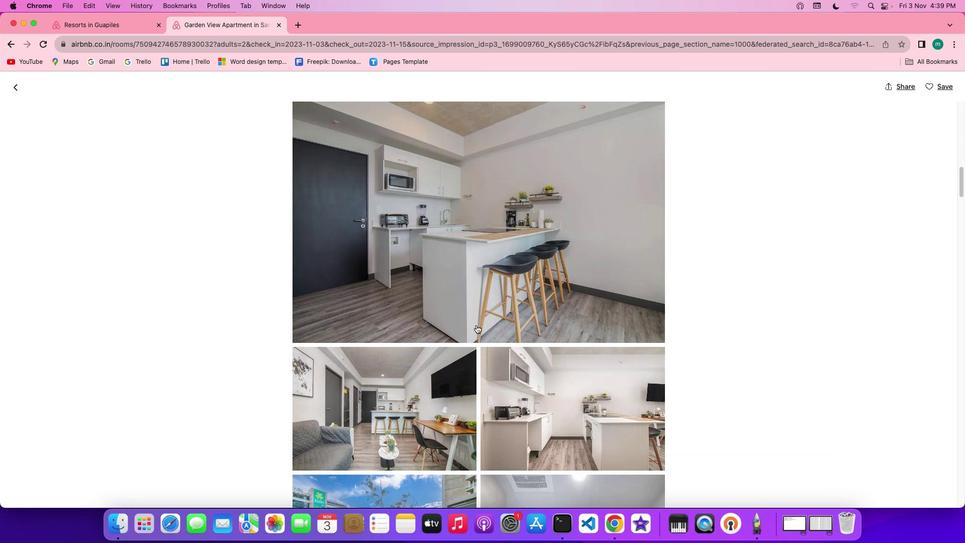 
Action: Mouse scrolled (476, 325) with delta (0, -1)
Screenshot: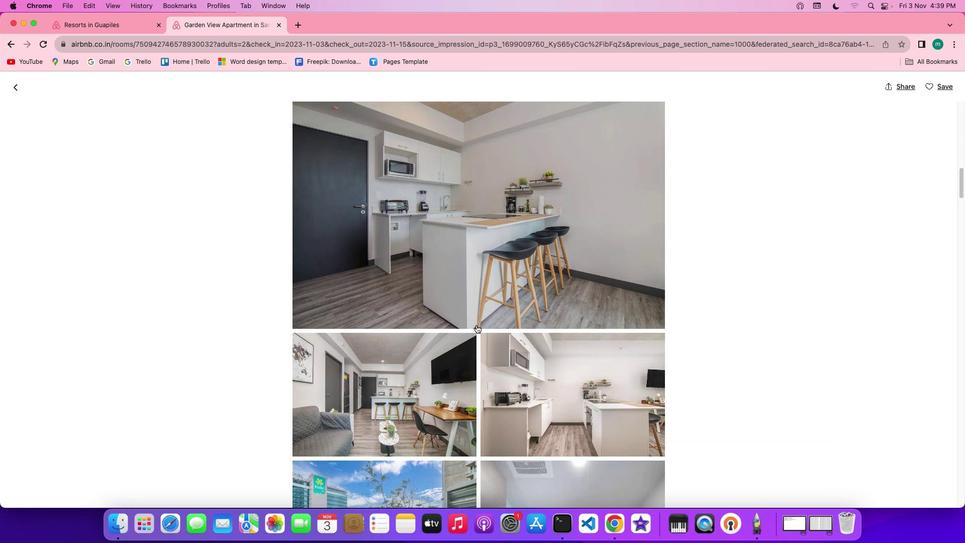 
Action: Mouse scrolled (476, 325) with delta (0, -1)
Screenshot: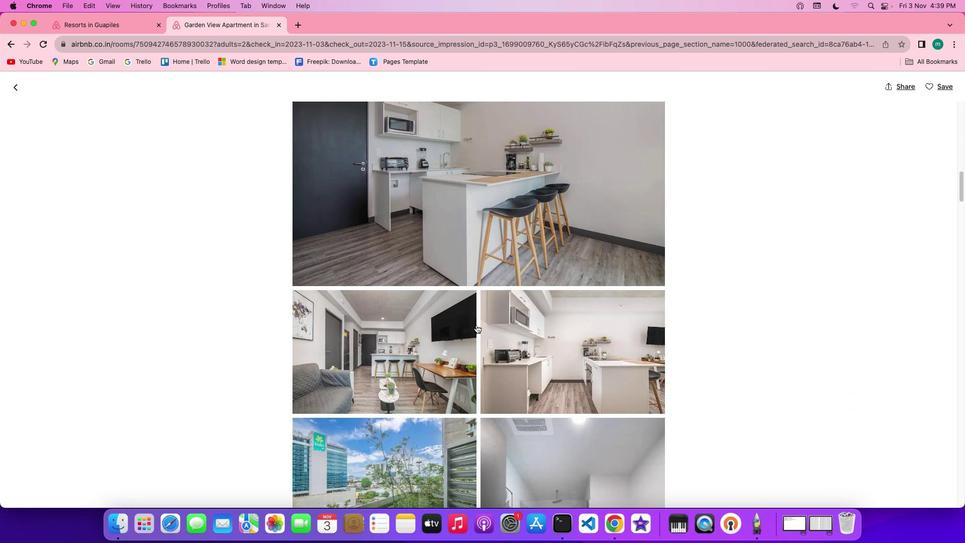 
Action: Mouse scrolled (476, 325) with delta (0, 0)
Screenshot: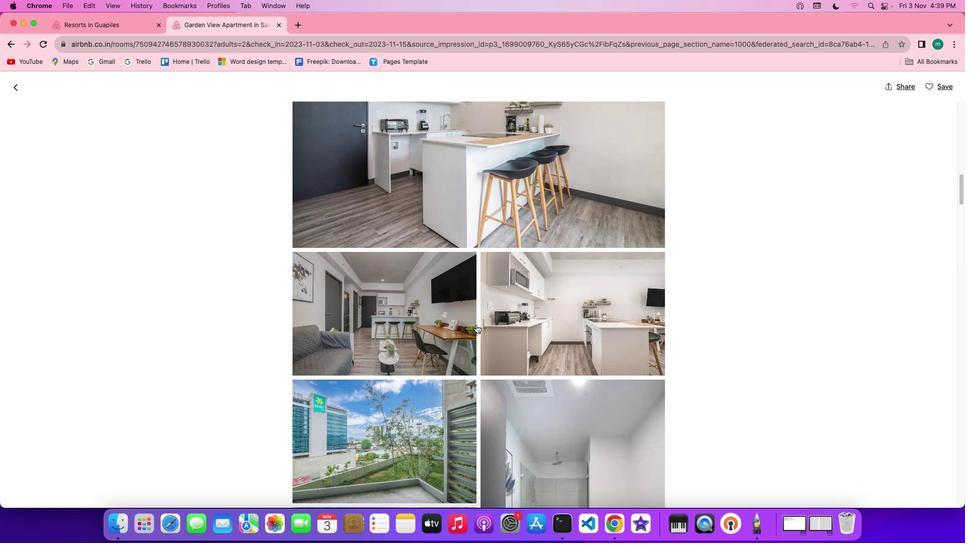 
Action: Mouse scrolled (476, 325) with delta (0, 0)
Screenshot: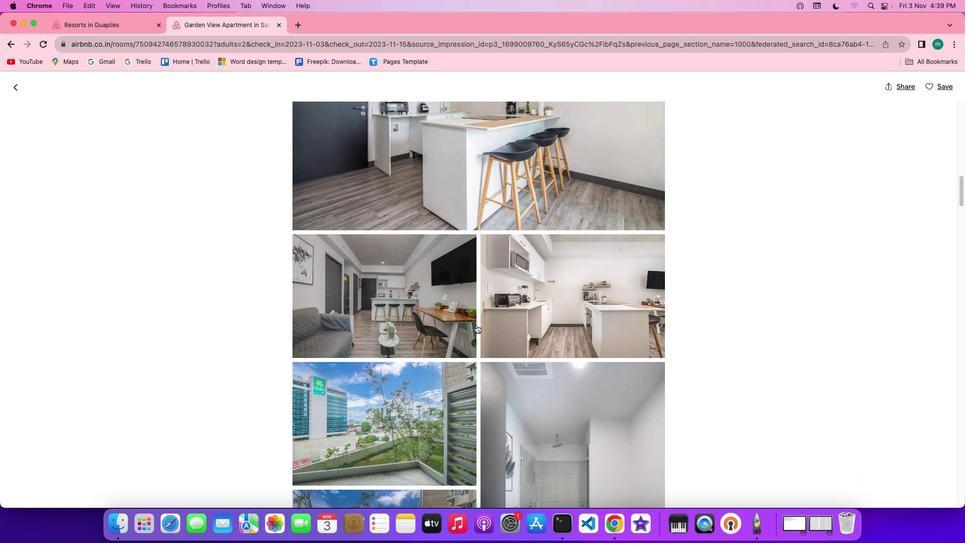 
Action: Mouse scrolled (476, 325) with delta (0, -1)
Screenshot: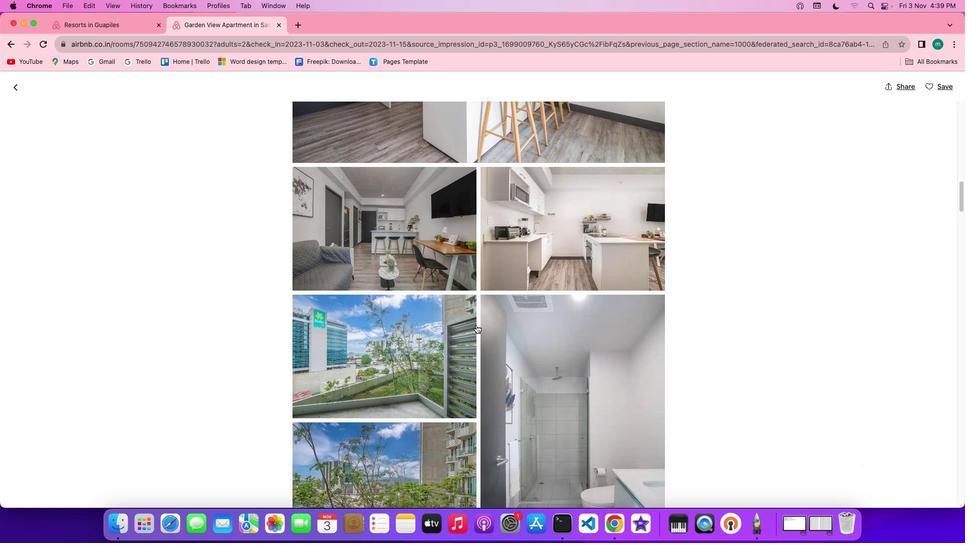 
Action: Mouse scrolled (476, 325) with delta (0, -1)
Screenshot: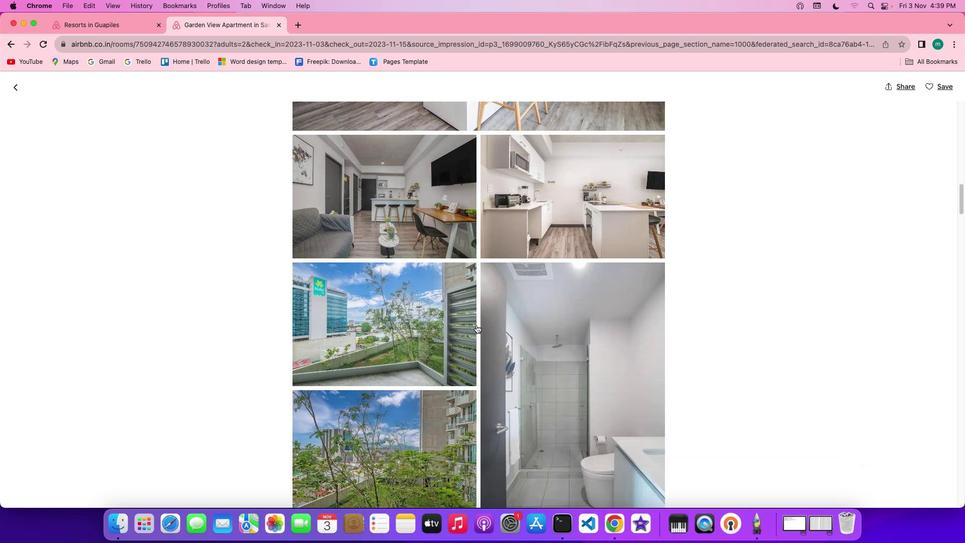 
Action: Mouse scrolled (476, 325) with delta (0, 0)
Screenshot: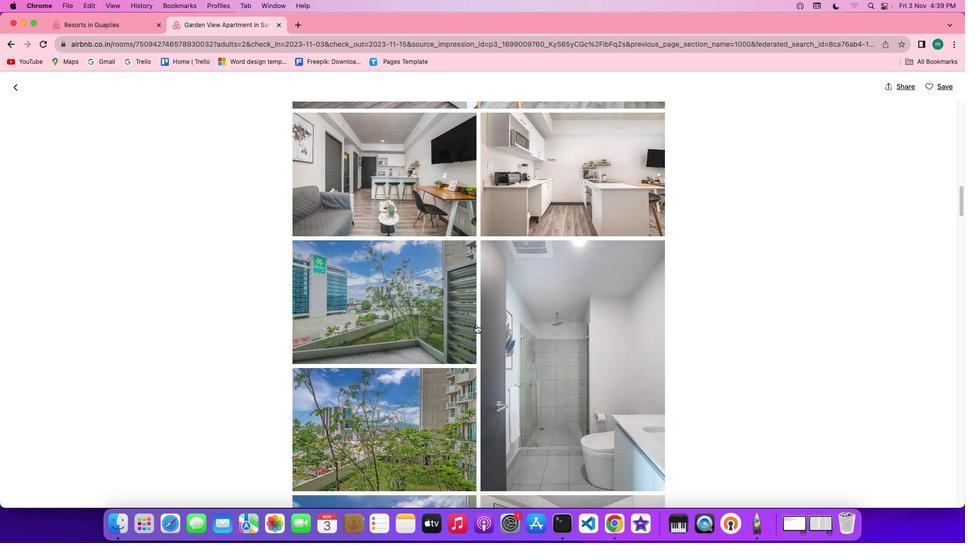 
Action: Mouse scrolled (476, 325) with delta (0, 0)
Screenshot: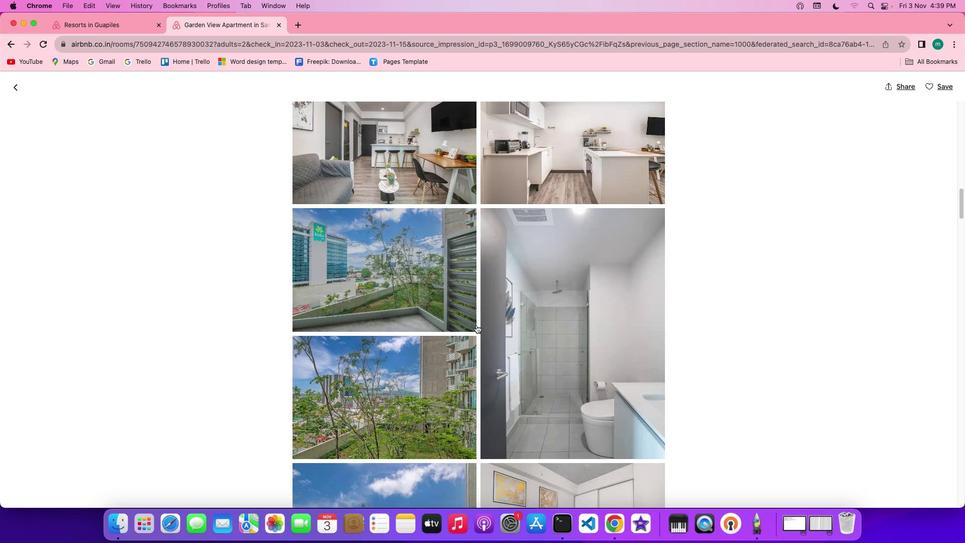 
Action: Mouse scrolled (476, 325) with delta (0, -1)
Screenshot: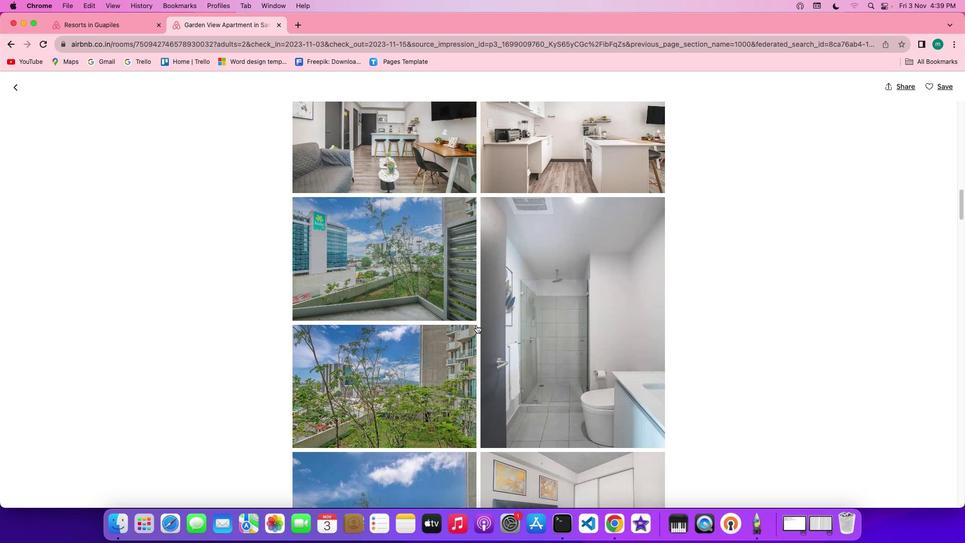 
Action: Mouse scrolled (476, 325) with delta (0, -1)
Screenshot: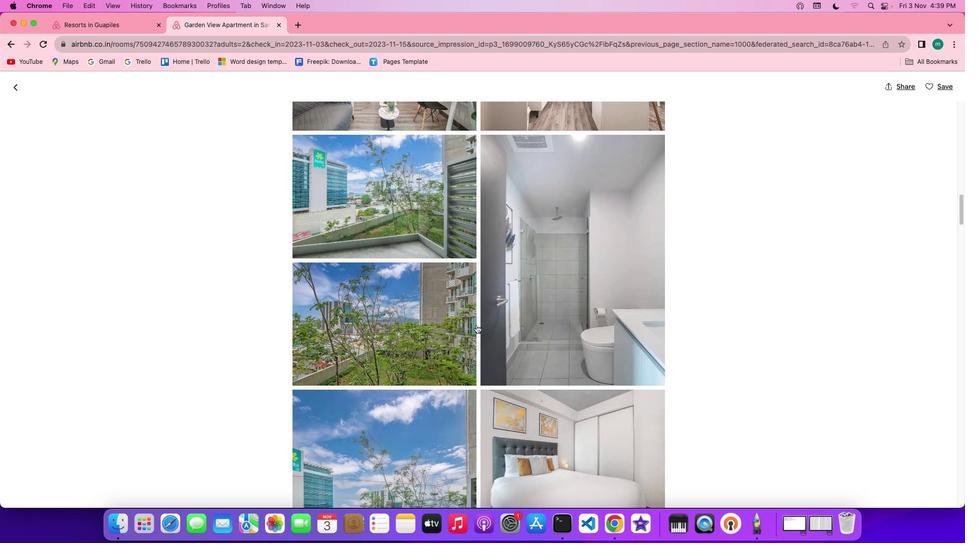
Action: Mouse scrolled (476, 325) with delta (0, 0)
Screenshot: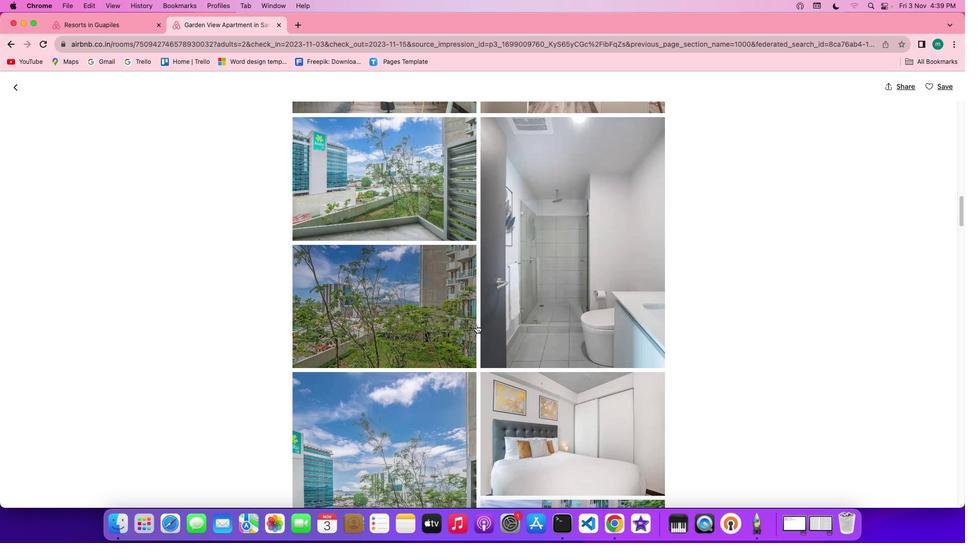 
Action: Mouse scrolled (476, 325) with delta (0, 0)
Screenshot: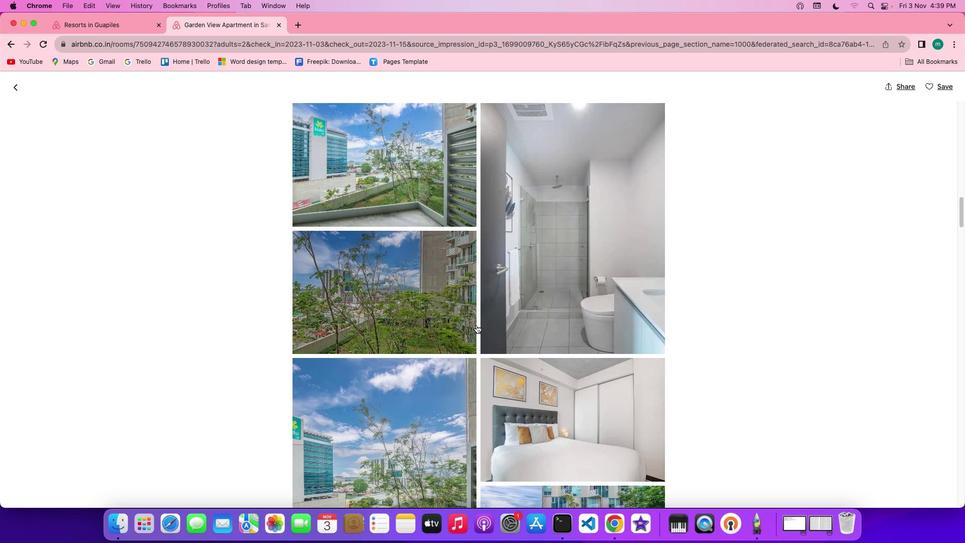 
Action: Mouse scrolled (476, 325) with delta (0, -1)
Screenshot: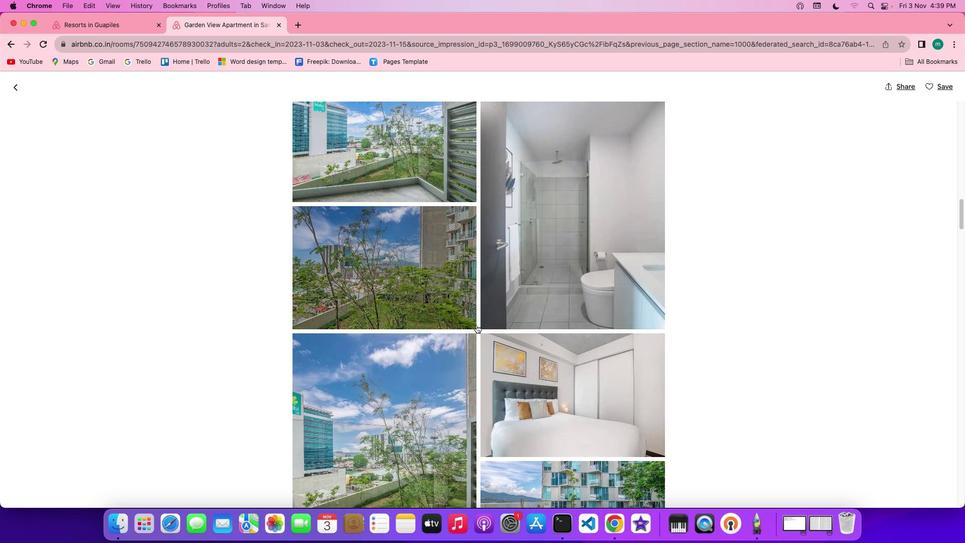 
Action: Mouse scrolled (476, 325) with delta (0, -1)
Screenshot: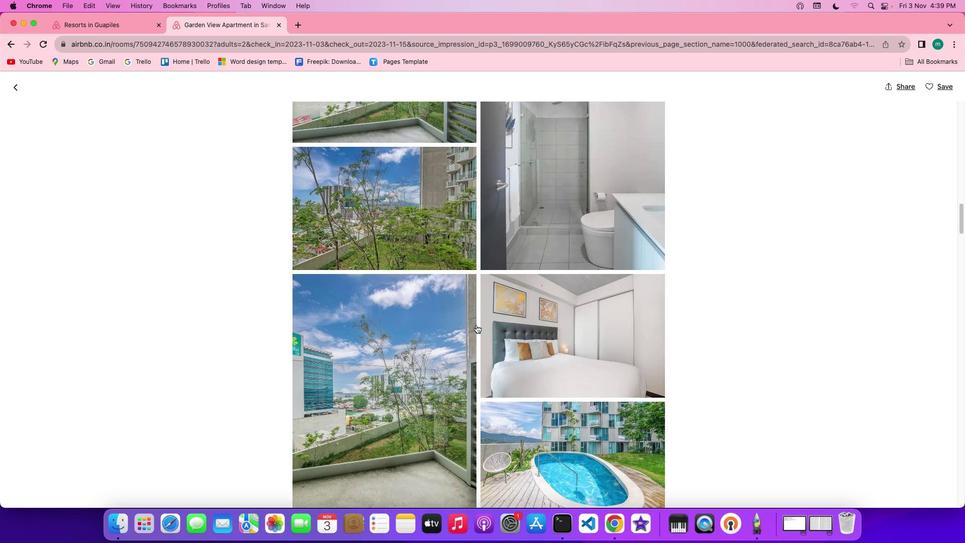 
Action: Mouse scrolled (476, 325) with delta (0, 0)
Screenshot: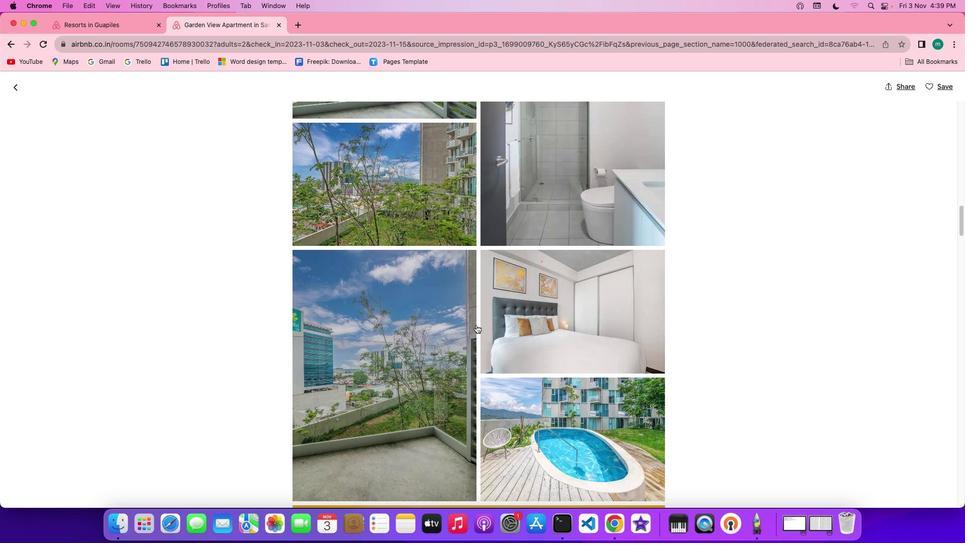 
Action: Mouse scrolled (476, 325) with delta (0, 0)
Screenshot: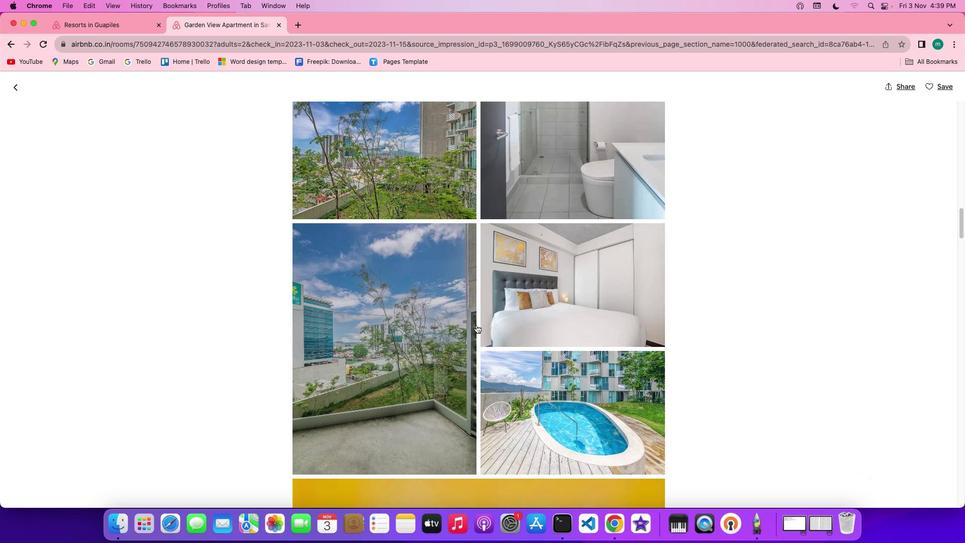 
Action: Mouse scrolled (476, 325) with delta (0, -1)
Screenshot: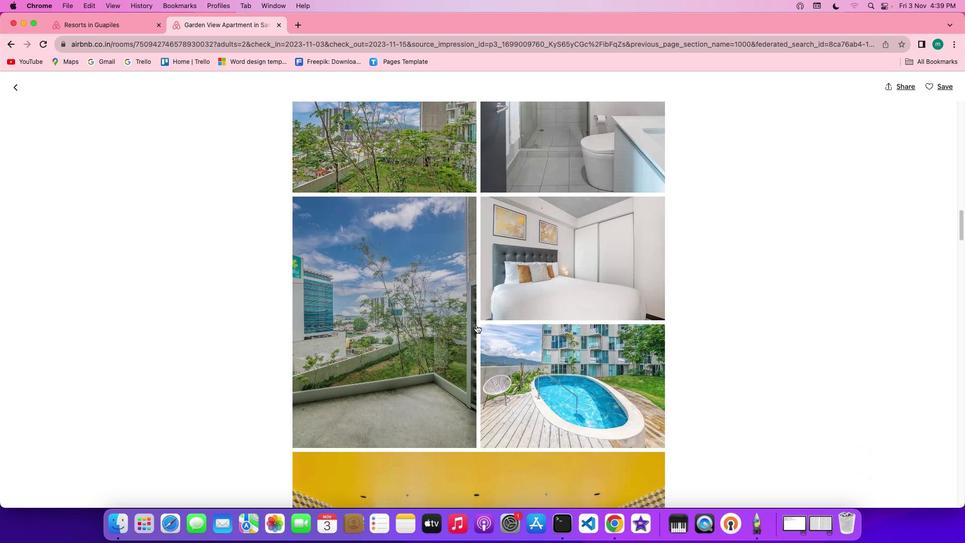 
Action: Mouse scrolled (476, 325) with delta (0, -1)
Screenshot: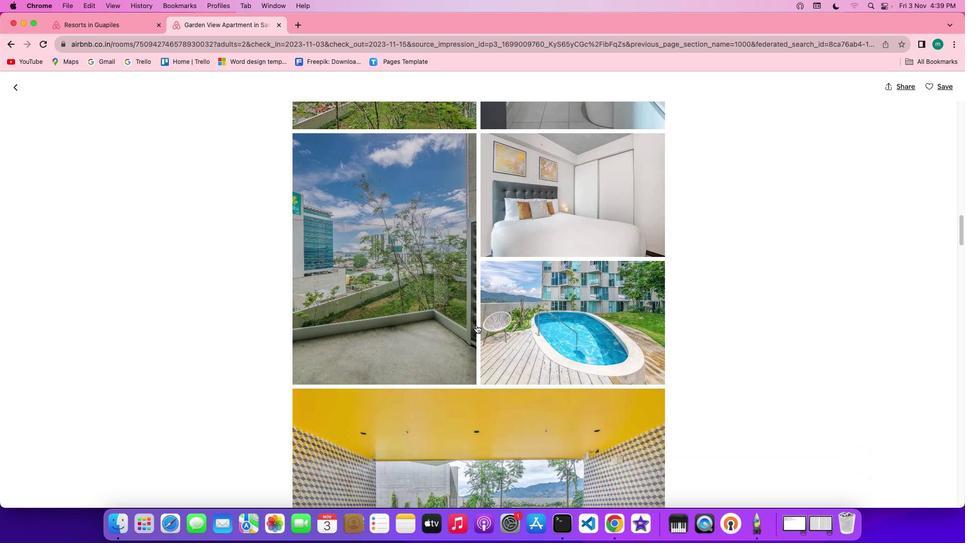 
Action: Mouse scrolled (476, 325) with delta (0, -1)
Screenshot: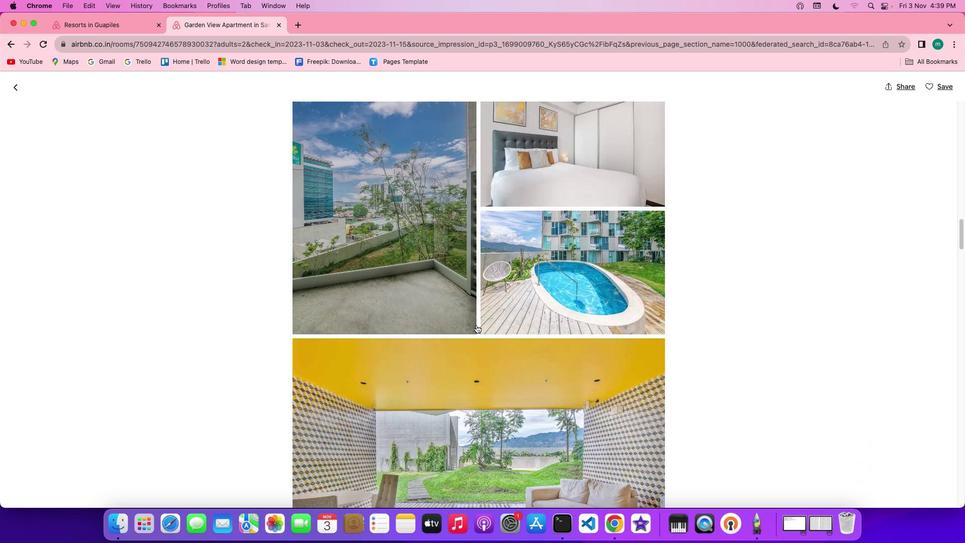 
Action: Mouse scrolled (476, 325) with delta (0, 0)
Screenshot: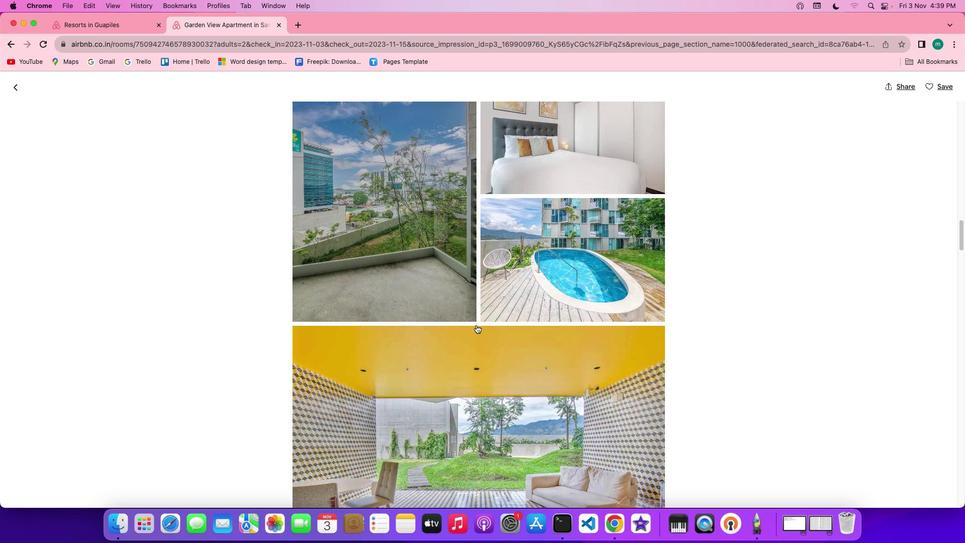 
Action: Mouse scrolled (476, 325) with delta (0, 0)
Screenshot: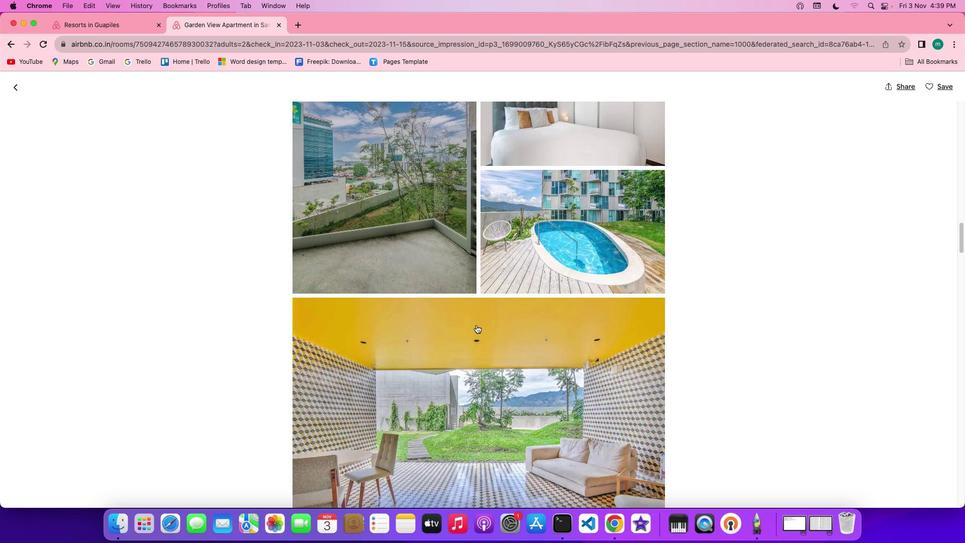 
Action: Mouse scrolled (476, 325) with delta (0, -1)
Screenshot: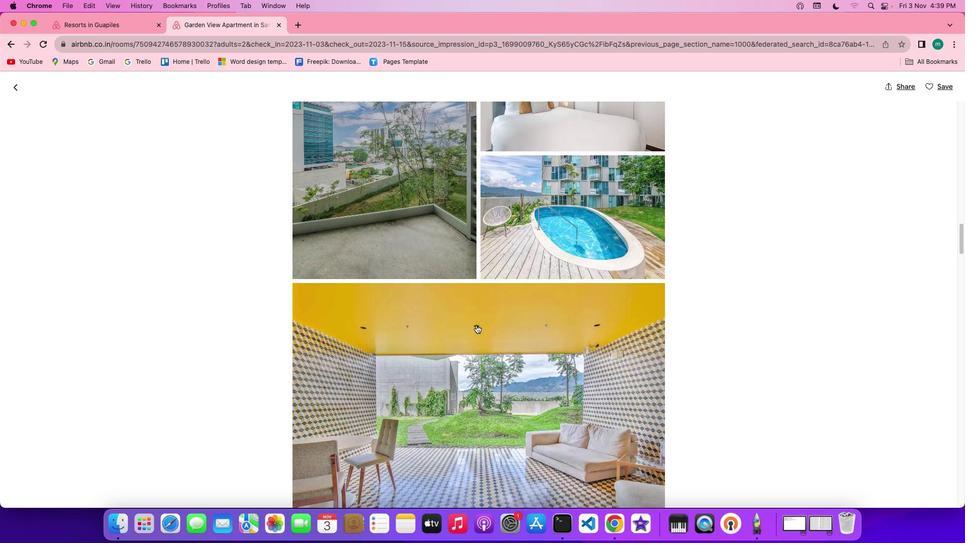 
Action: Mouse scrolled (476, 325) with delta (0, -1)
Screenshot: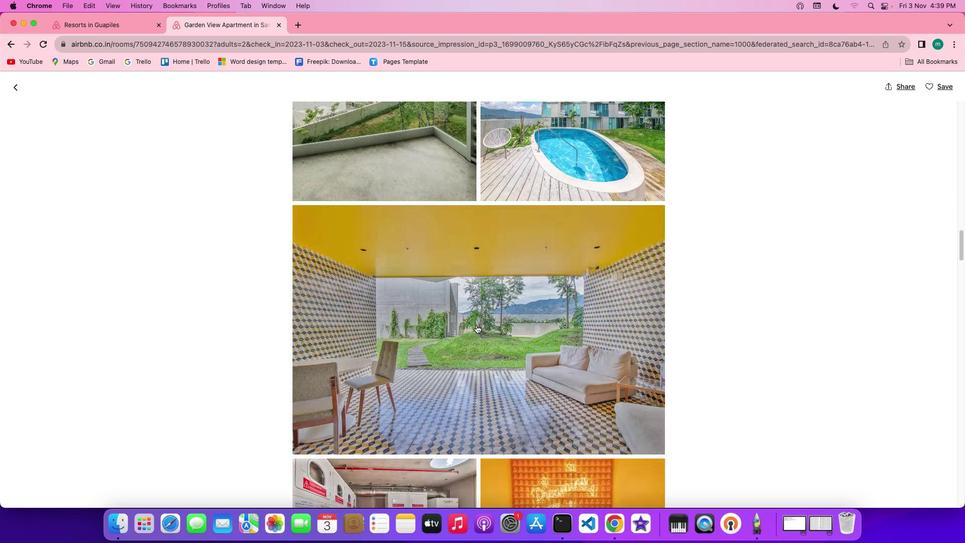 
Action: Mouse scrolled (476, 325) with delta (0, 0)
Screenshot: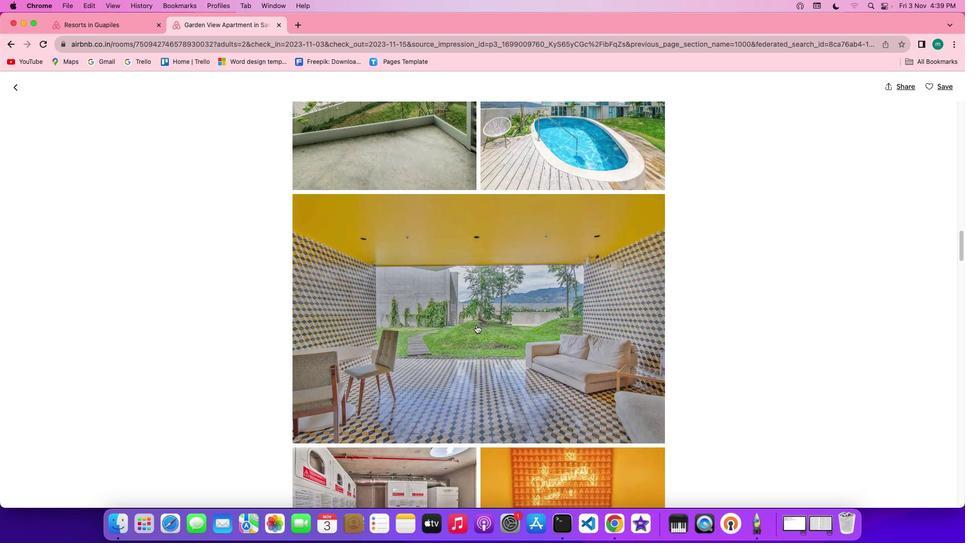 
Action: Mouse scrolled (476, 325) with delta (0, 0)
Screenshot: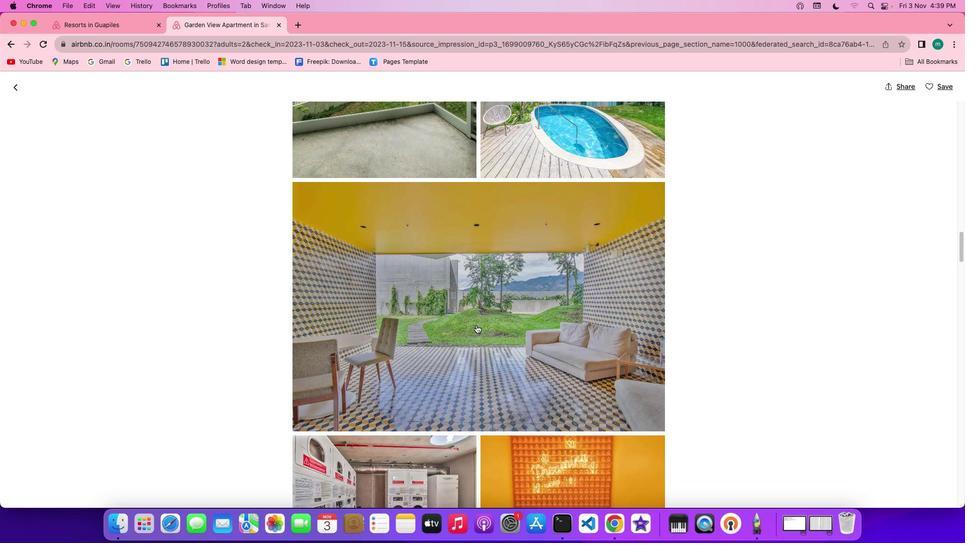 
Action: Mouse scrolled (476, 325) with delta (0, 0)
Screenshot: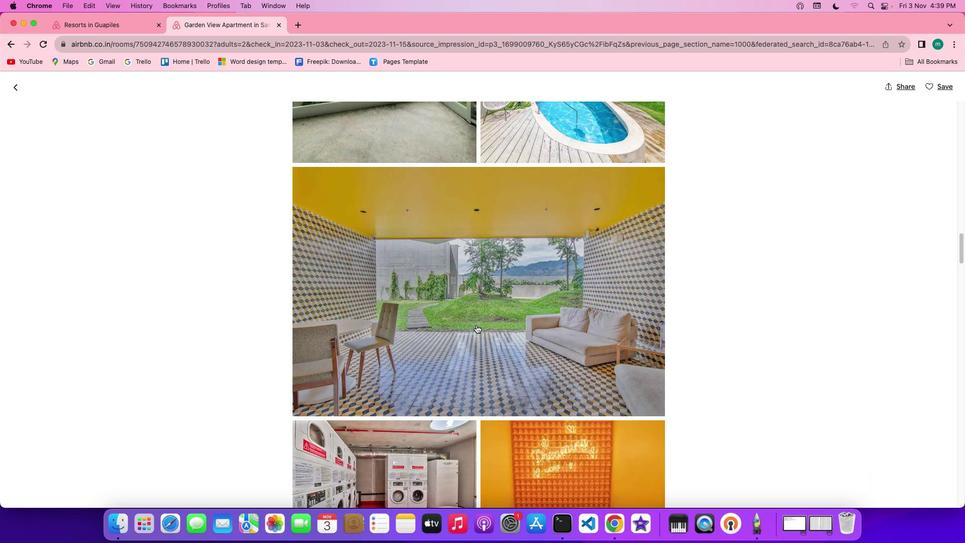 
Action: Mouse scrolled (476, 325) with delta (0, -1)
Screenshot: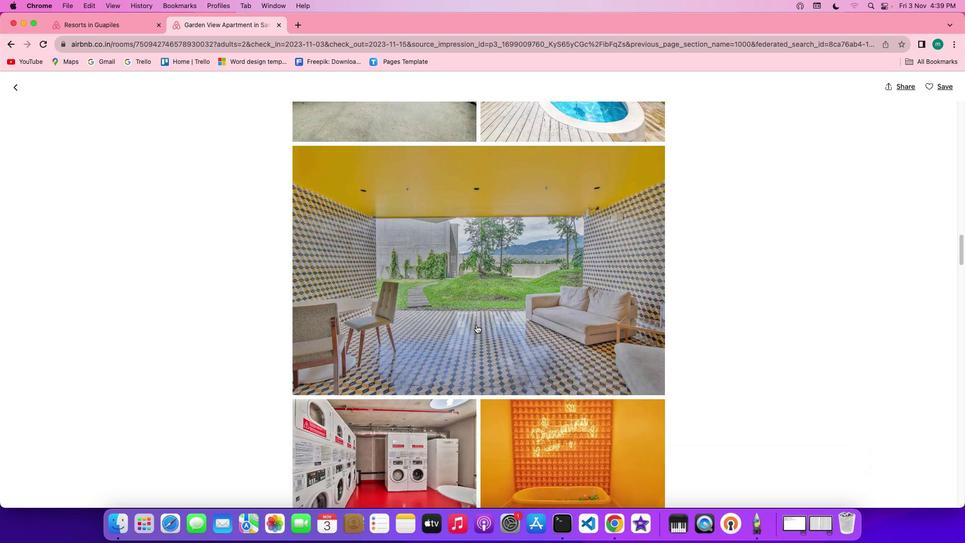 
Action: Mouse scrolled (476, 325) with delta (0, -1)
Screenshot: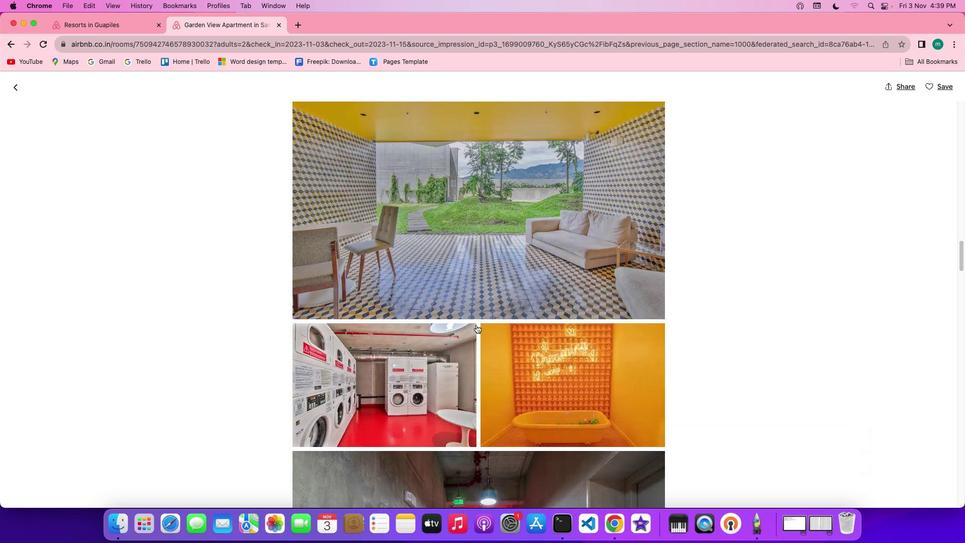 
Action: Mouse scrolled (476, 325) with delta (0, 0)
Screenshot: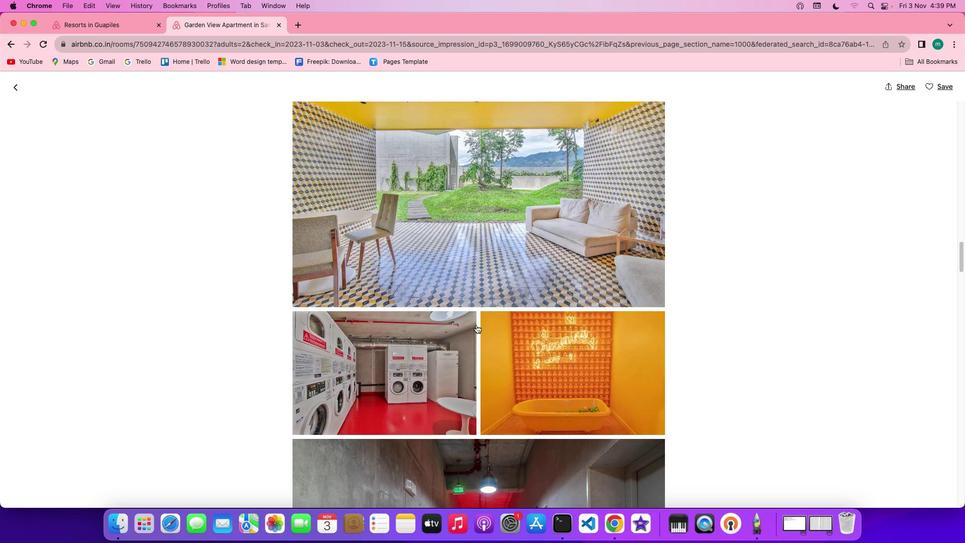 
Action: Mouse scrolled (476, 325) with delta (0, 0)
Screenshot: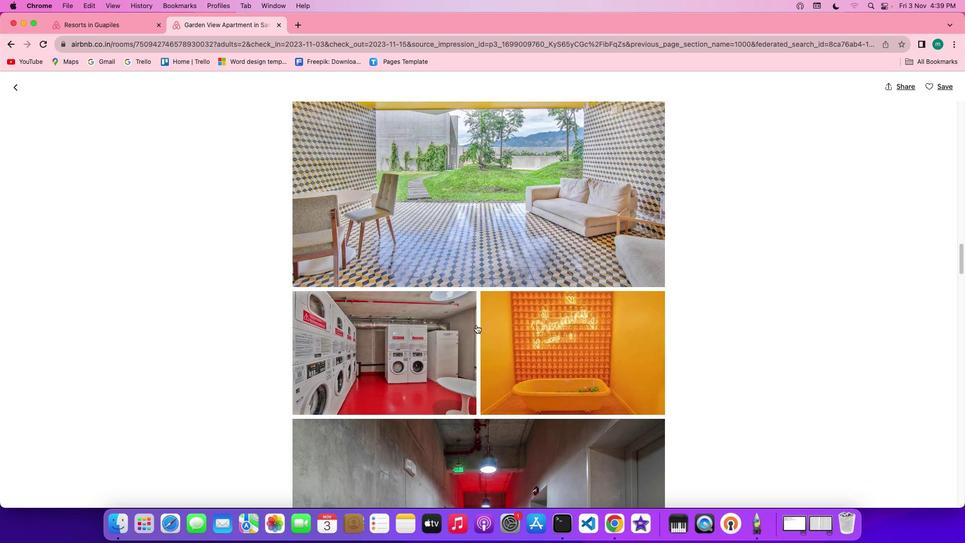 
Action: Mouse scrolled (476, 325) with delta (0, 0)
Screenshot: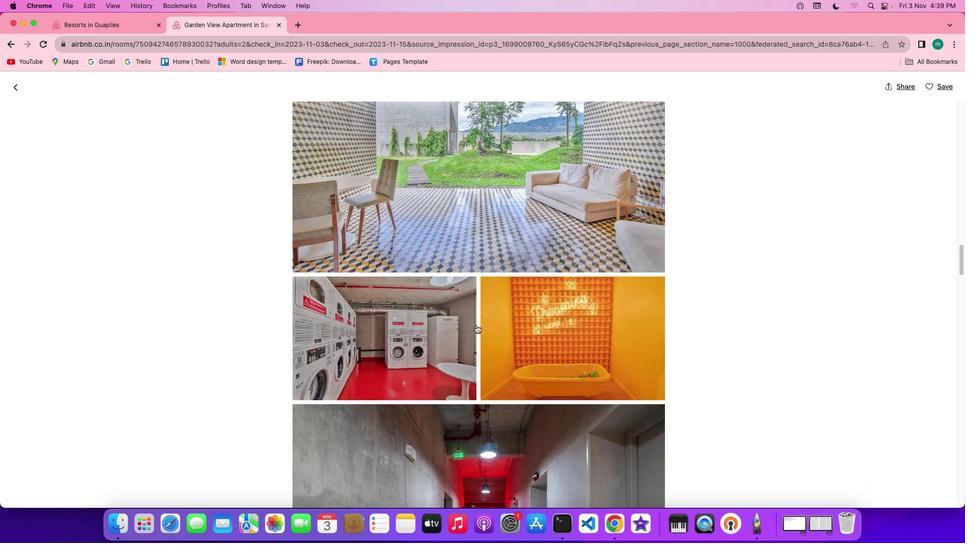 
Action: Mouse scrolled (476, 325) with delta (0, -1)
Screenshot: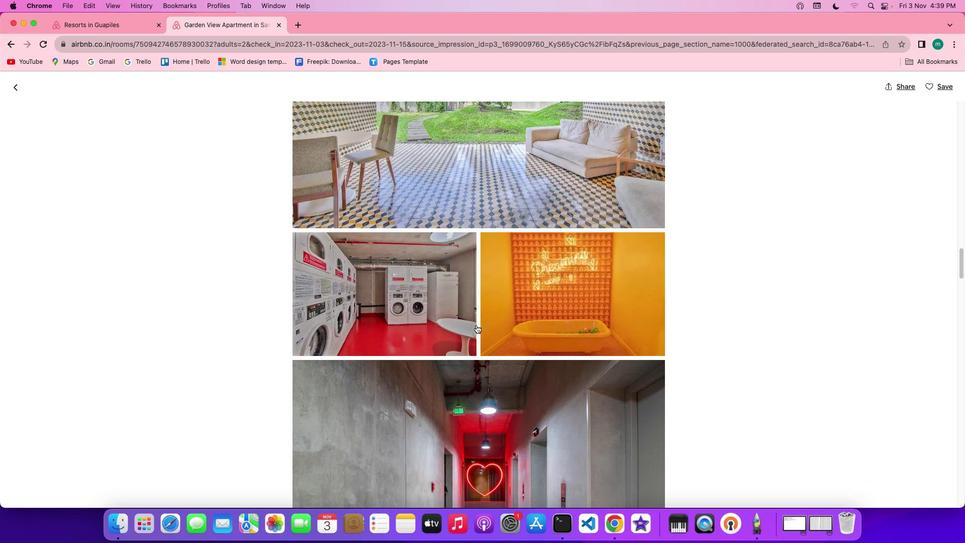 
Action: Mouse scrolled (476, 325) with delta (0, 0)
Screenshot: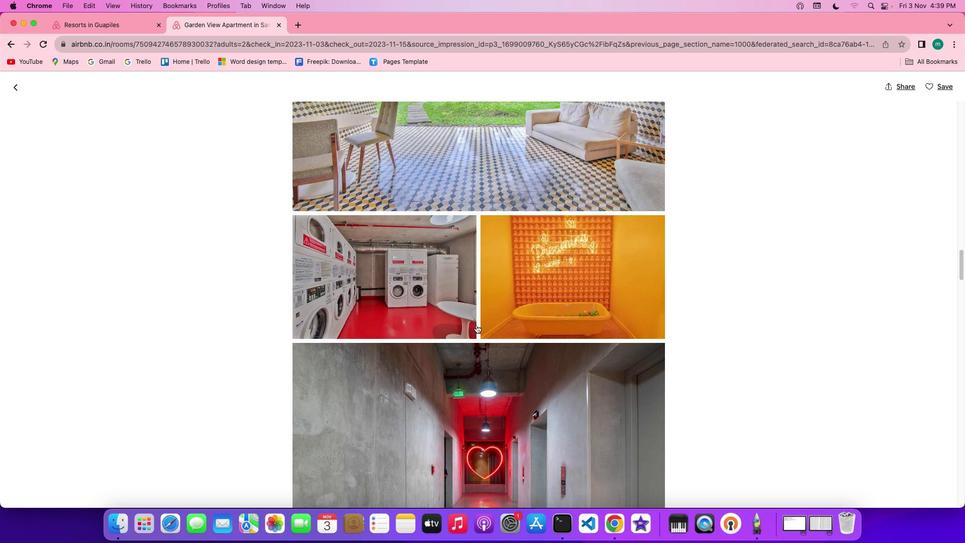 
Action: Mouse scrolled (476, 325) with delta (0, 0)
Screenshot: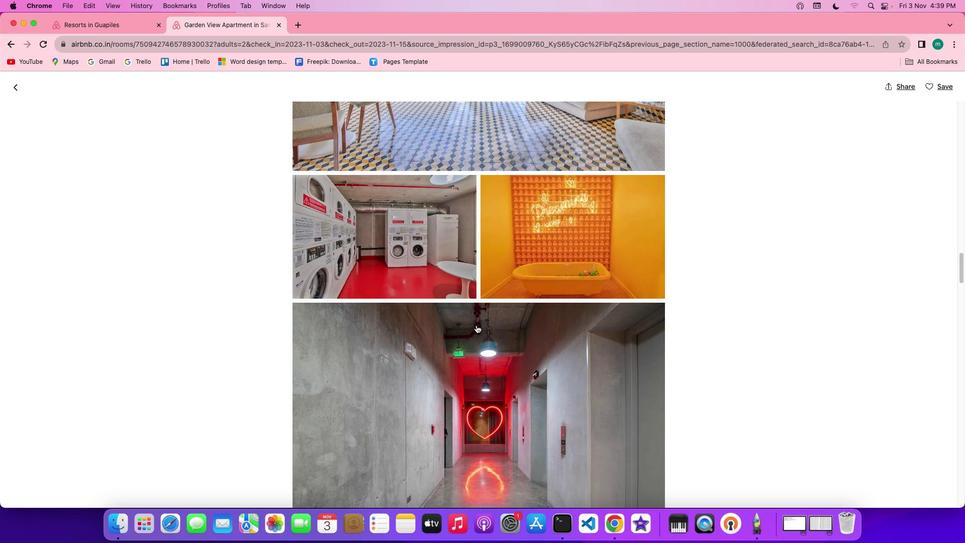 
Action: Mouse scrolled (476, 325) with delta (0, -1)
Screenshot: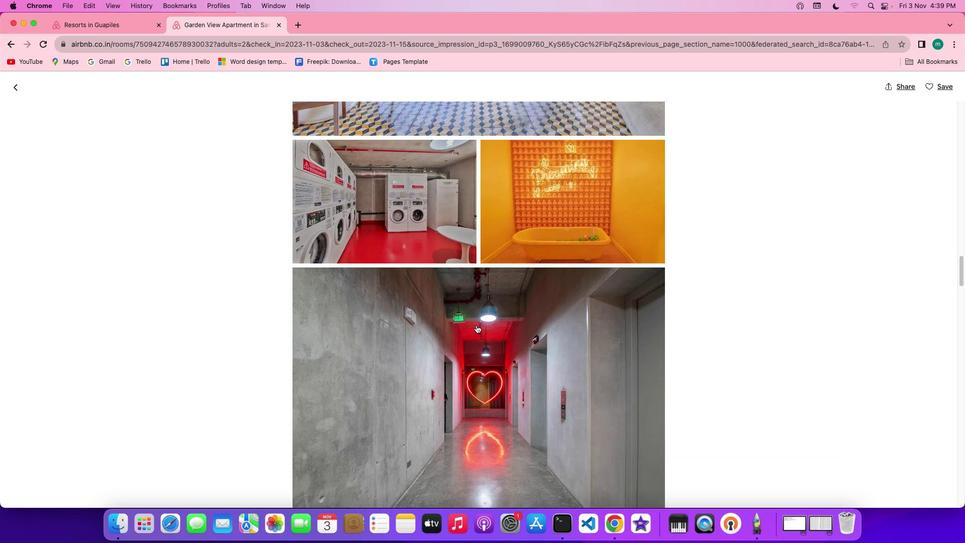 
Action: Mouse scrolled (476, 325) with delta (0, -1)
Screenshot: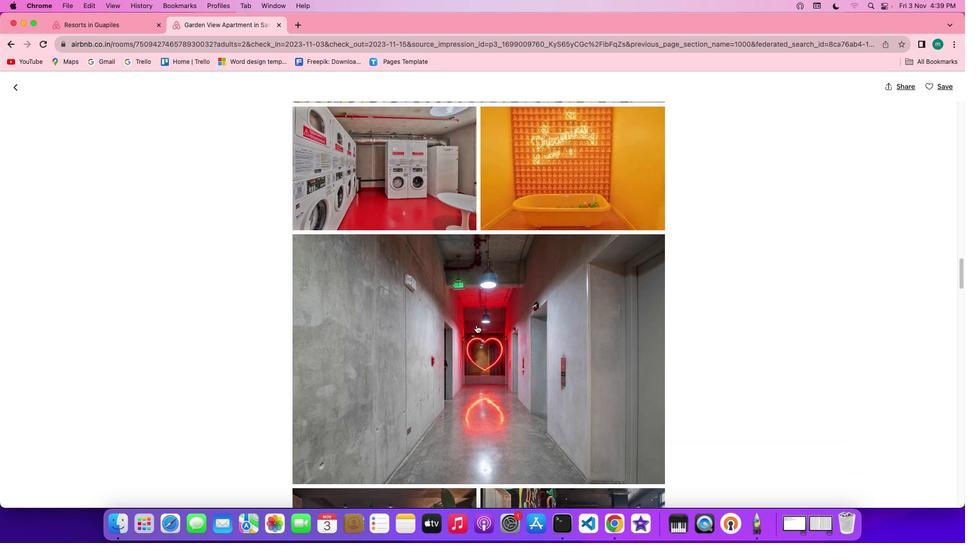 
Action: Mouse scrolled (476, 325) with delta (0, 0)
Screenshot: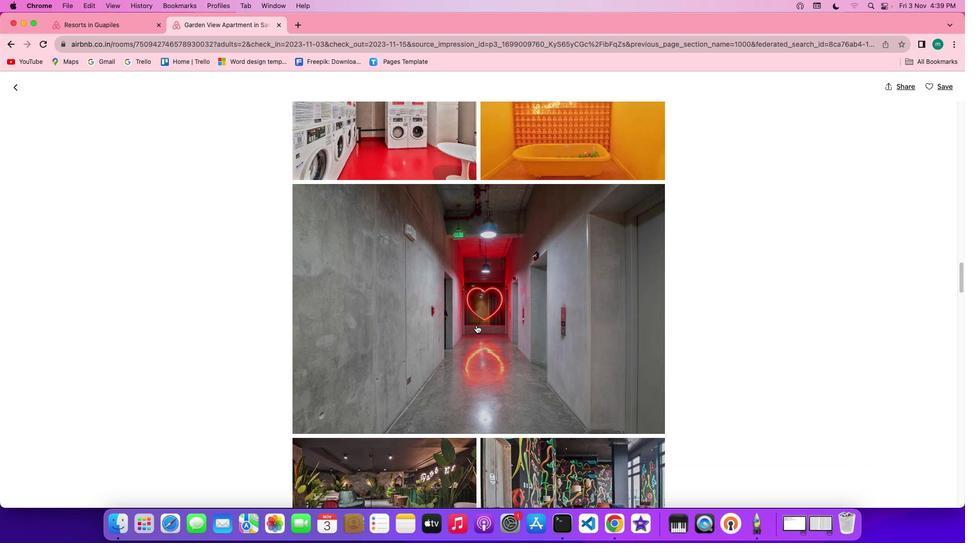 
Action: Mouse scrolled (476, 325) with delta (0, 0)
Screenshot: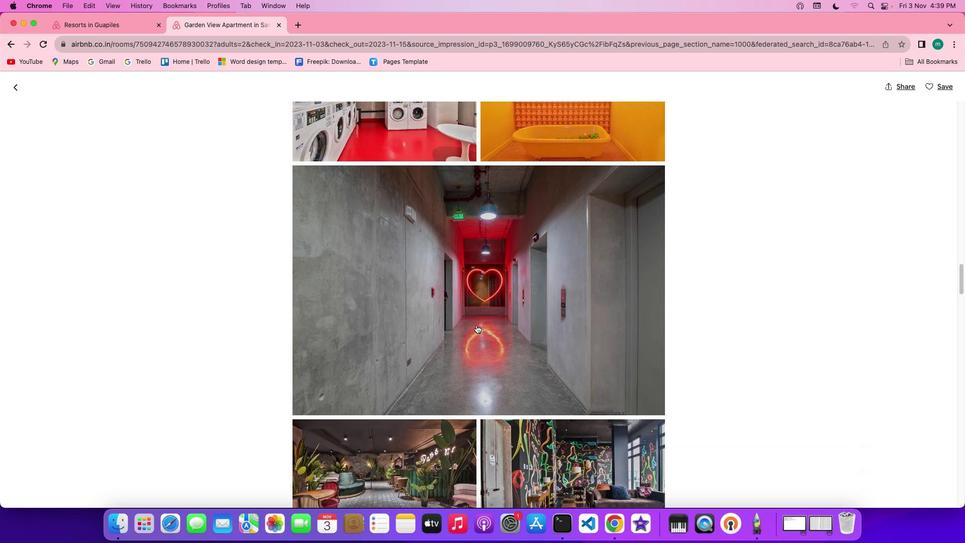 
Action: Mouse scrolled (476, 325) with delta (0, -1)
Screenshot: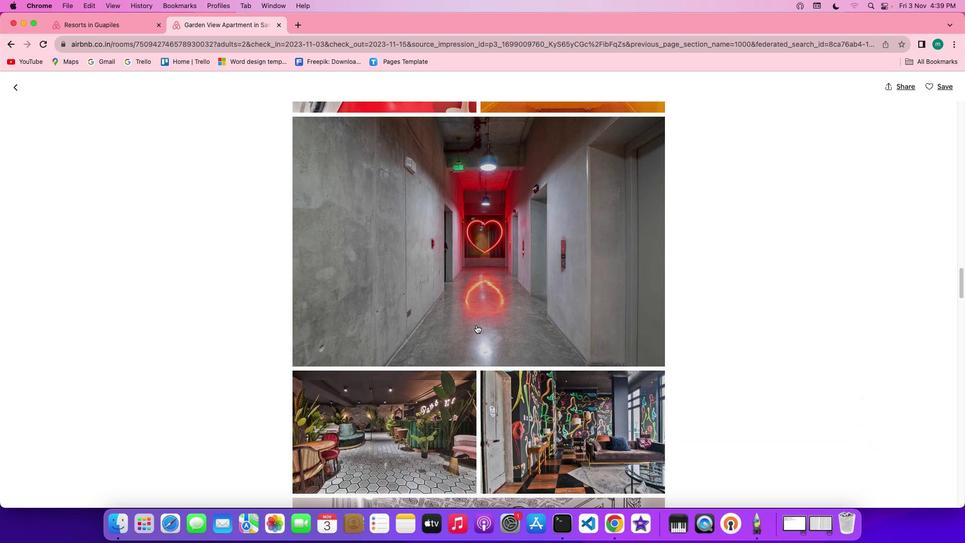 
Action: Mouse scrolled (476, 325) with delta (0, -2)
Screenshot: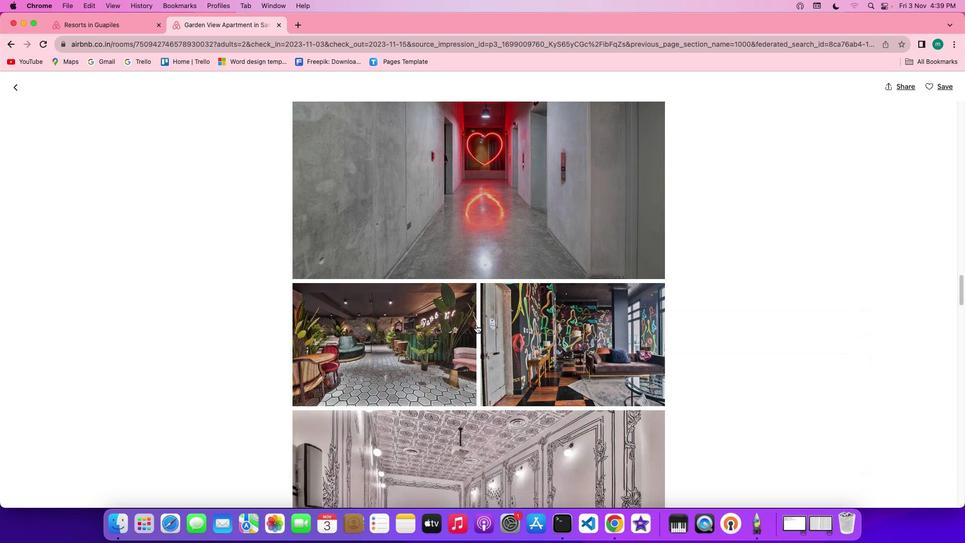 
Action: Mouse scrolled (476, 325) with delta (0, -2)
Screenshot: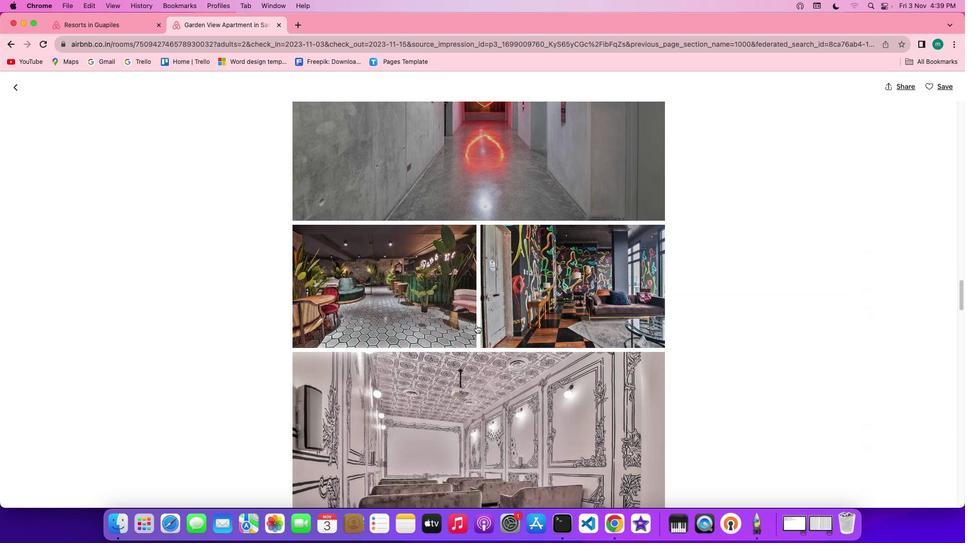 
Action: Mouse scrolled (476, 325) with delta (0, 0)
Screenshot: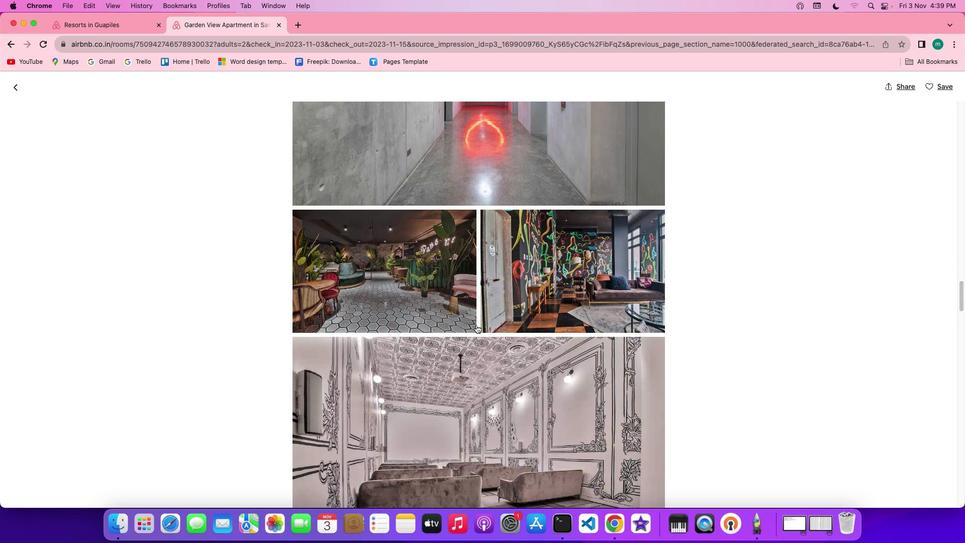 
Action: Mouse scrolled (476, 325) with delta (0, 0)
Screenshot: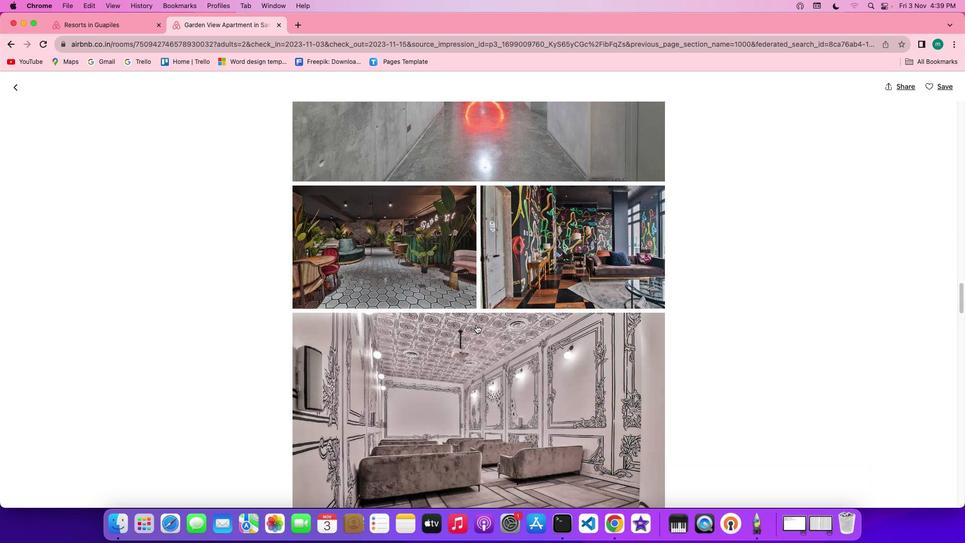
Action: Mouse scrolled (476, 325) with delta (0, -1)
Screenshot: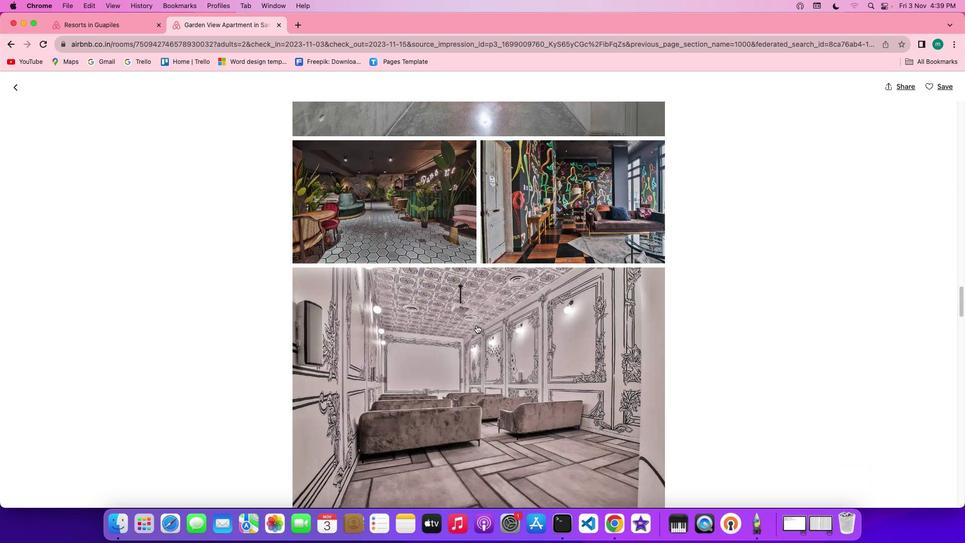 
Action: Mouse scrolled (476, 325) with delta (0, -2)
Screenshot: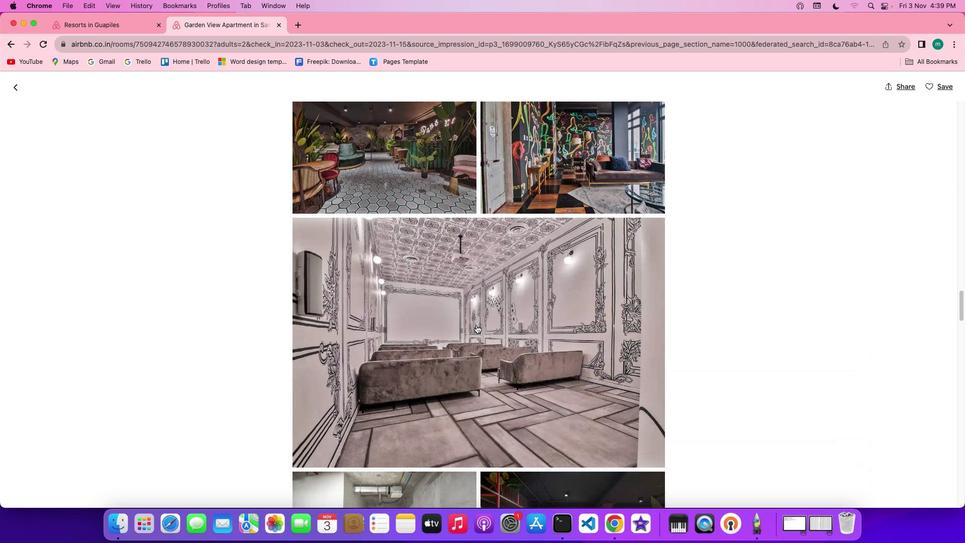 
Action: Mouse scrolled (476, 325) with delta (0, -2)
Screenshot: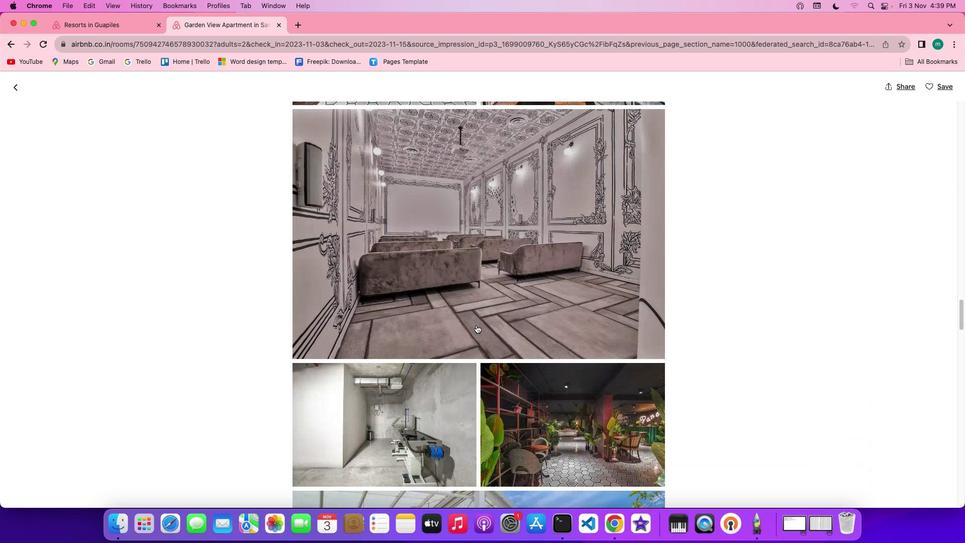 
Action: Mouse scrolled (476, 325) with delta (0, 0)
Screenshot: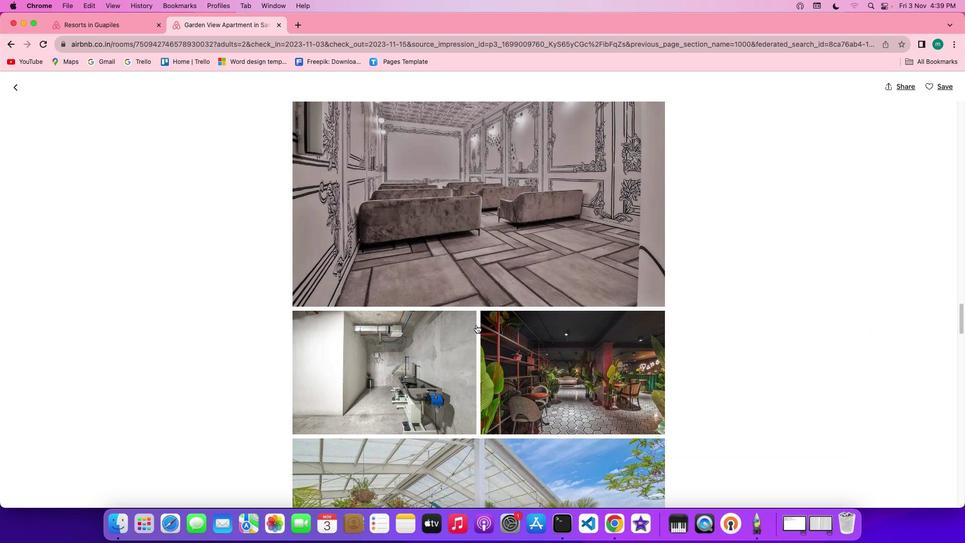 
Action: Mouse scrolled (476, 325) with delta (0, 0)
Screenshot: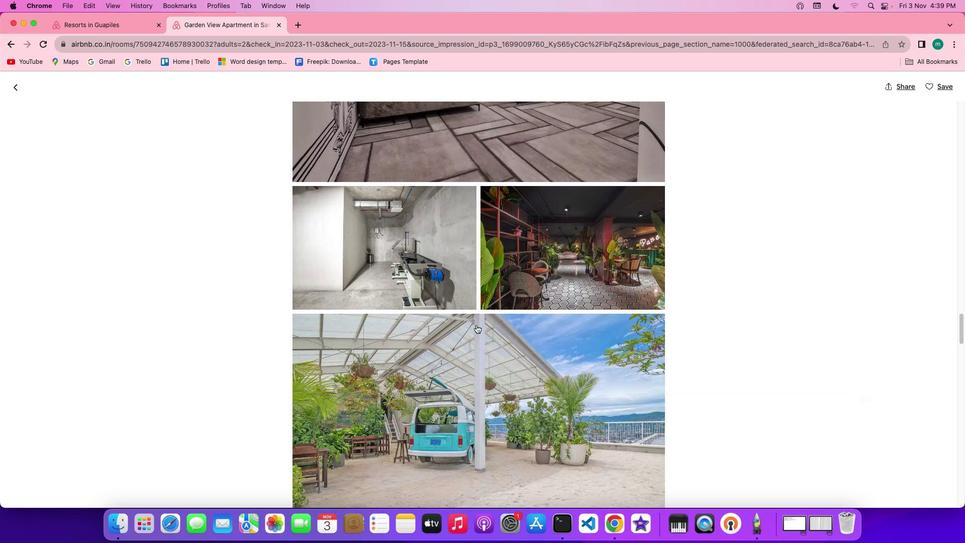 
Action: Mouse scrolled (476, 325) with delta (0, -1)
Screenshot: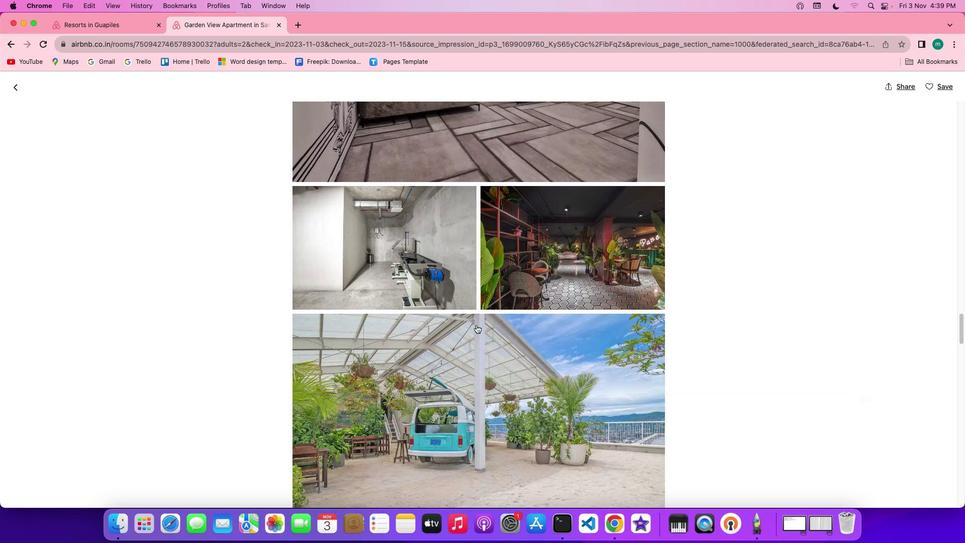
Action: Mouse scrolled (476, 325) with delta (0, -2)
Screenshot: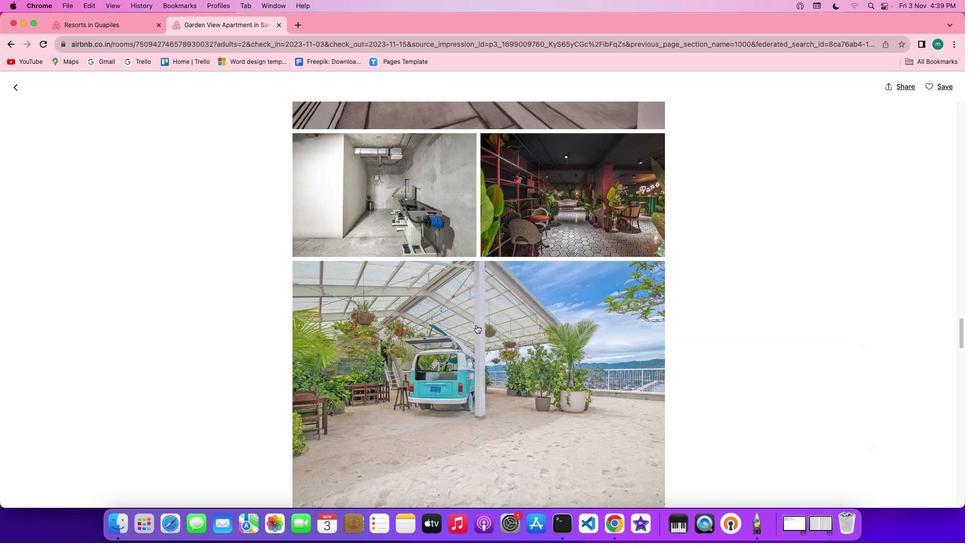 
Action: Mouse scrolled (476, 325) with delta (0, -2)
Screenshot: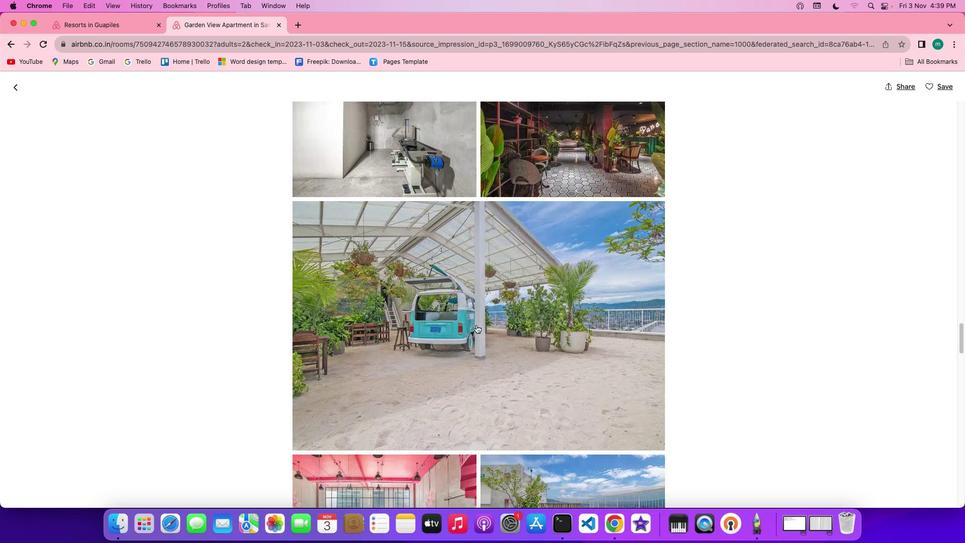 
Action: Mouse scrolled (476, 325) with delta (0, 0)
Screenshot: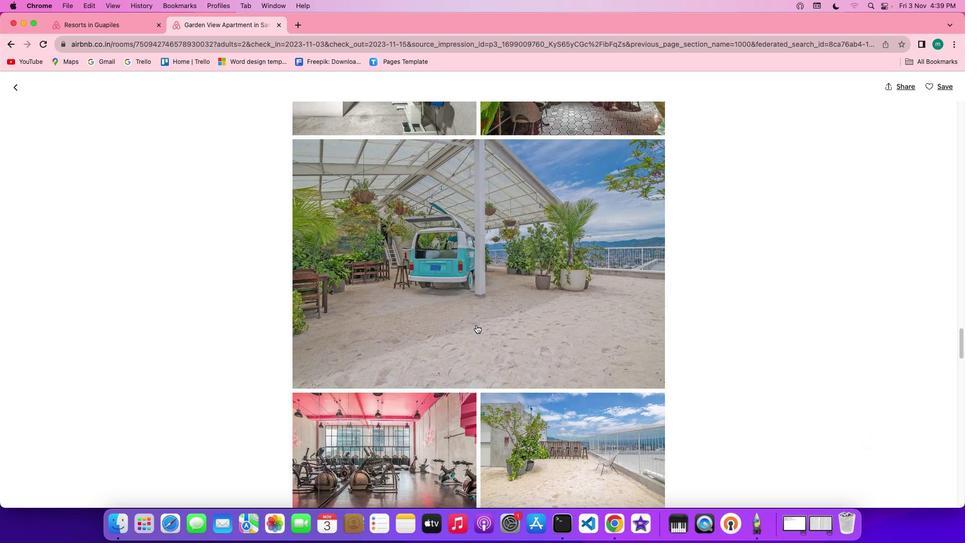 
Action: Mouse scrolled (476, 325) with delta (0, 0)
Screenshot: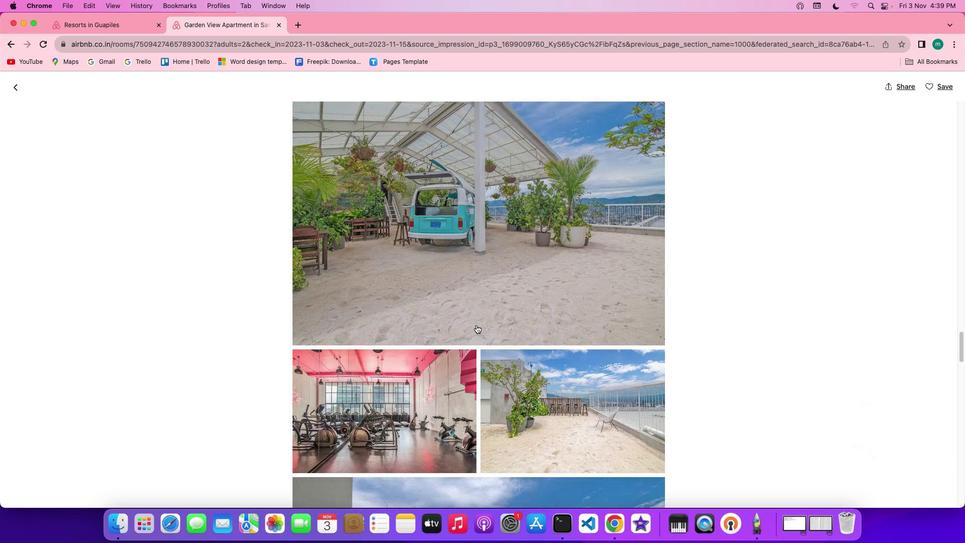 
Action: Mouse scrolled (476, 325) with delta (0, -1)
Screenshot: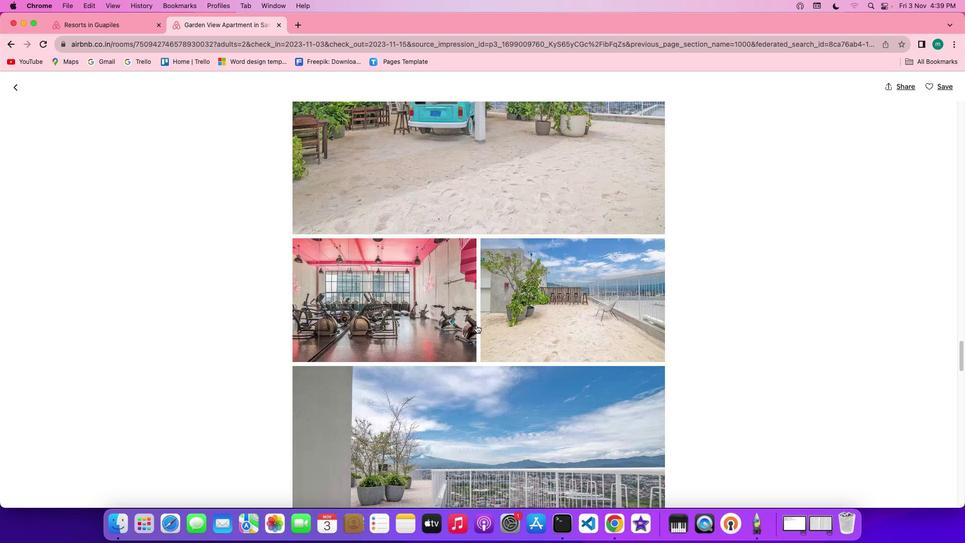 
Action: Mouse scrolled (476, 325) with delta (0, -2)
Screenshot: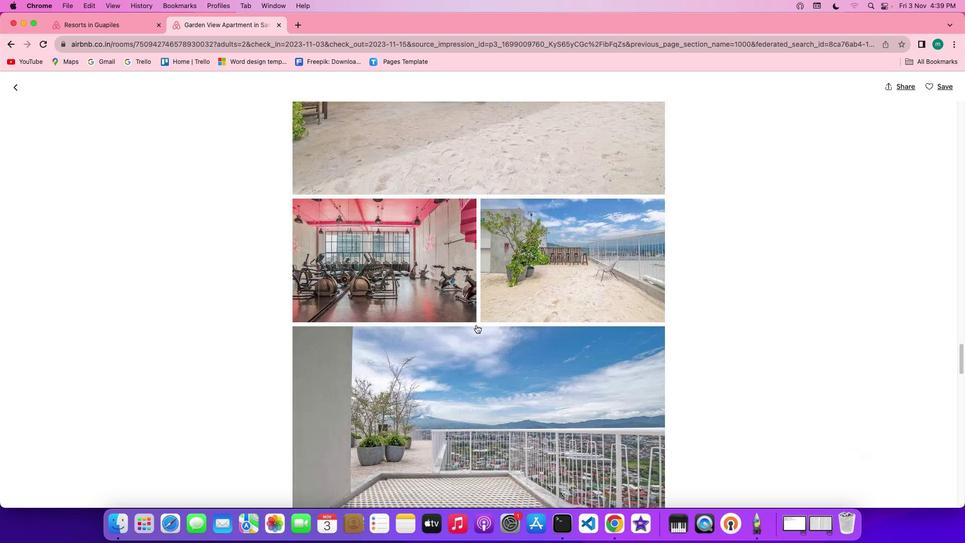 
Action: Mouse scrolled (476, 325) with delta (0, -2)
Screenshot: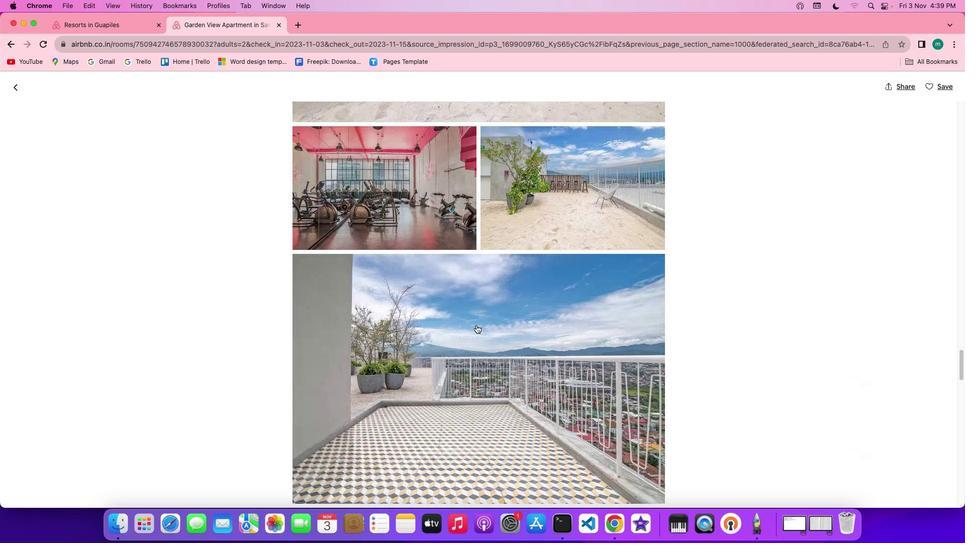
Action: Mouse scrolled (476, 325) with delta (0, -2)
Screenshot: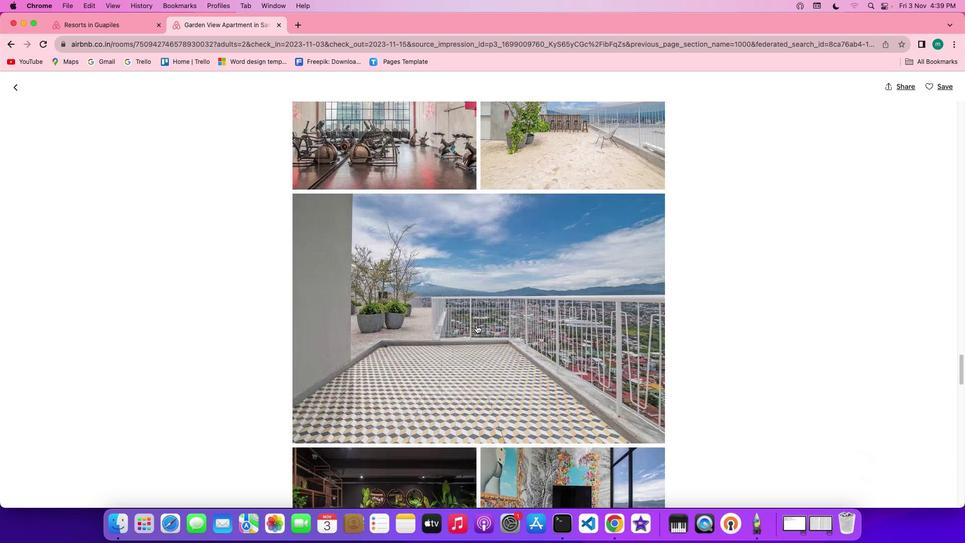 
Action: Mouse scrolled (476, 325) with delta (0, 0)
Screenshot: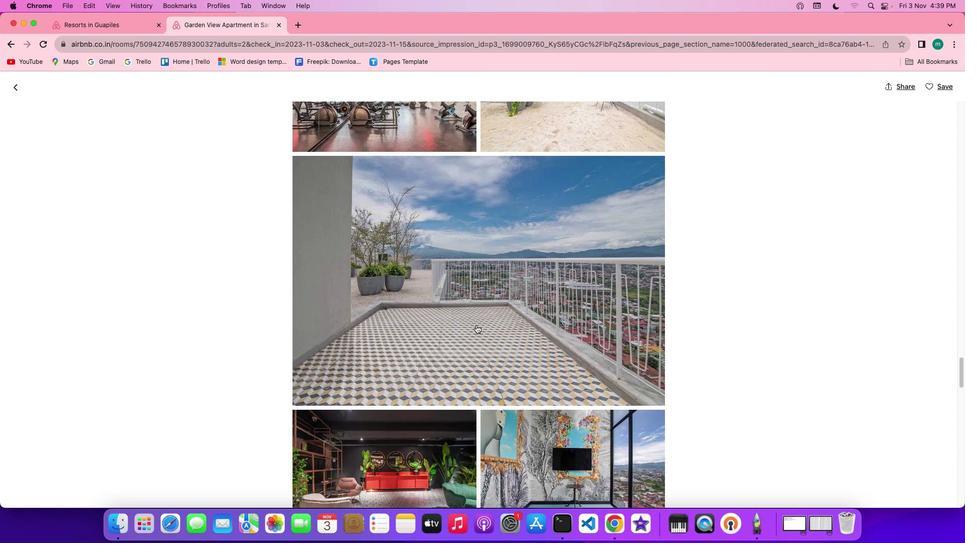 
Action: Mouse scrolled (476, 325) with delta (0, 0)
Screenshot: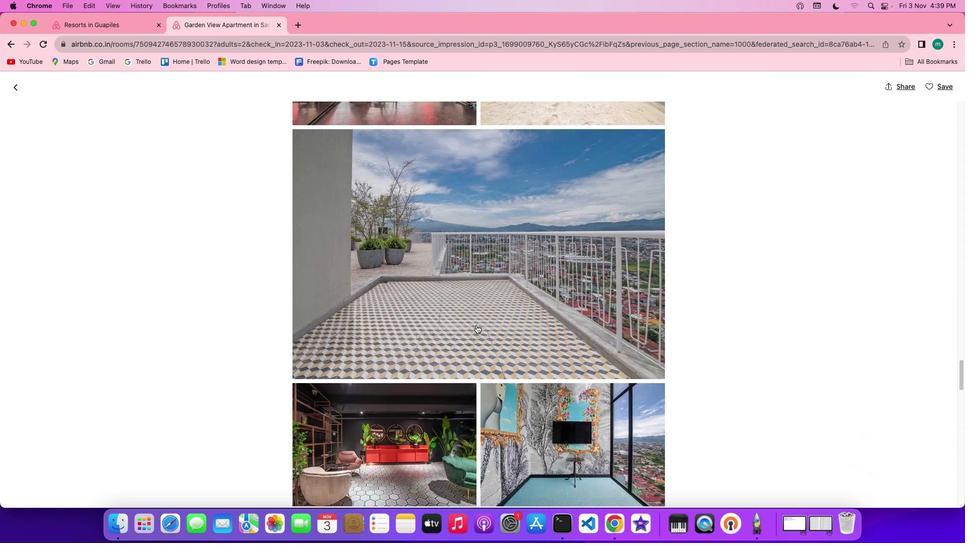 
Action: Mouse scrolled (476, 325) with delta (0, -1)
Screenshot: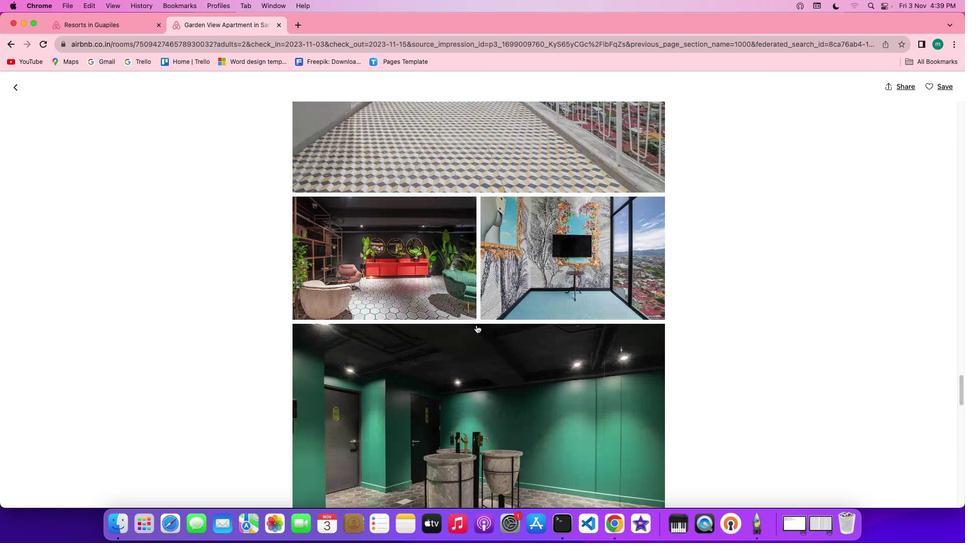 
Action: Mouse scrolled (476, 325) with delta (0, -2)
Screenshot: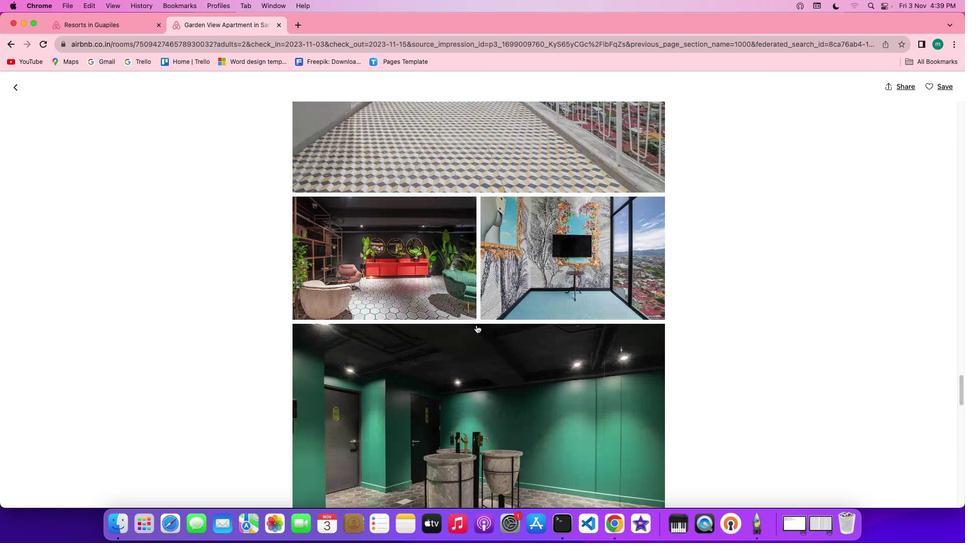 
Action: Mouse scrolled (476, 325) with delta (0, -2)
Screenshot: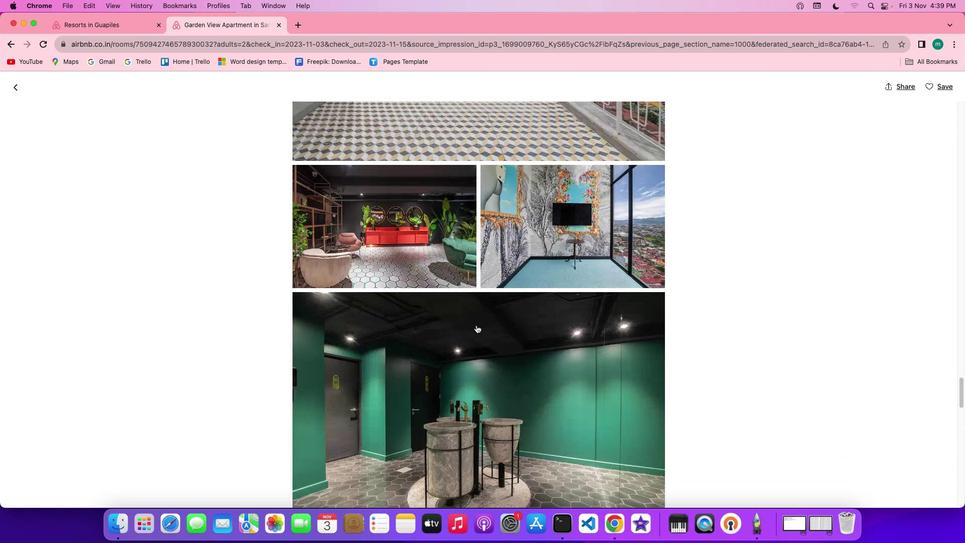 
Action: Mouse scrolled (476, 325) with delta (0, -2)
Screenshot: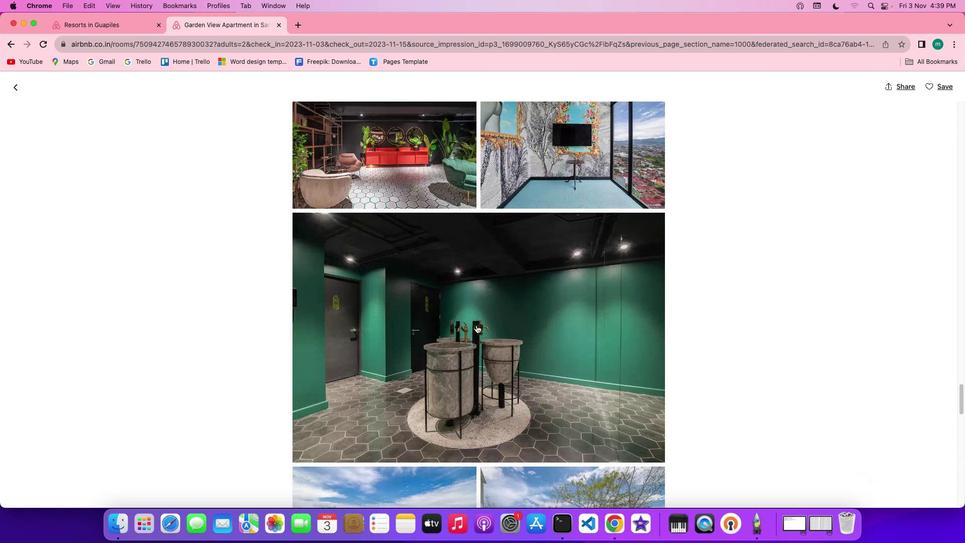 
Action: Mouse moved to (476, 324)
Screenshot: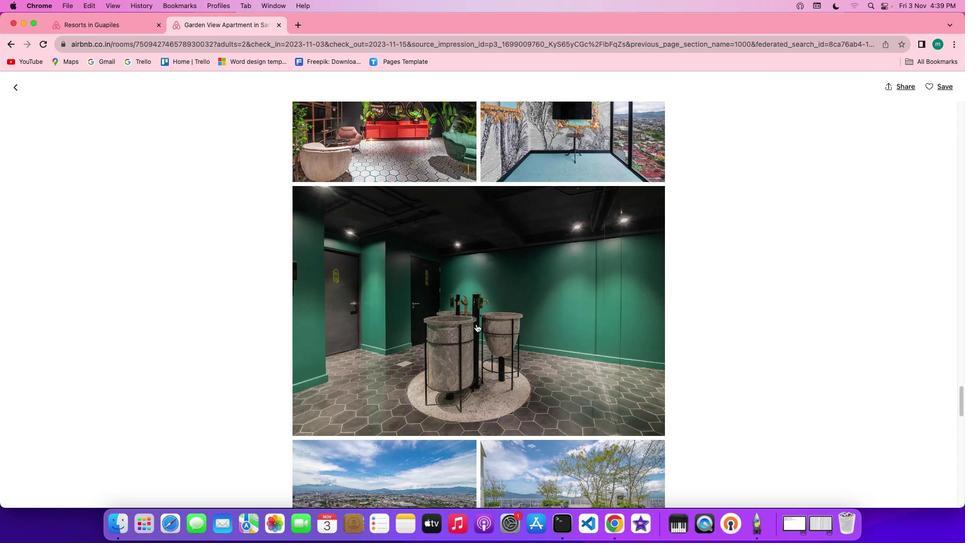 
Action: Mouse scrolled (476, 324) with delta (0, 0)
Screenshot: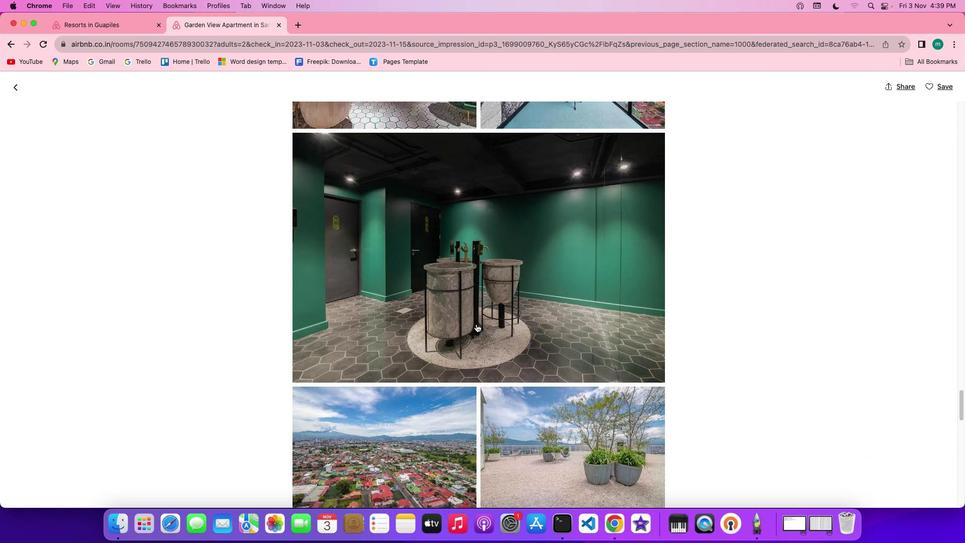 
Action: Mouse scrolled (476, 324) with delta (0, 0)
Screenshot: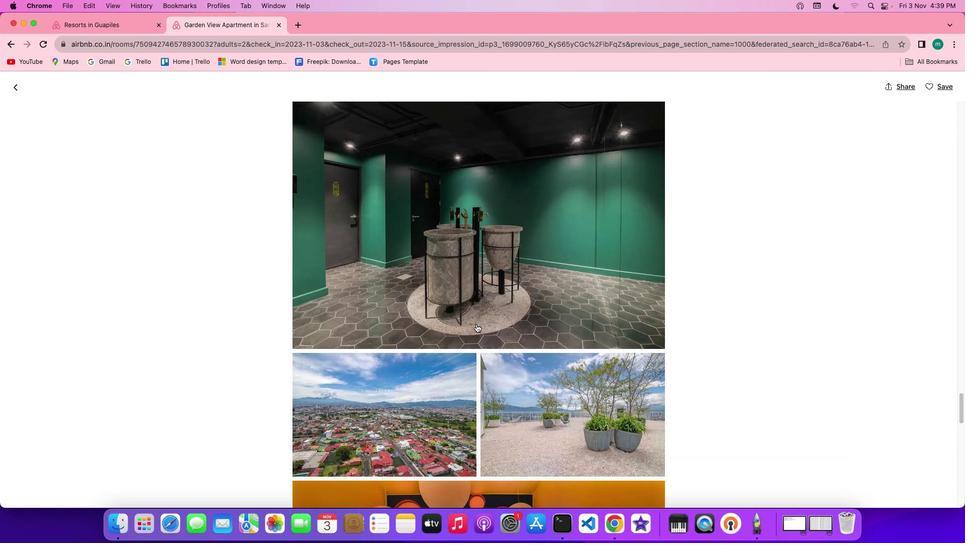 
Action: Mouse scrolled (476, 324) with delta (0, -1)
Screenshot: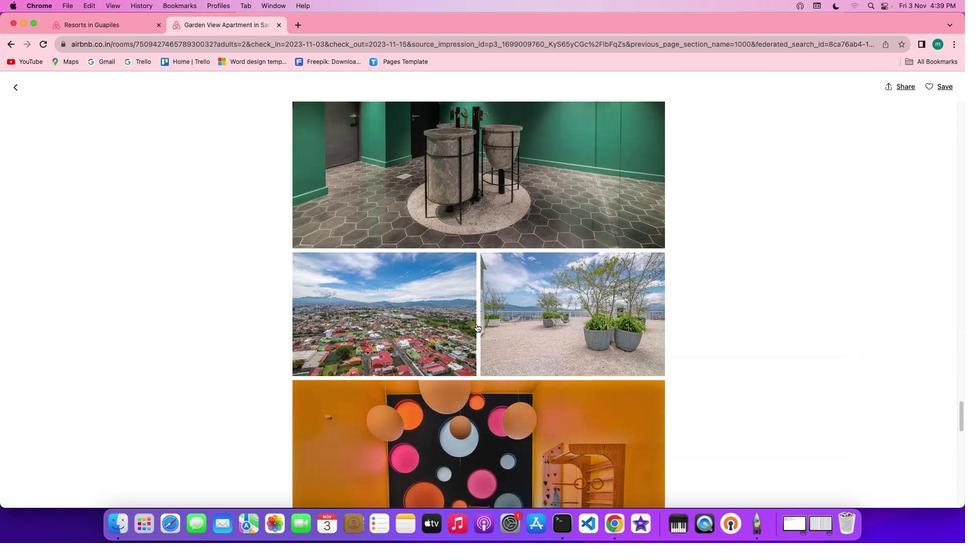 
Action: Mouse scrolled (476, 324) with delta (0, -2)
Screenshot: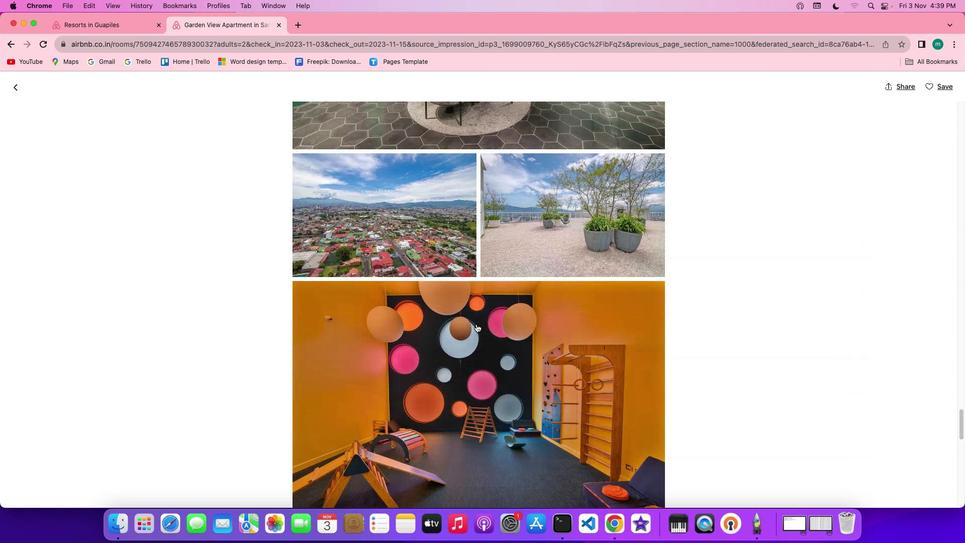 
Action: Mouse scrolled (476, 324) with delta (0, -2)
Screenshot: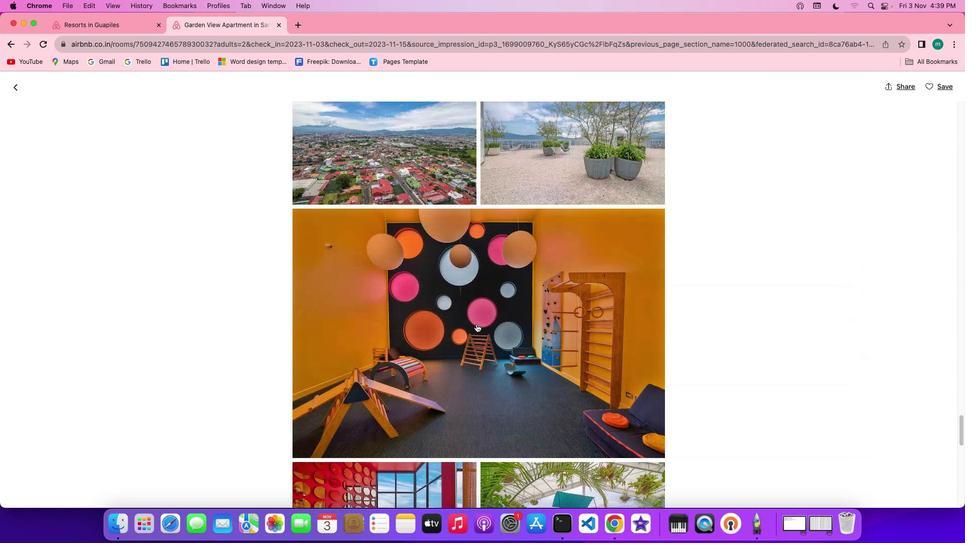 
Action: Mouse scrolled (476, 324) with delta (0, -2)
Screenshot: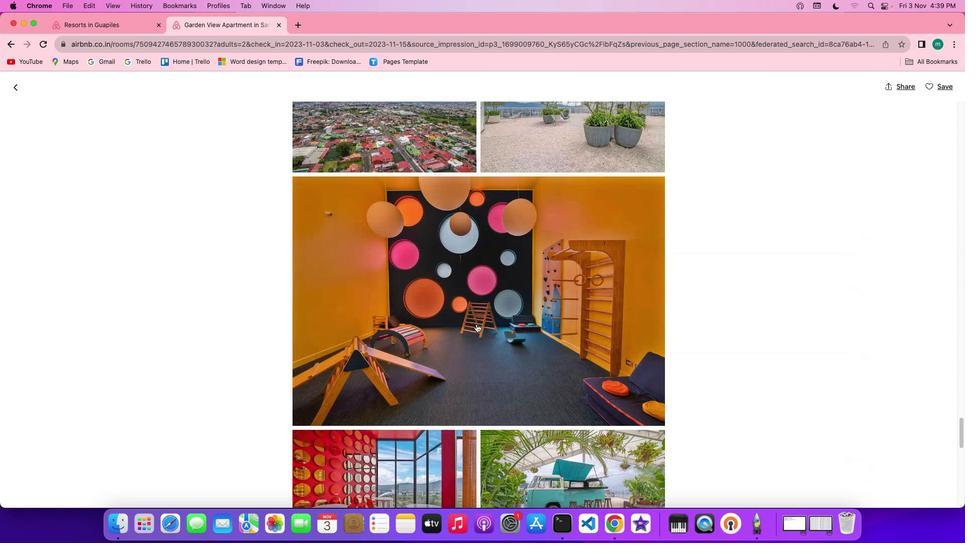 
Action: Mouse scrolled (476, 324) with delta (0, 0)
Screenshot: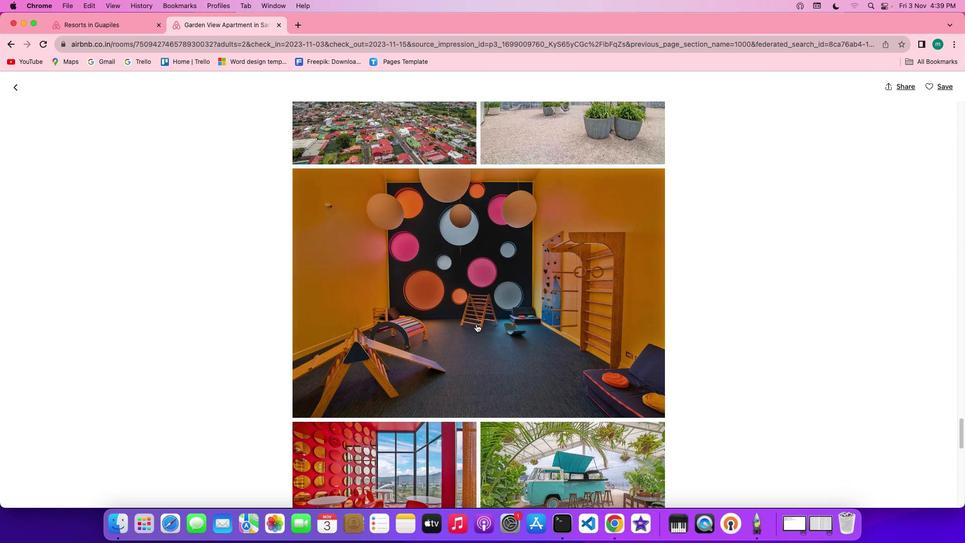 
Action: Mouse scrolled (476, 324) with delta (0, 0)
Screenshot: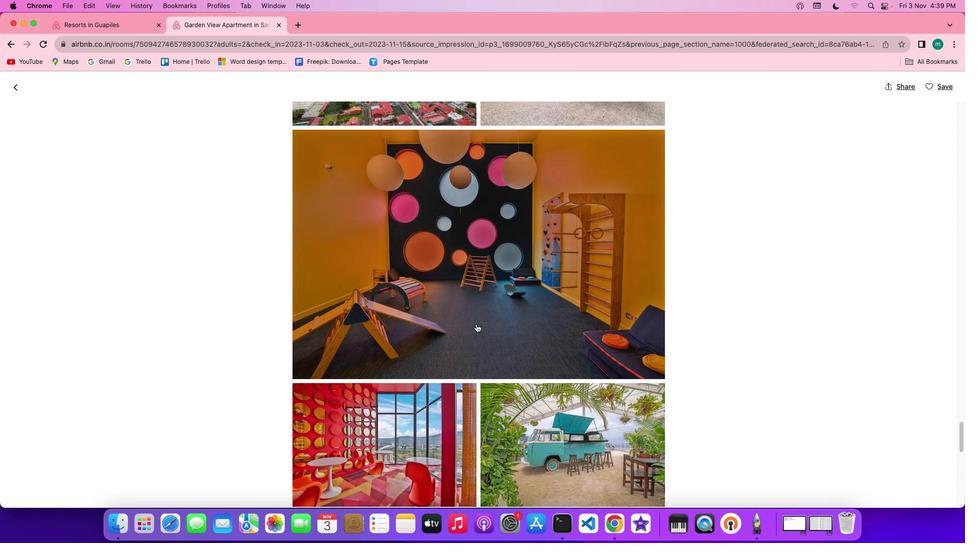 
Action: Mouse scrolled (476, 324) with delta (0, -1)
Screenshot: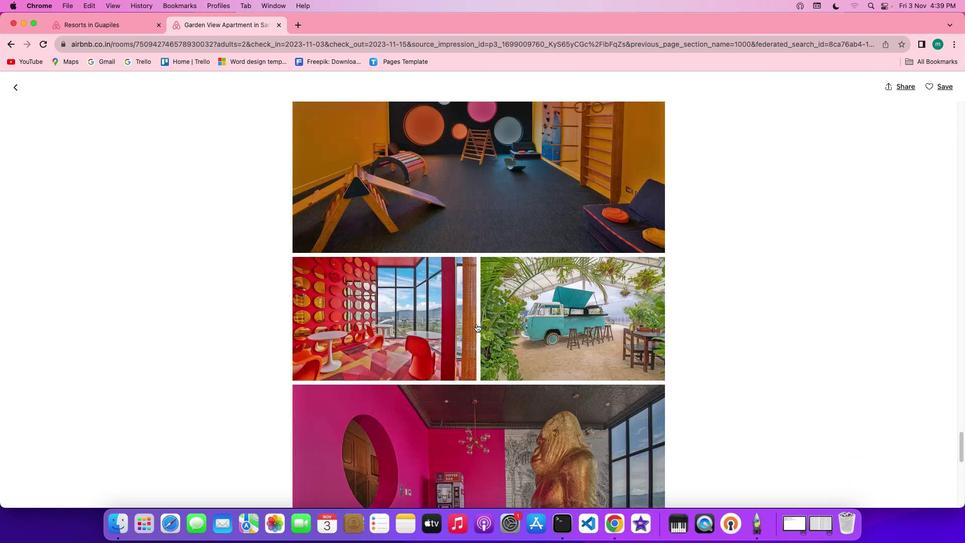 
Action: Mouse scrolled (476, 324) with delta (0, -2)
Screenshot: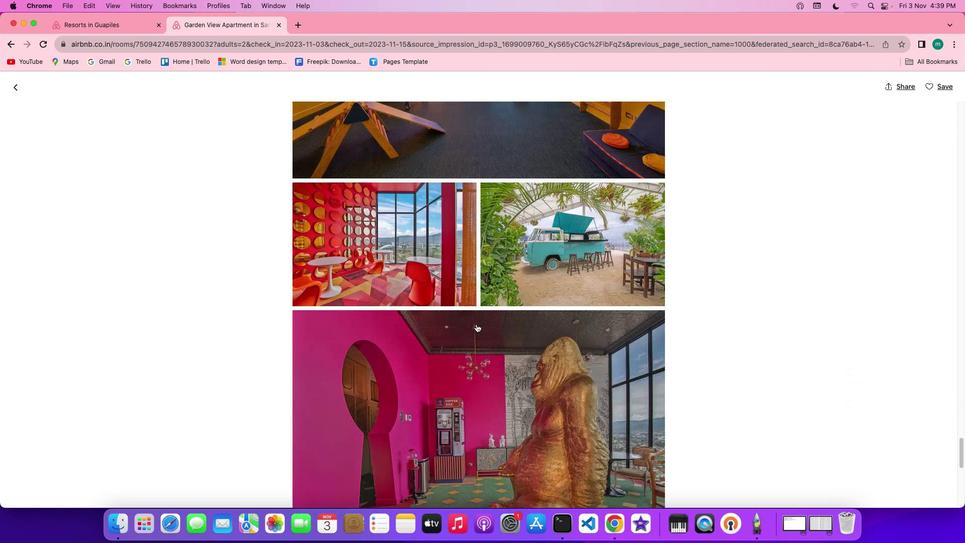 
Action: Mouse scrolled (476, 324) with delta (0, -2)
Screenshot: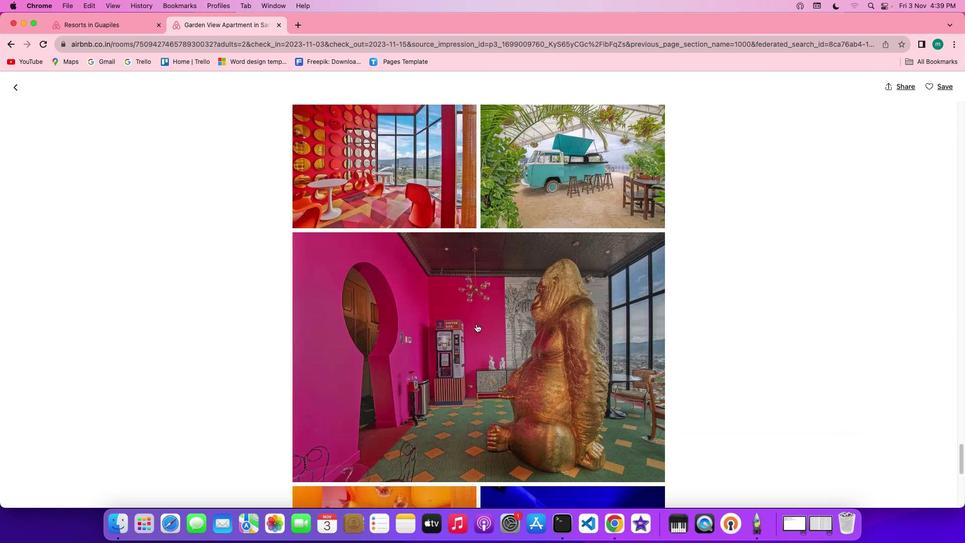 
Action: Mouse scrolled (476, 324) with delta (0, -2)
Screenshot: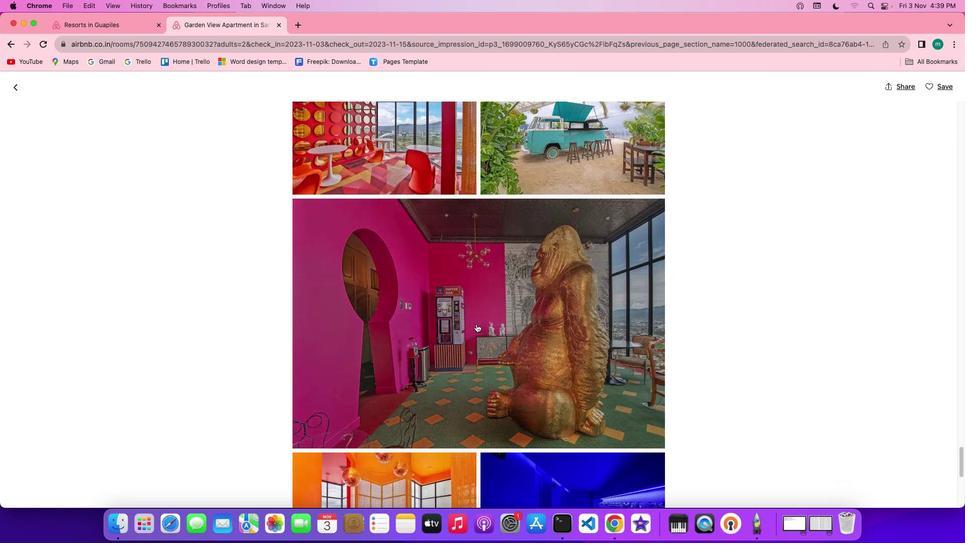 
Action: Mouse moved to (476, 324)
Screenshot: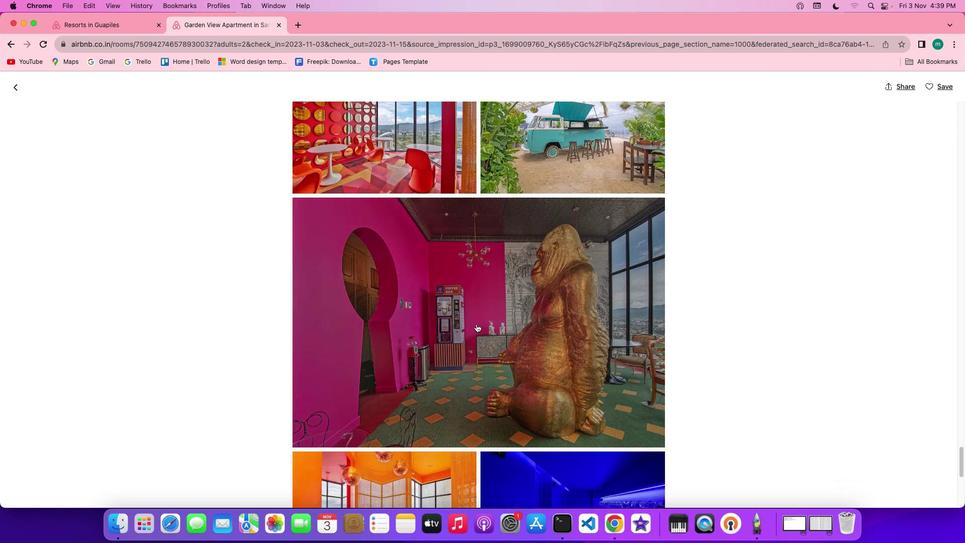 
Action: Mouse scrolled (476, 324) with delta (0, 0)
Screenshot: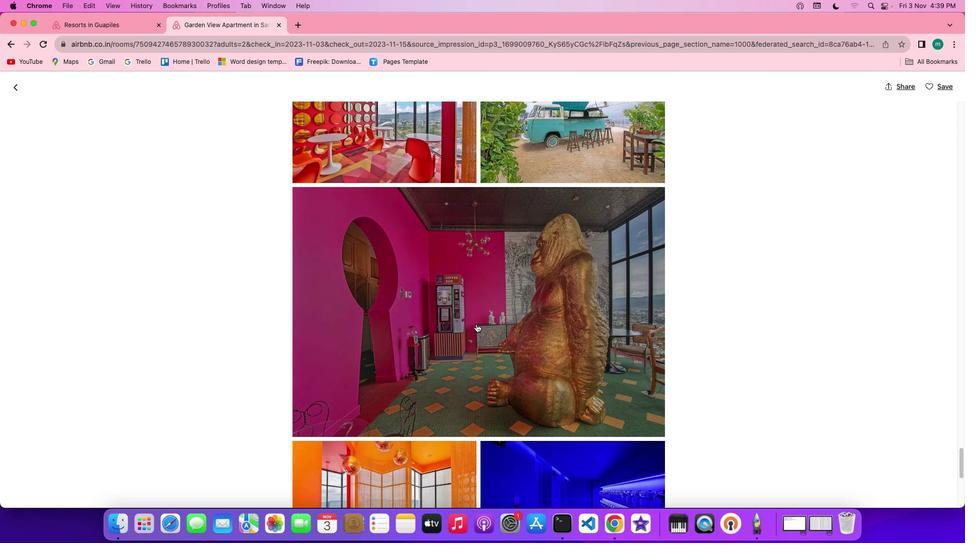 
Action: Mouse scrolled (476, 324) with delta (0, 0)
Screenshot: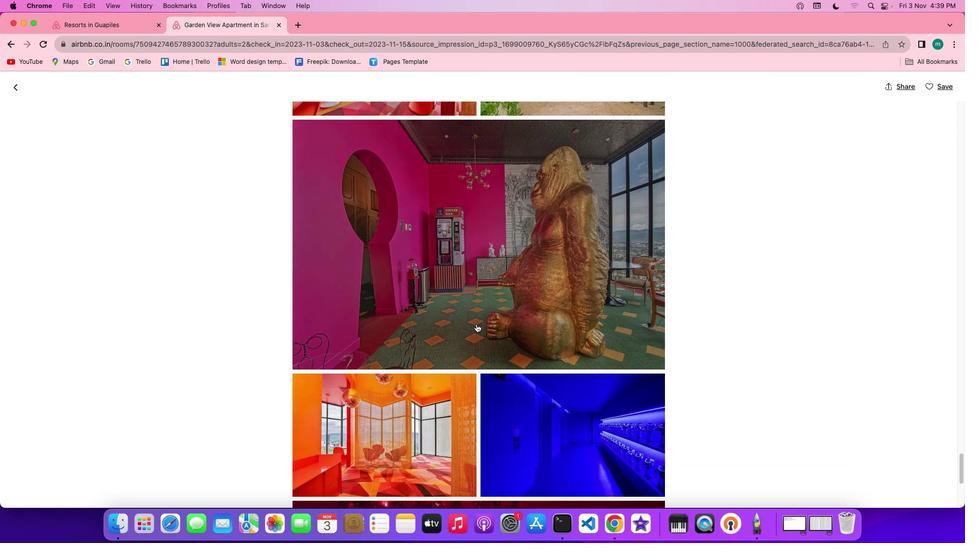 
Action: Mouse scrolled (476, 324) with delta (0, -1)
Screenshot: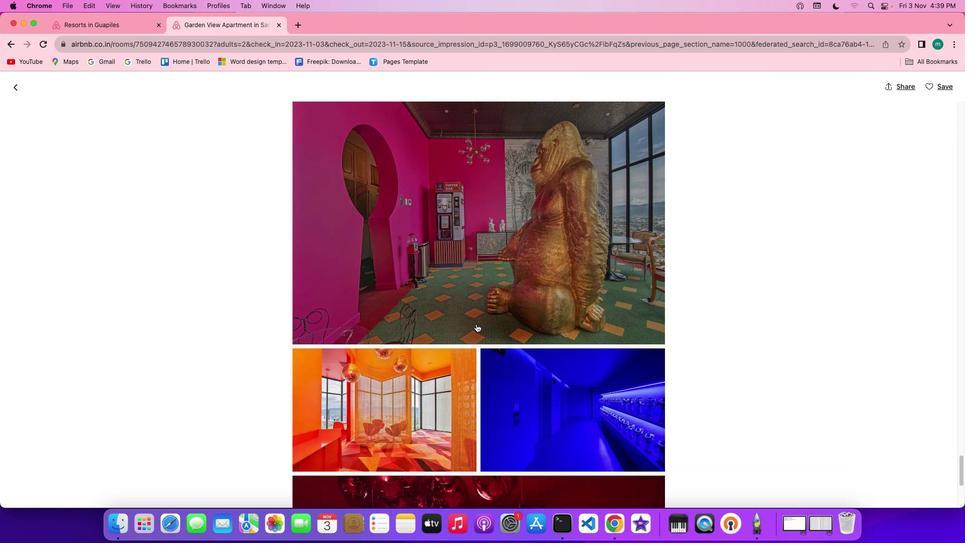 
Action: Mouse scrolled (476, 324) with delta (0, -2)
Screenshot: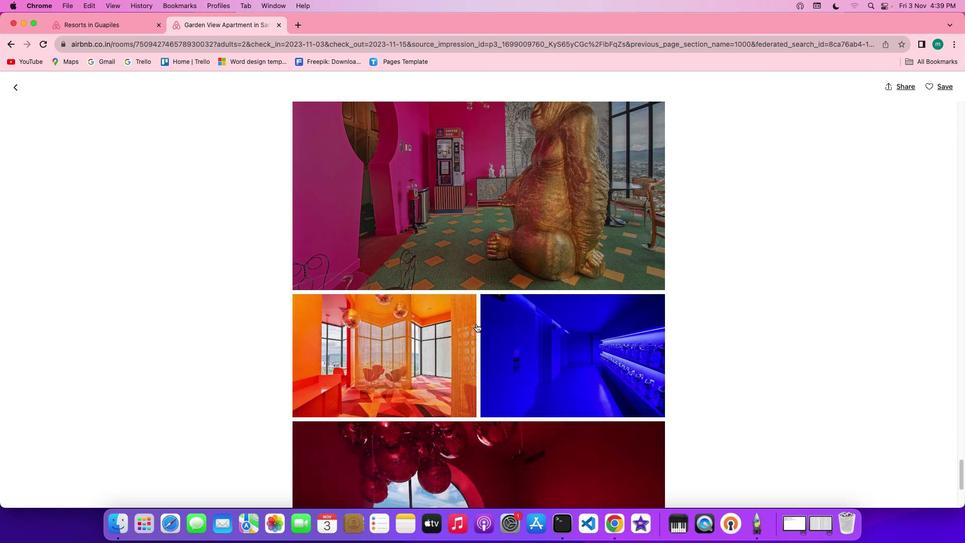 
Action: Mouse scrolled (476, 324) with delta (0, -2)
Screenshot: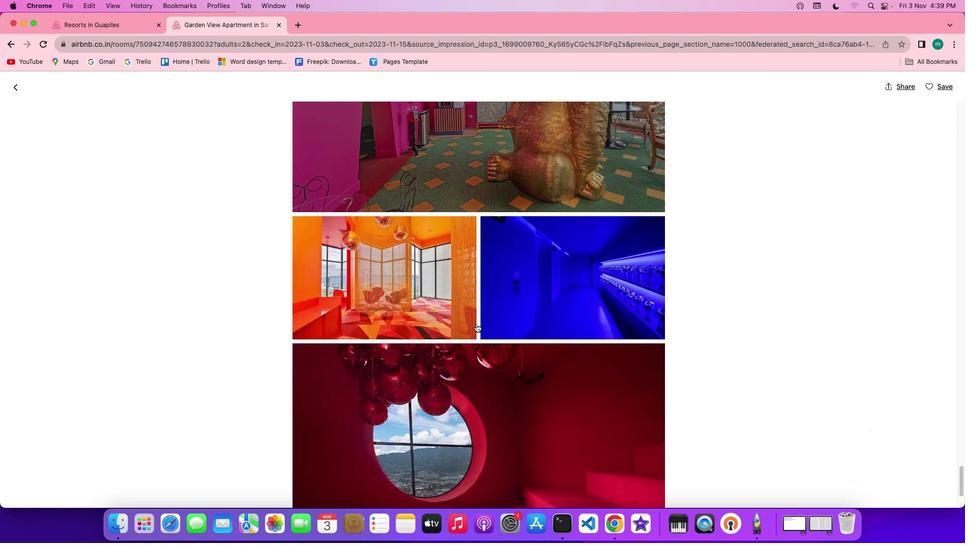 
Action: Mouse scrolled (476, 324) with delta (0, 0)
Screenshot: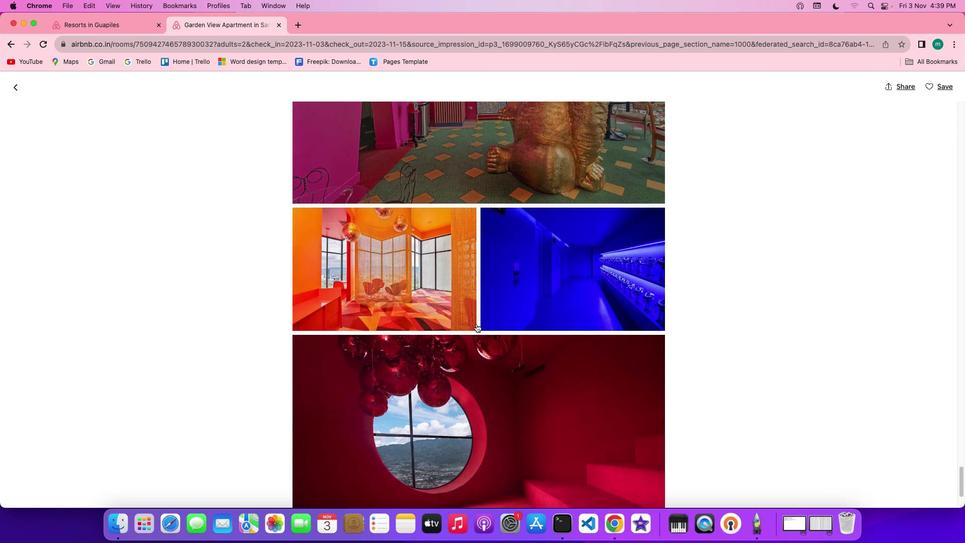 
Action: Mouse scrolled (476, 324) with delta (0, 0)
Screenshot: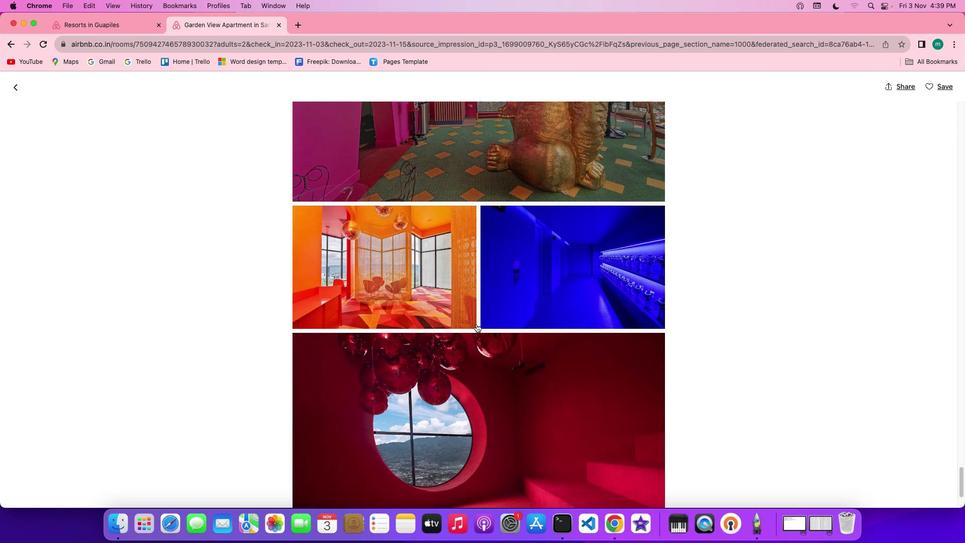 
Action: Mouse scrolled (476, 324) with delta (0, 0)
Screenshot: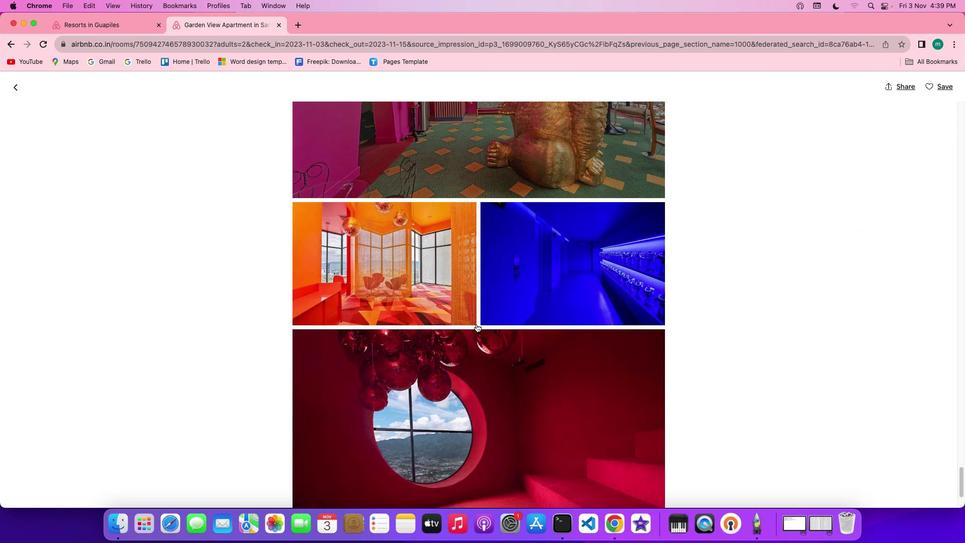 
Action: Mouse scrolled (476, 324) with delta (0, 0)
Screenshot: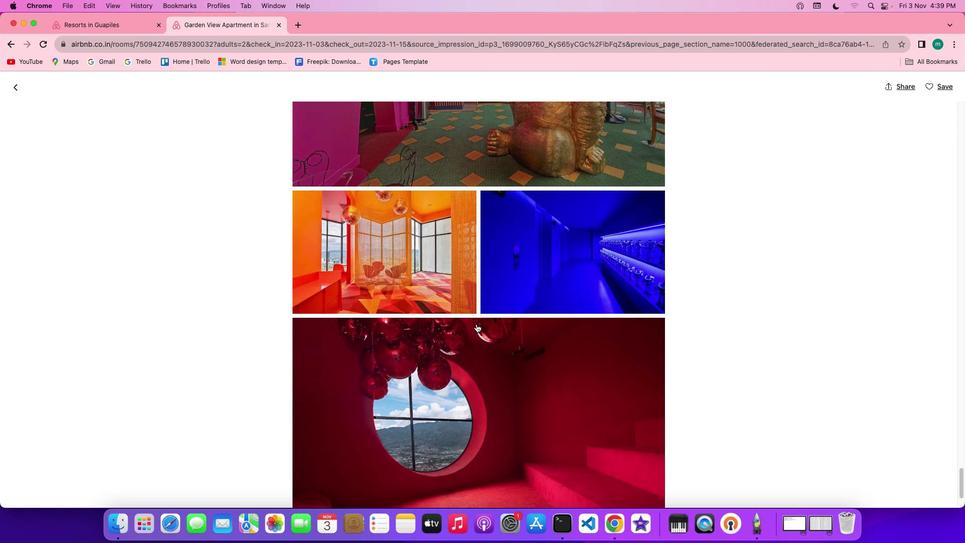 
Action: Mouse scrolled (476, 324) with delta (0, 0)
Screenshot: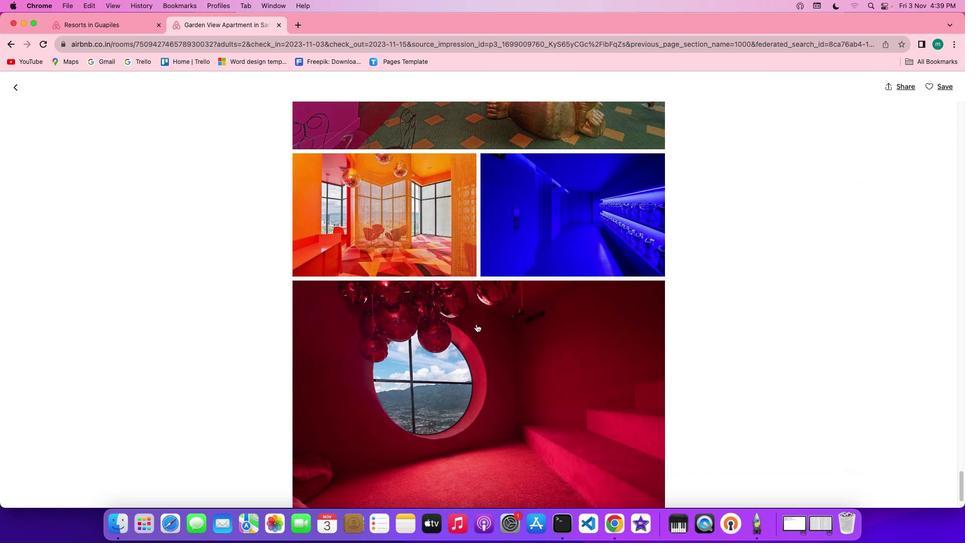 
Action: Mouse scrolled (476, 324) with delta (0, -1)
Screenshot: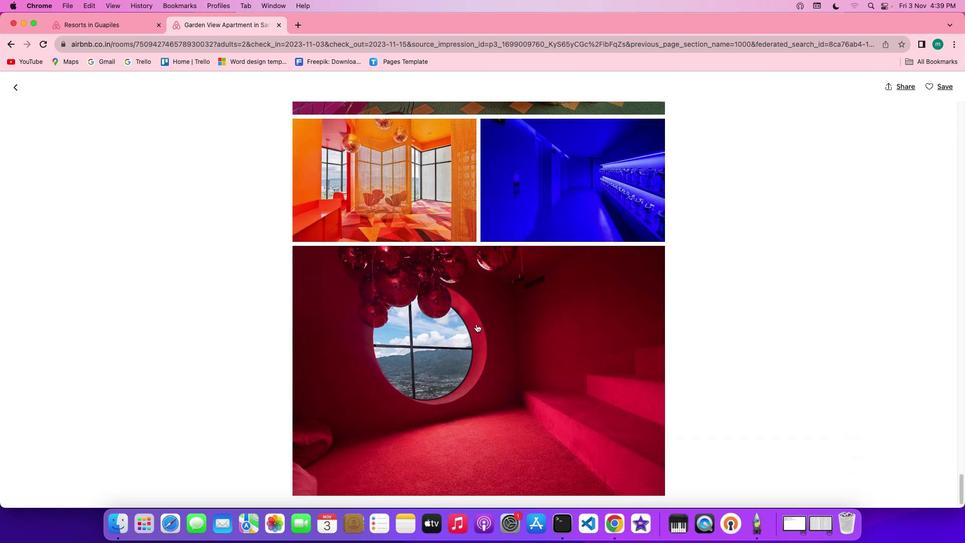 
Action: Mouse scrolled (476, 324) with delta (0, 0)
Screenshot: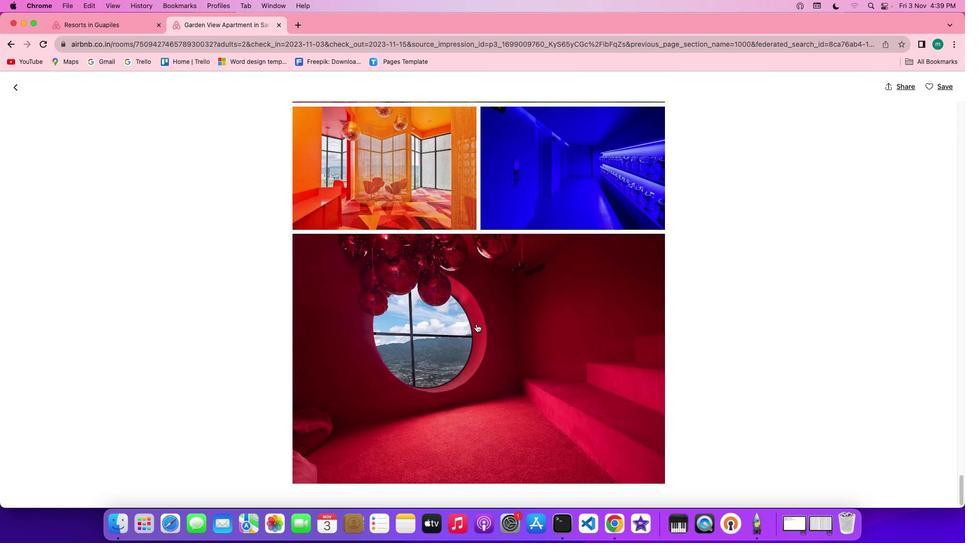 
Action: Mouse scrolled (476, 324) with delta (0, 0)
Screenshot: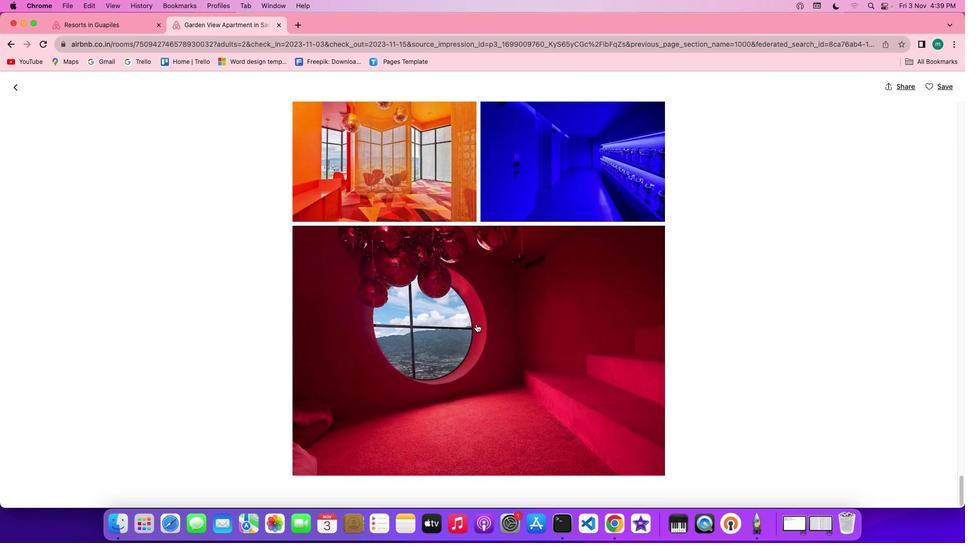 
Action: Mouse scrolled (476, 324) with delta (0, 0)
Screenshot: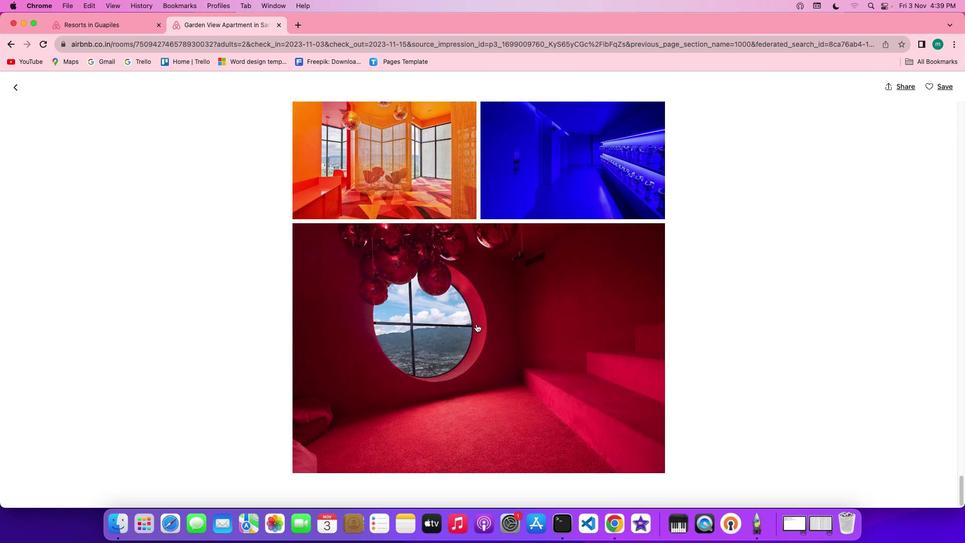 
Action: Mouse scrolled (476, 324) with delta (0, -1)
Screenshot: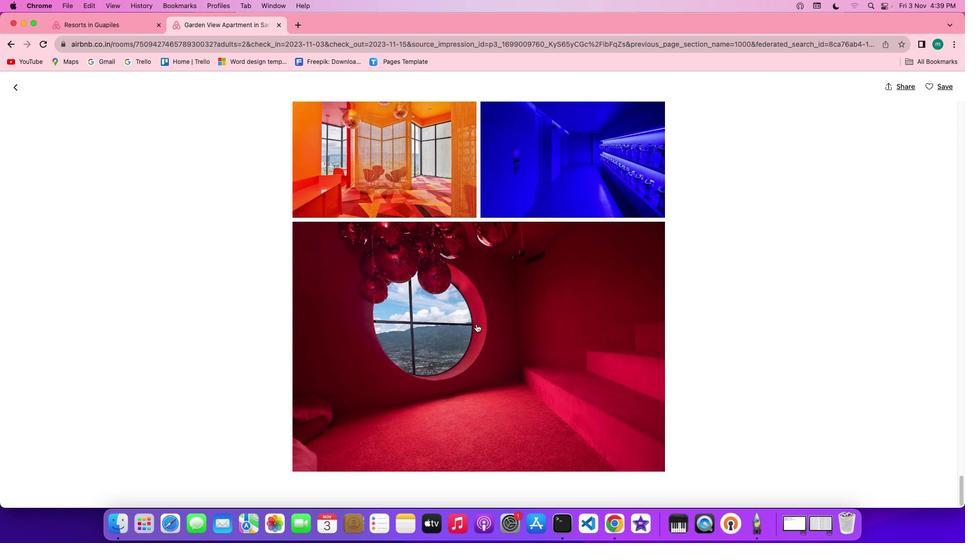 
Action: Mouse scrolled (476, 324) with delta (0, -1)
Screenshot: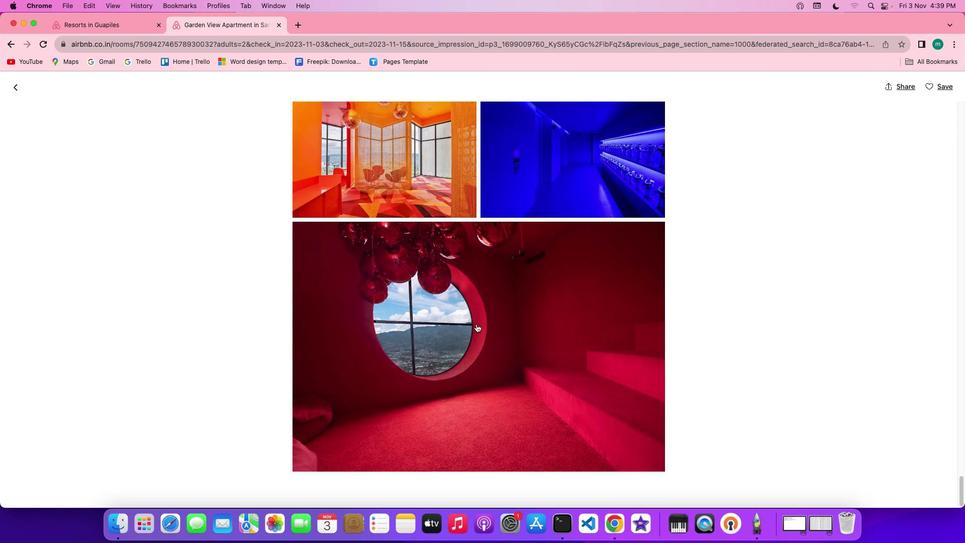 
Action: Mouse scrolled (476, 324) with delta (0, 0)
Screenshot: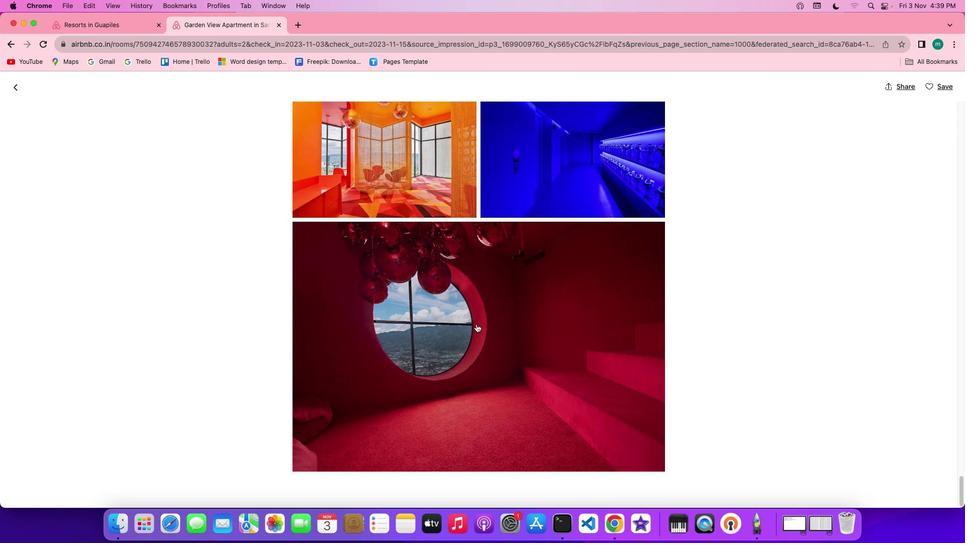 
Action: Mouse scrolled (476, 324) with delta (0, 0)
Screenshot: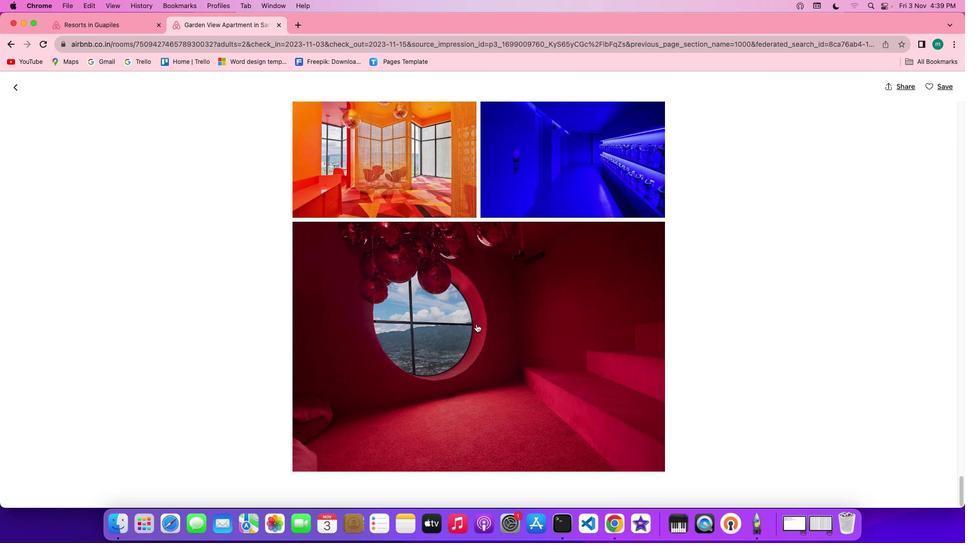 
Action: Mouse scrolled (476, 324) with delta (0, -1)
Screenshot: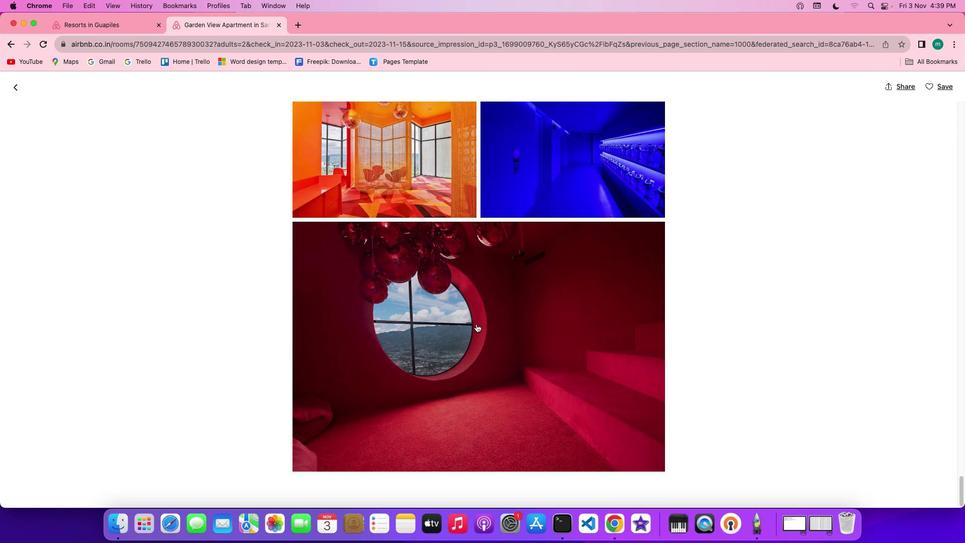 
Action: Mouse moved to (18, 85)
Screenshot: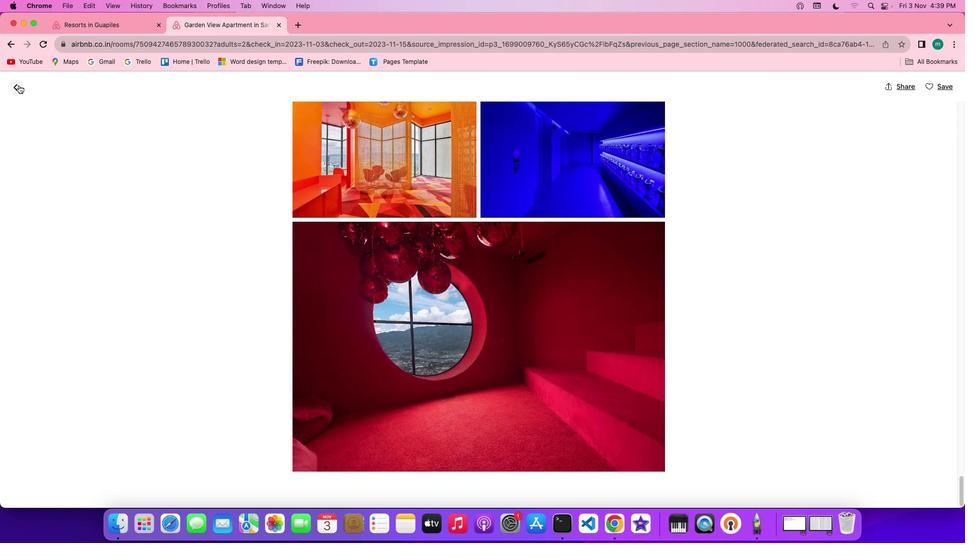 
Action: Mouse pressed left at (18, 85)
Screenshot: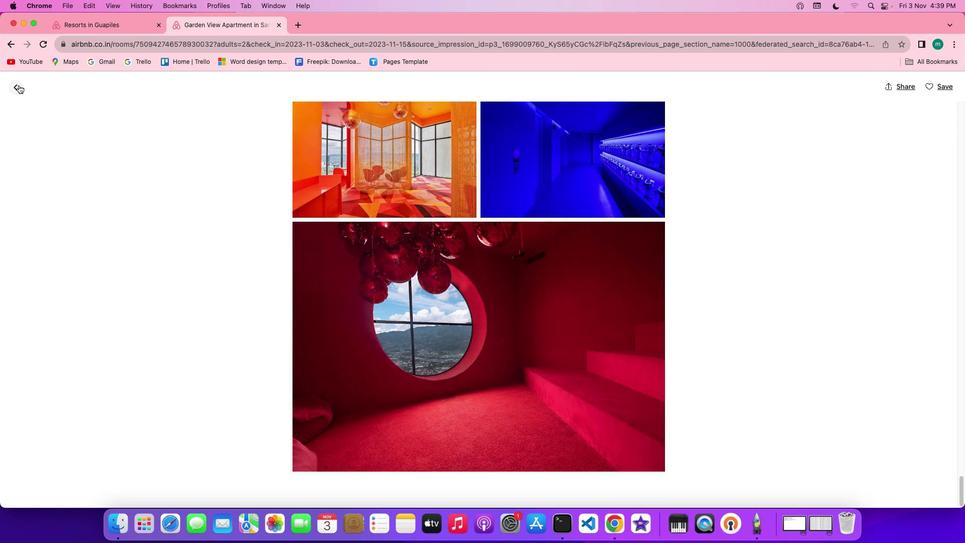 
Action: Mouse moved to (460, 303)
Screenshot: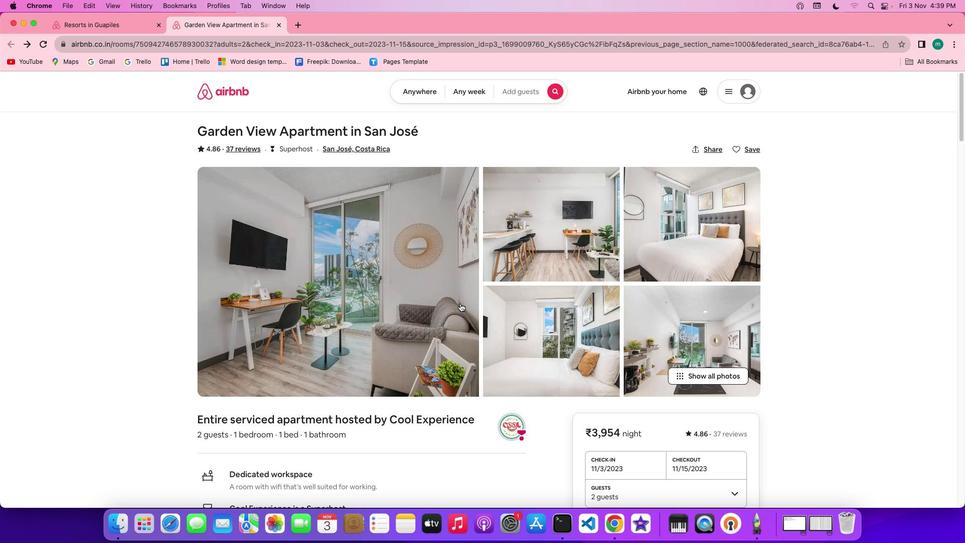 
Action: Mouse scrolled (460, 303) with delta (0, 0)
Screenshot: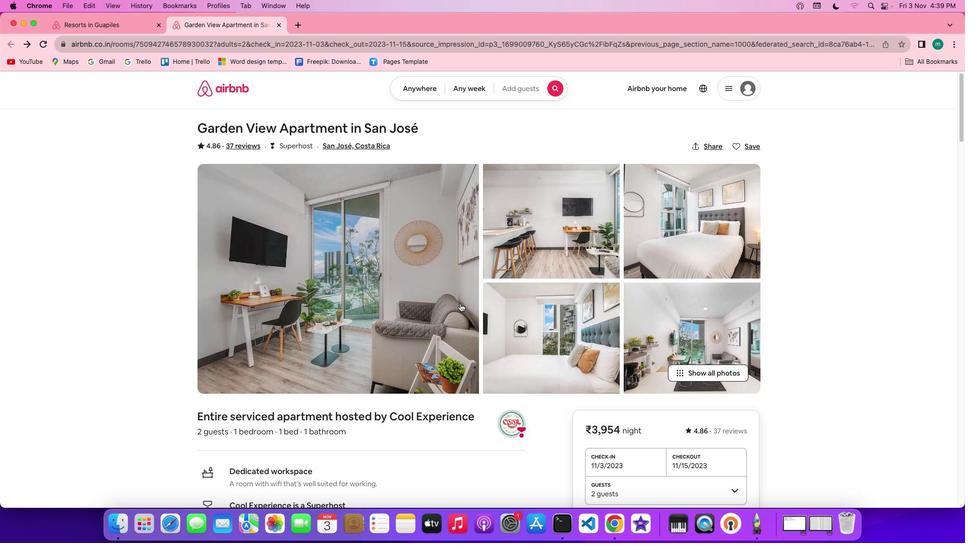 
Action: Mouse scrolled (460, 303) with delta (0, 0)
Screenshot: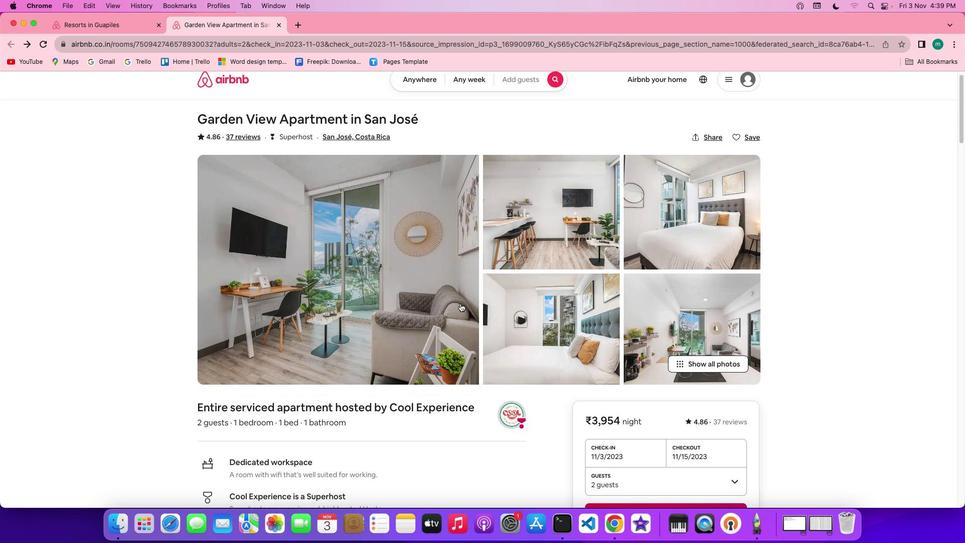 
Action: Mouse scrolled (460, 303) with delta (0, 0)
Screenshot: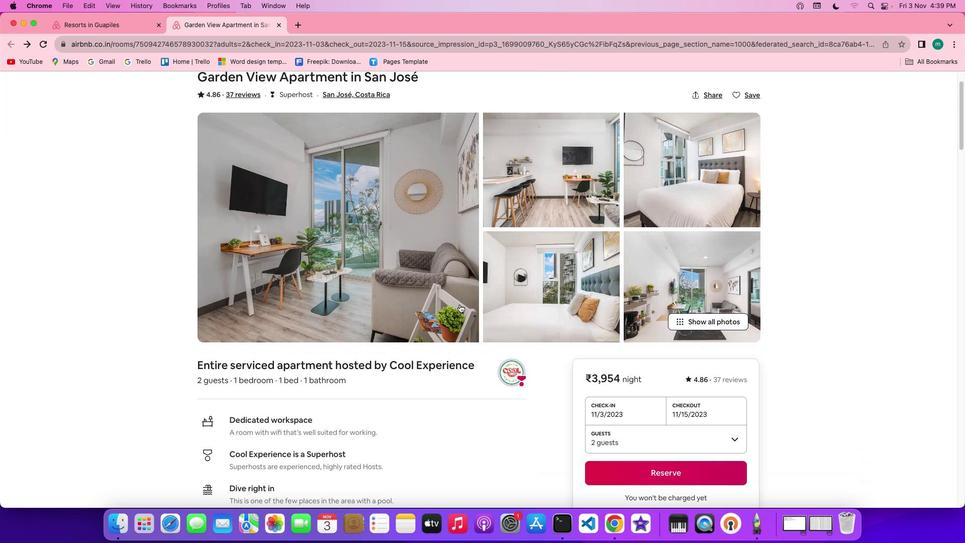 
Action: Mouse scrolled (460, 303) with delta (0, -1)
Screenshot: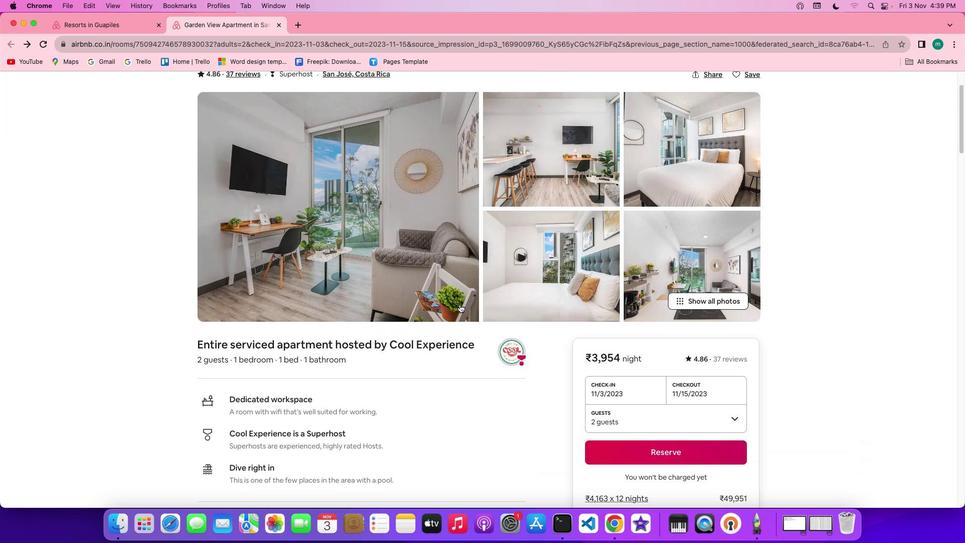 
Action: Mouse moved to (460, 304)
Screenshot: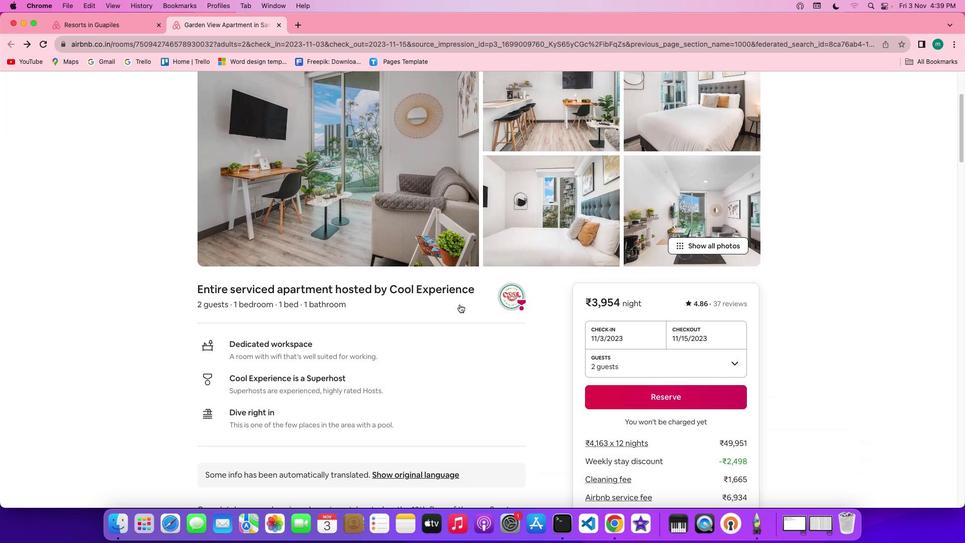 
Action: Mouse scrolled (460, 304) with delta (0, -1)
Screenshot: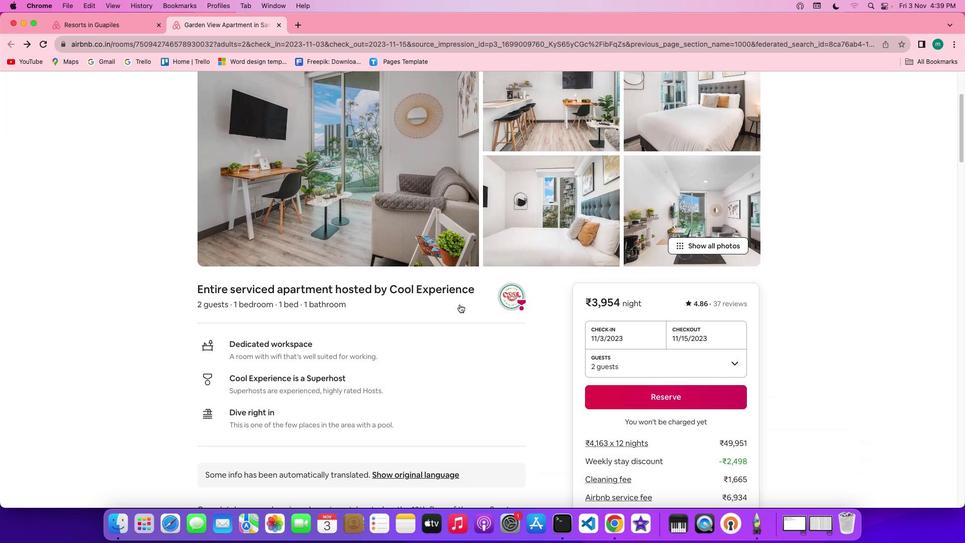 
Action: Mouse moved to (459, 304)
Screenshot: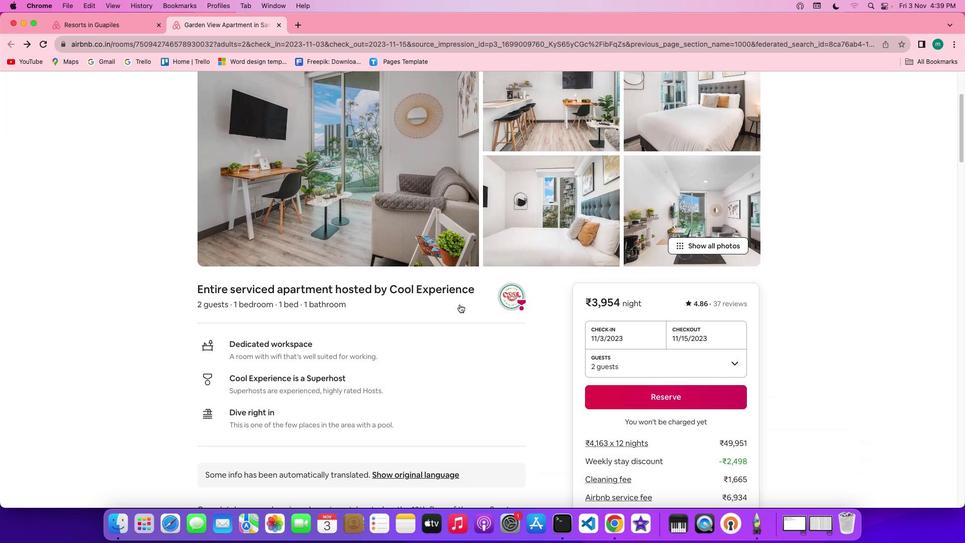 
Action: Mouse scrolled (459, 304) with delta (0, 0)
Screenshot: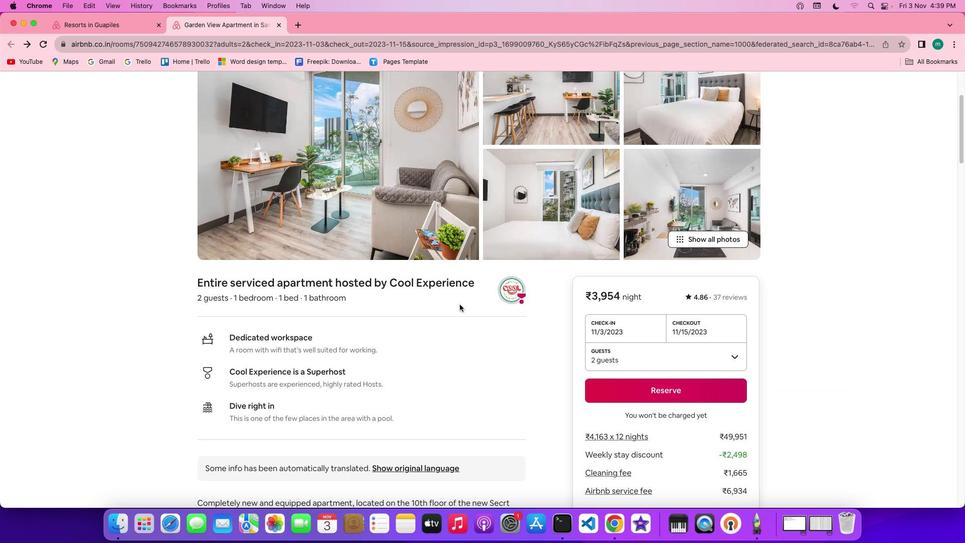 
Action: Mouse scrolled (459, 304) with delta (0, 0)
Screenshot: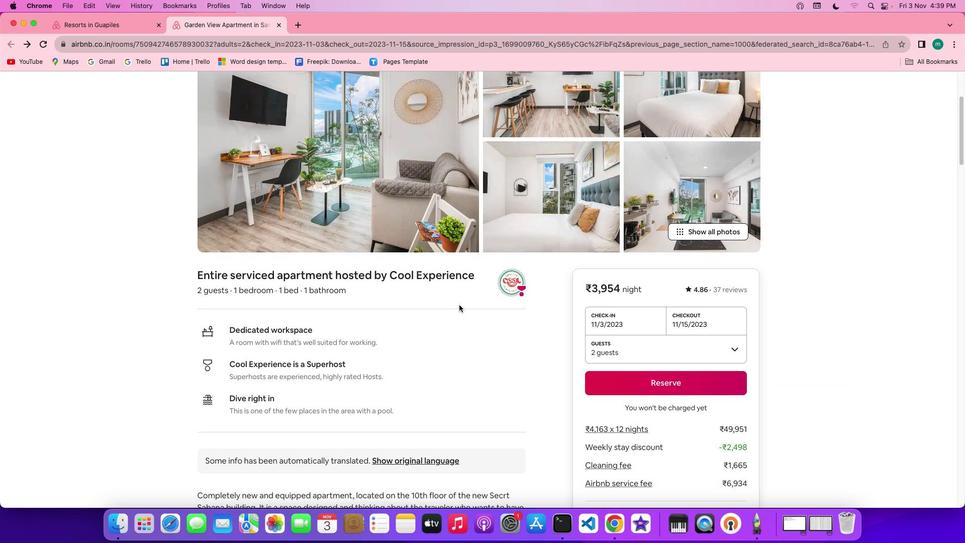 
Action: Mouse scrolled (459, 304) with delta (0, 0)
Screenshot: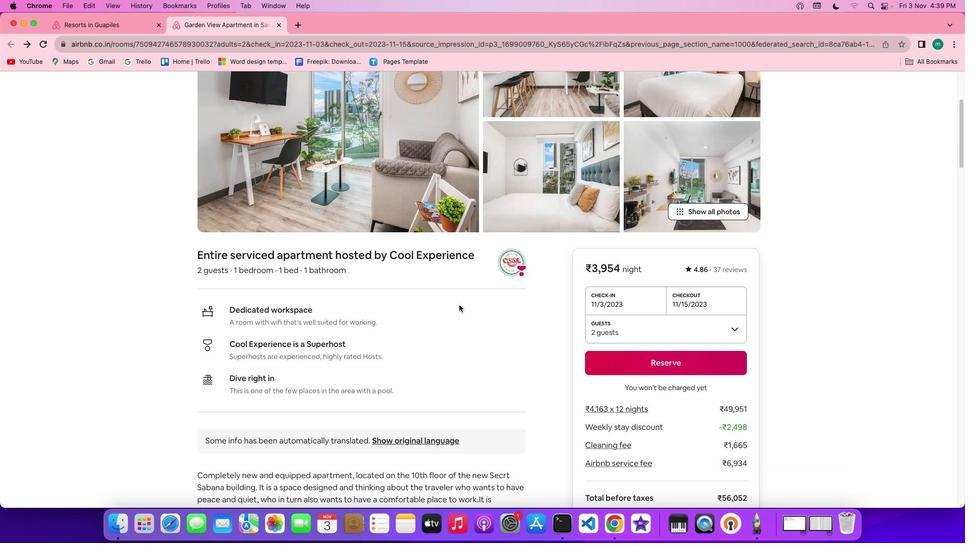 
Action: Mouse moved to (459, 305)
Screenshot: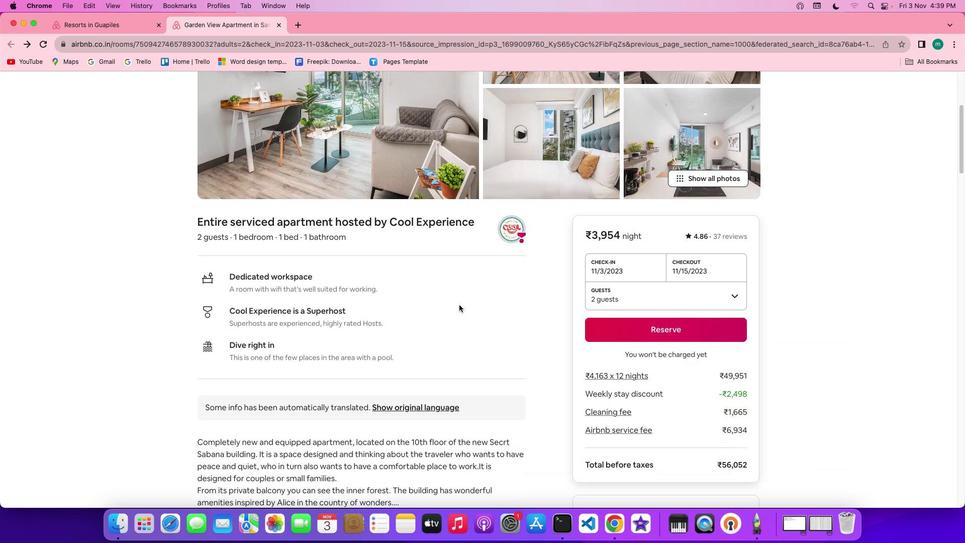 
Action: Mouse scrolled (459, 305) with delta (0, 0)
Screenshot: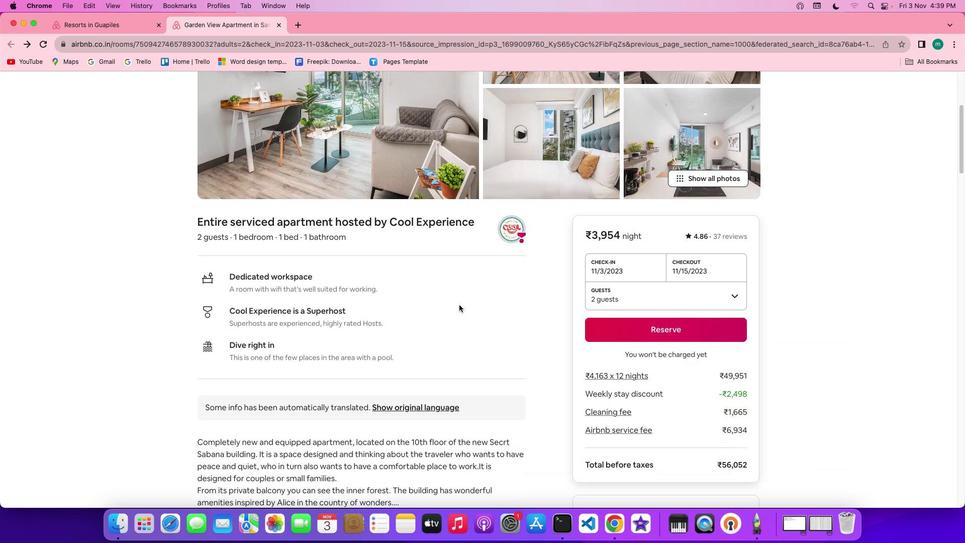 
Action: Mouse scrolled (459, 305) with delta (0, -1)
Screenshot: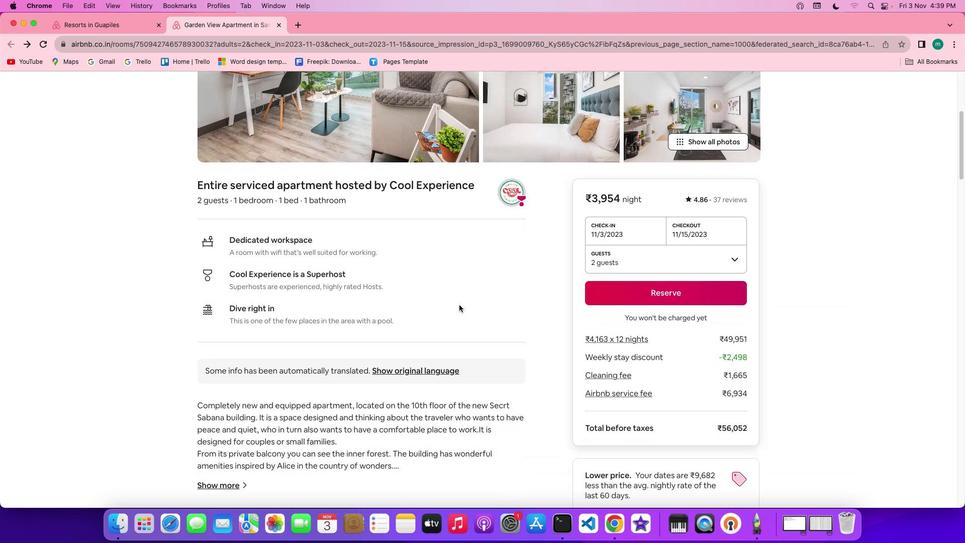 
Action: Mouse scrolled (459, 305) with delta (0, 0)
Screenshot: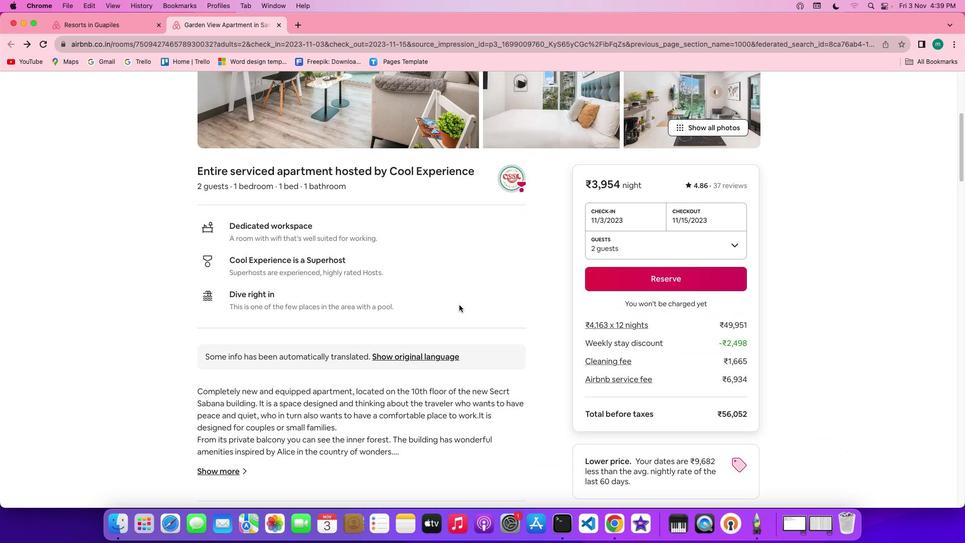
Action: Mouse scrolled (459, 305) with delta (0, 0)
Screenshot: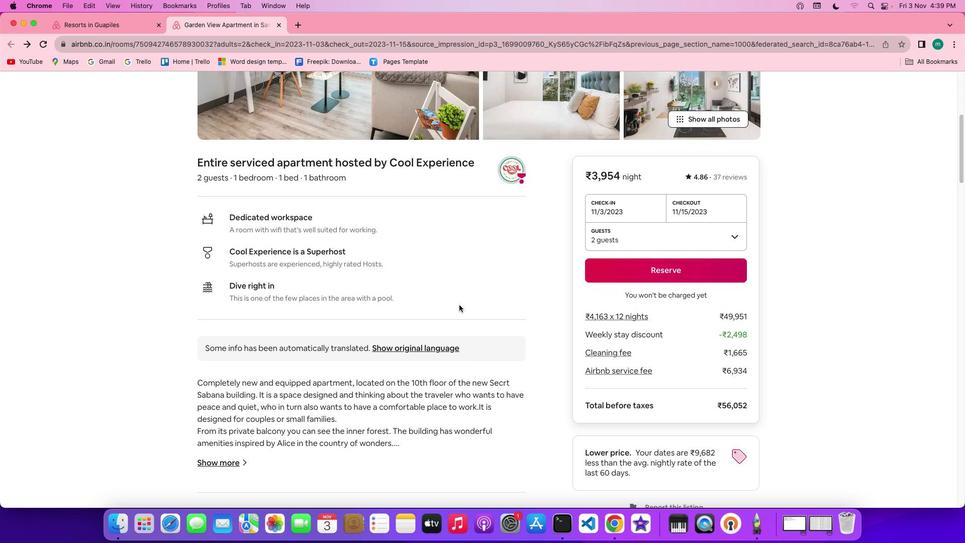 
Action: Mouse scrolled (459, 305) with delta (0, 0)
Screenshot: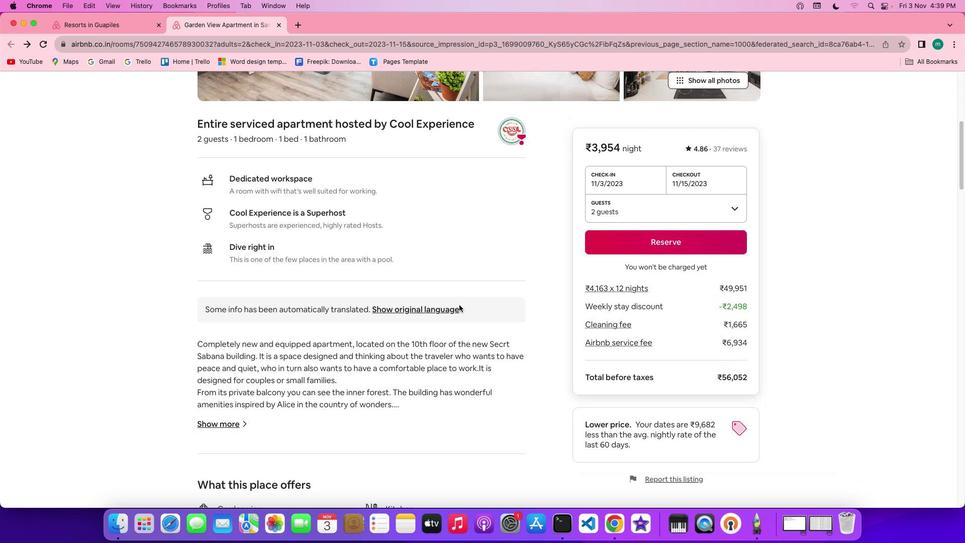
Action: Mouse scrolled (459, 305) with delta (0, -1)
Screenshot: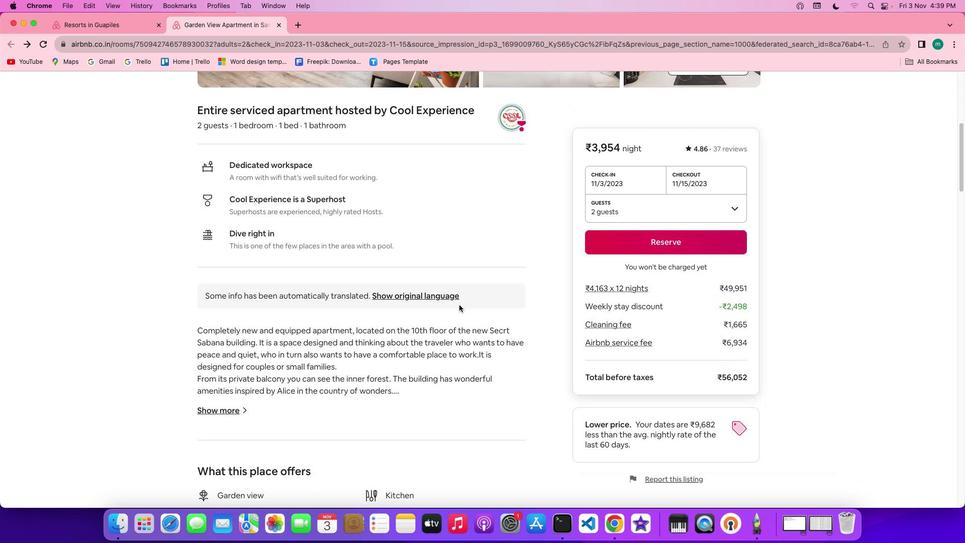 
Action: Mouse scrolled (459, 305) with delta (0, -1)
Screenshot: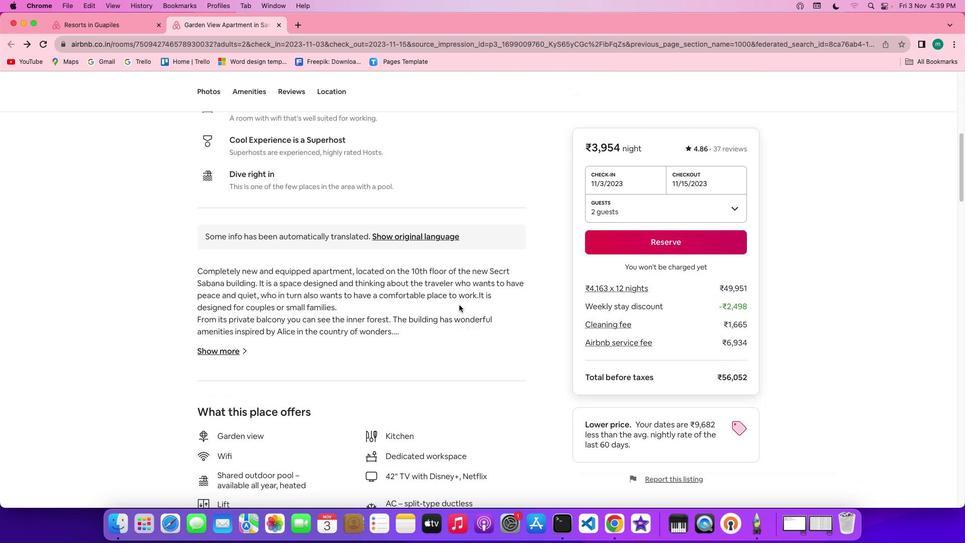 
Action: Mouse scrolled (459, 305) with delta (0, -1)
Screenshot: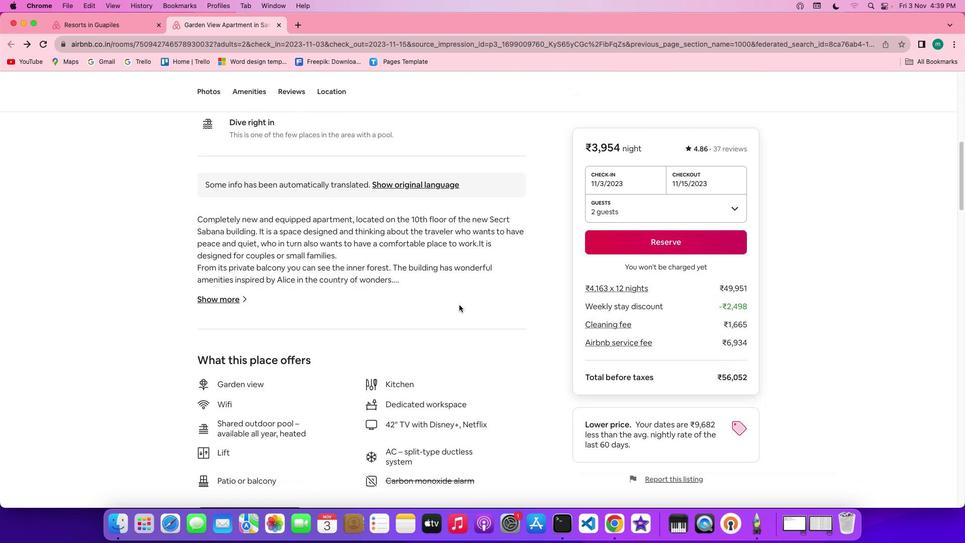 
Action: Mouse scrolled (459, 305) with delta (0, 0)
Screenshot: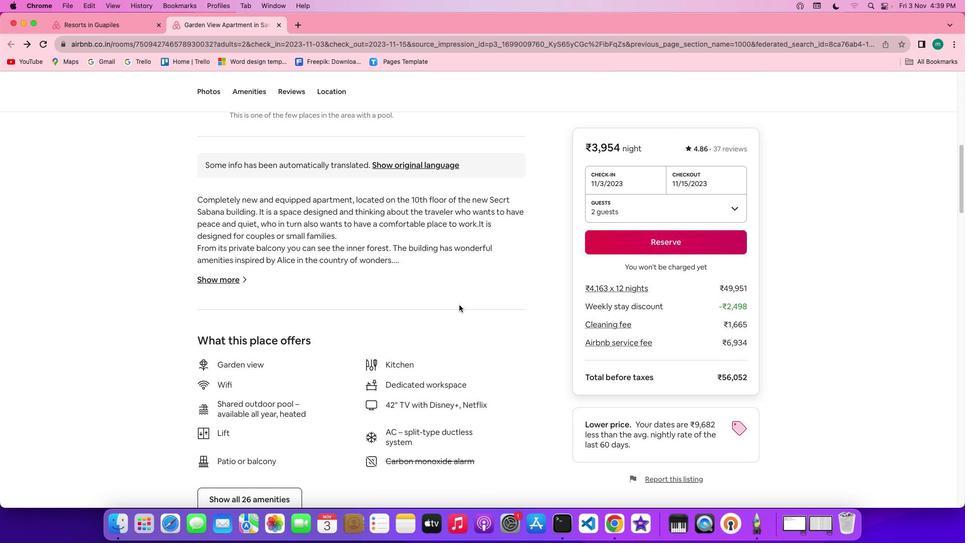 
Action: Mouse scrolled (459, 305) with delta (0, 0)
Screenshot: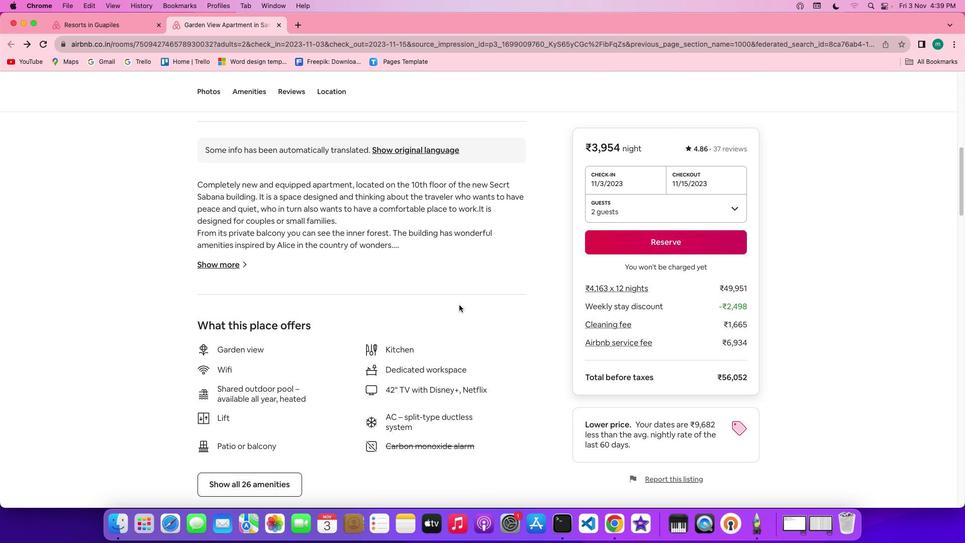 
Action: Mouse scrolled (459, 305) with delta (0, -1)
Screenshot: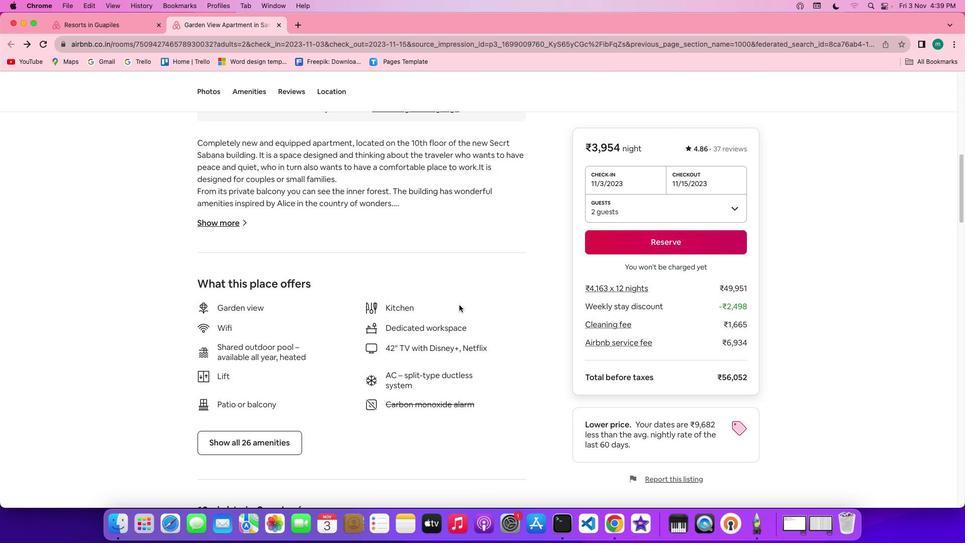 
Action: Mouse scrolled (459, 305) with delta (0, -1)
